 Task: Find connections with filter location Shāhganj with filter topic #linkedinforbusinesswith filter profile language German with filter current company WME with filter school Institute of Cost Accountants of India with filter industry Air, Water, and Waste Program Management with filter service category Translation with filter keywords title Shareholders
Action: Mouse moved to (706, 95)
Screenshot: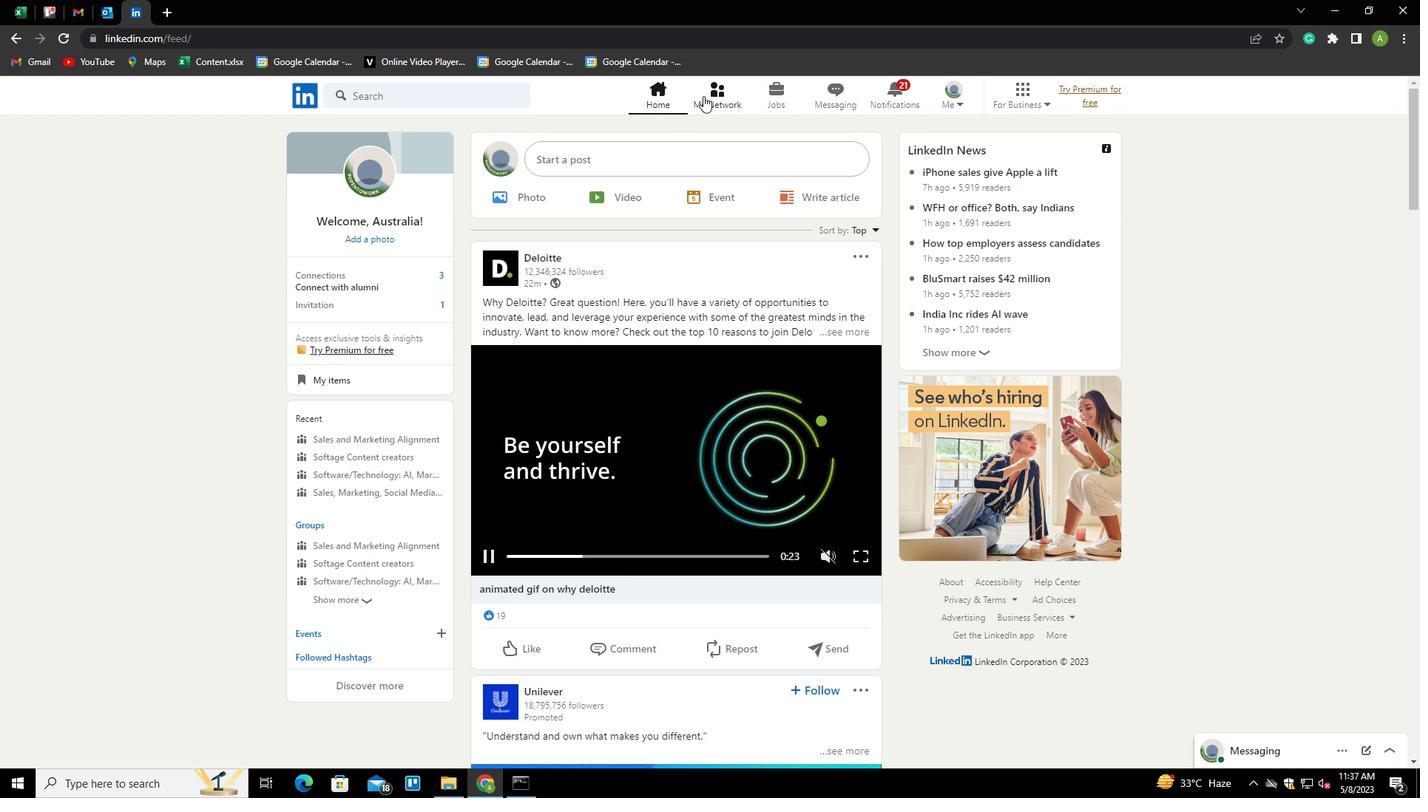 
Action: Mouse pressed left at (706, 95)
Screenshot: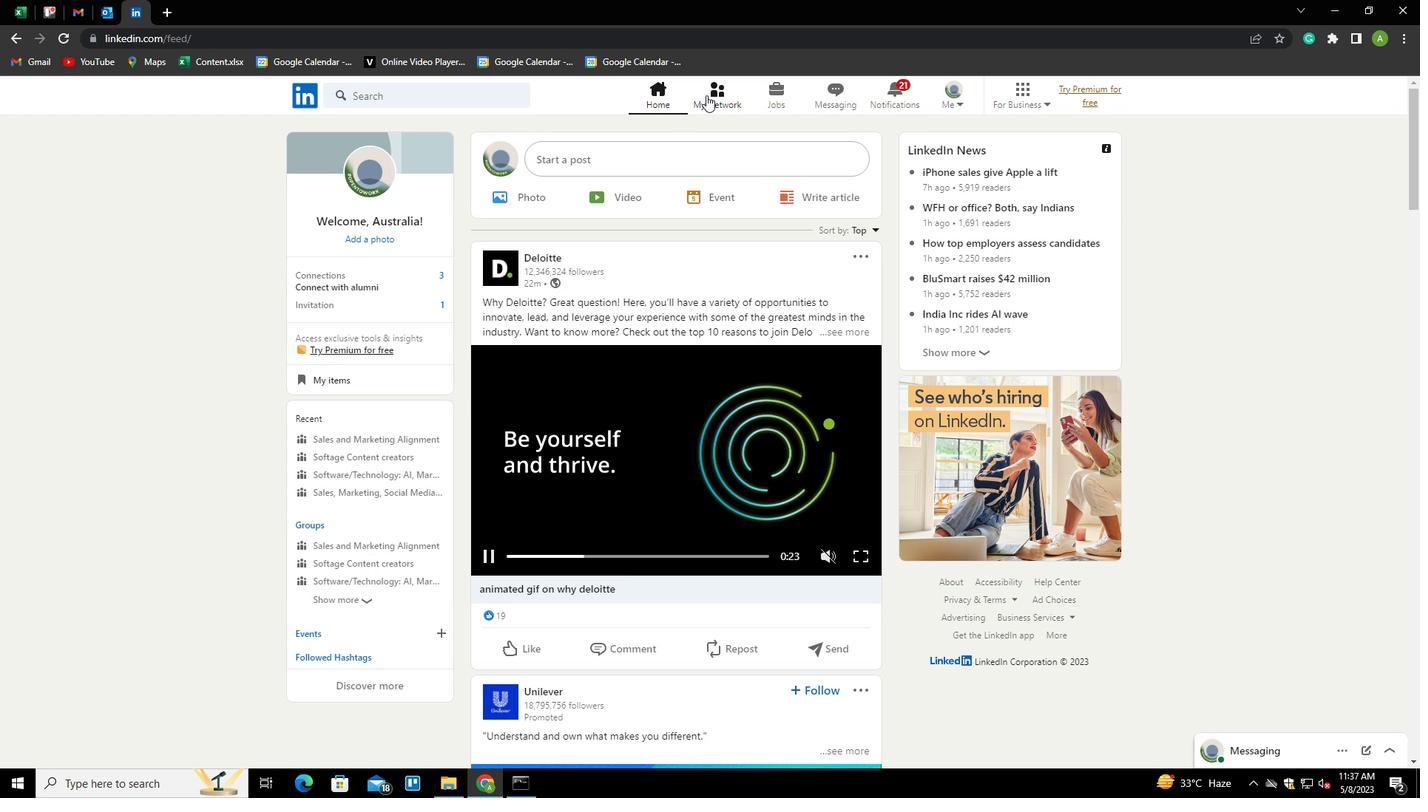 
Action: Mouse moved to (374, 175)
Screenshot: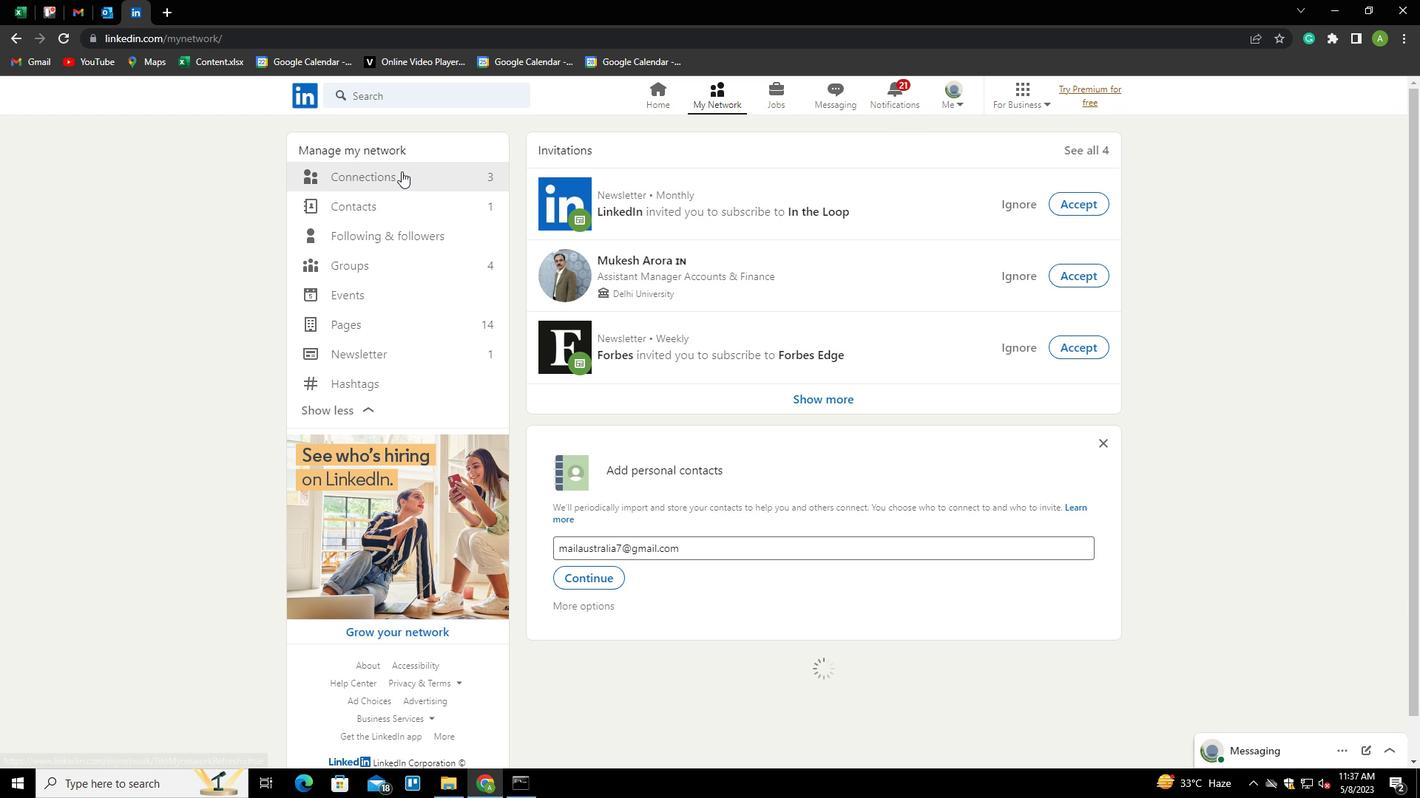 
Action: Mouse pressed left at (374, 175)
Screenshot: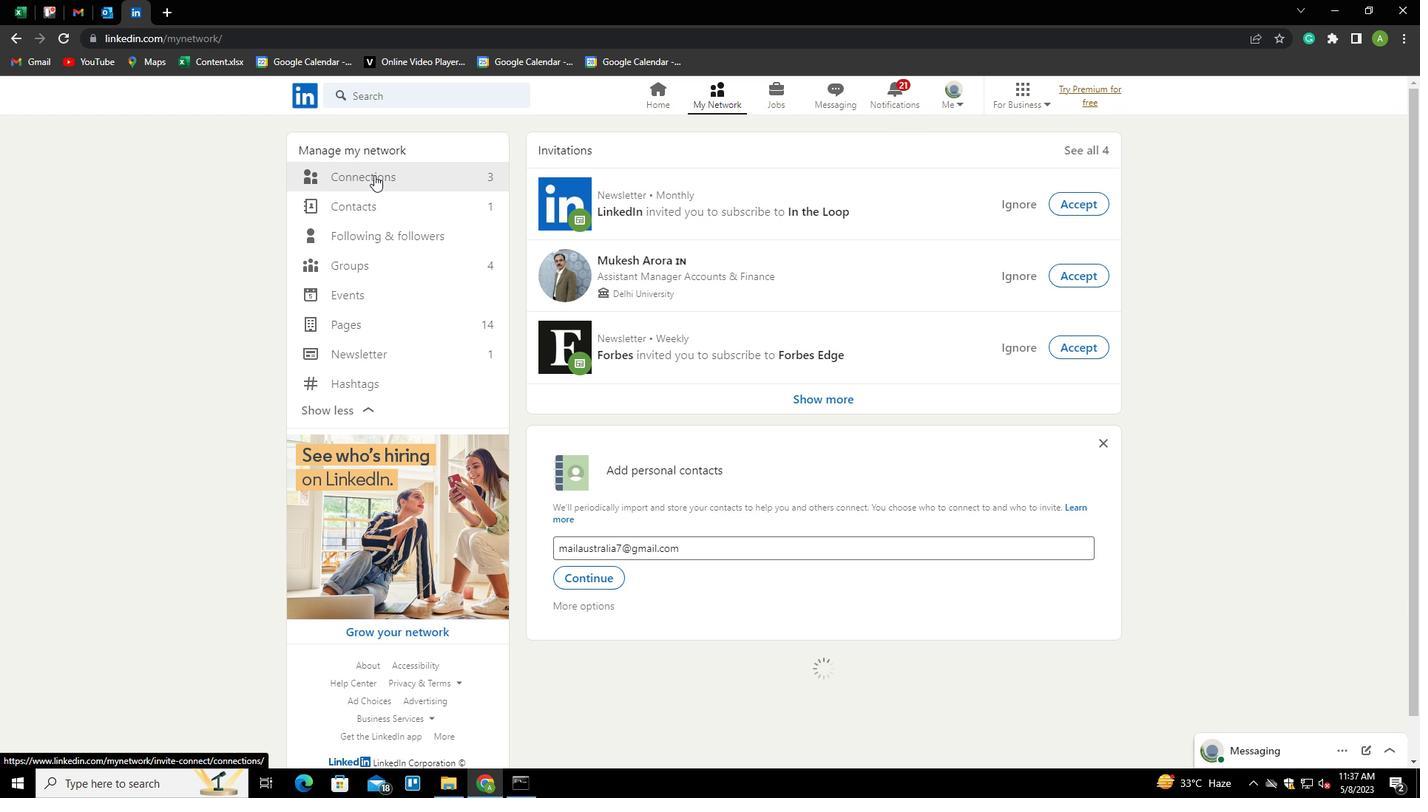 
Action: Mouse moved to (799, 181)
Screenshot: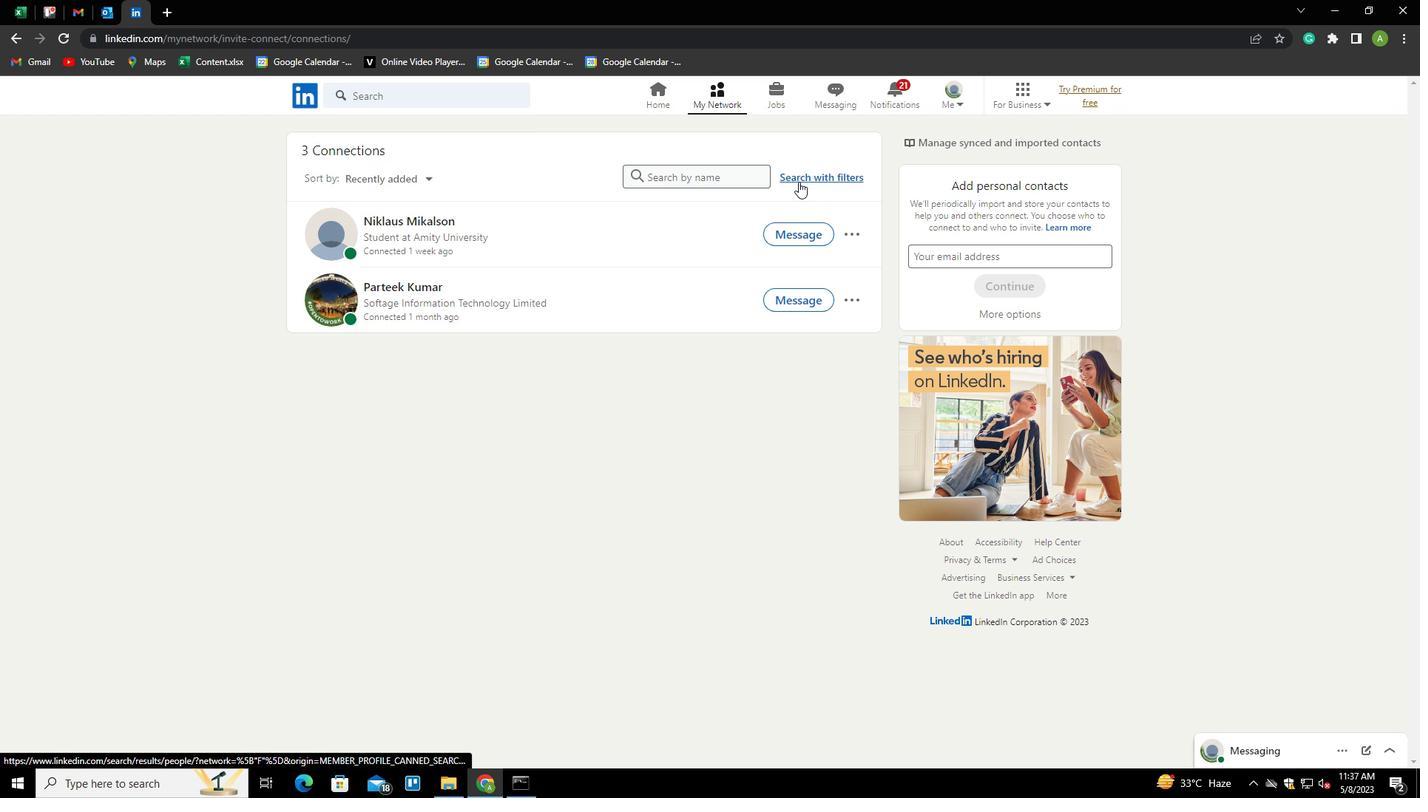 
Action: Mouse pressed left at (799, 181)
Screenshot: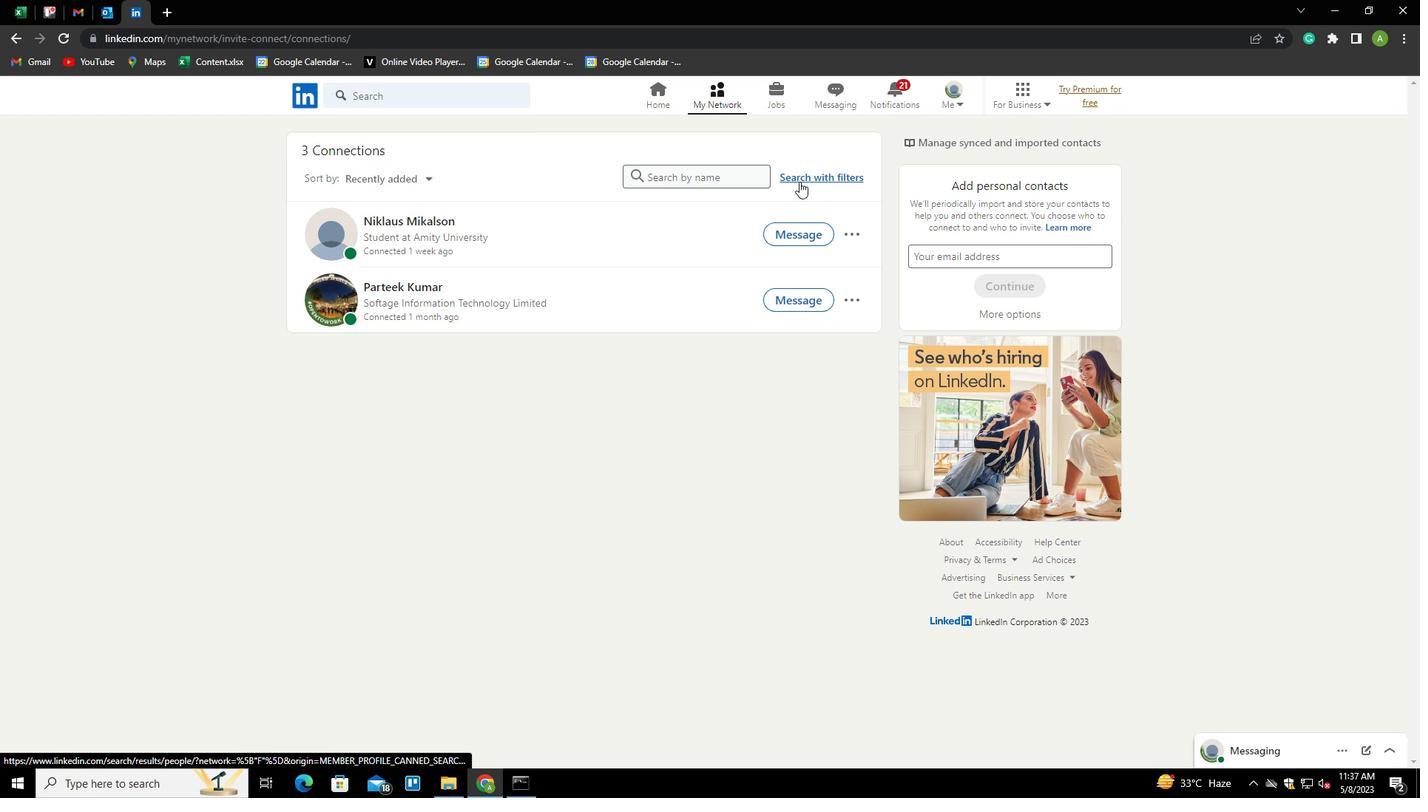 
Action: Mouse moved to (767, 139)
Screenshot: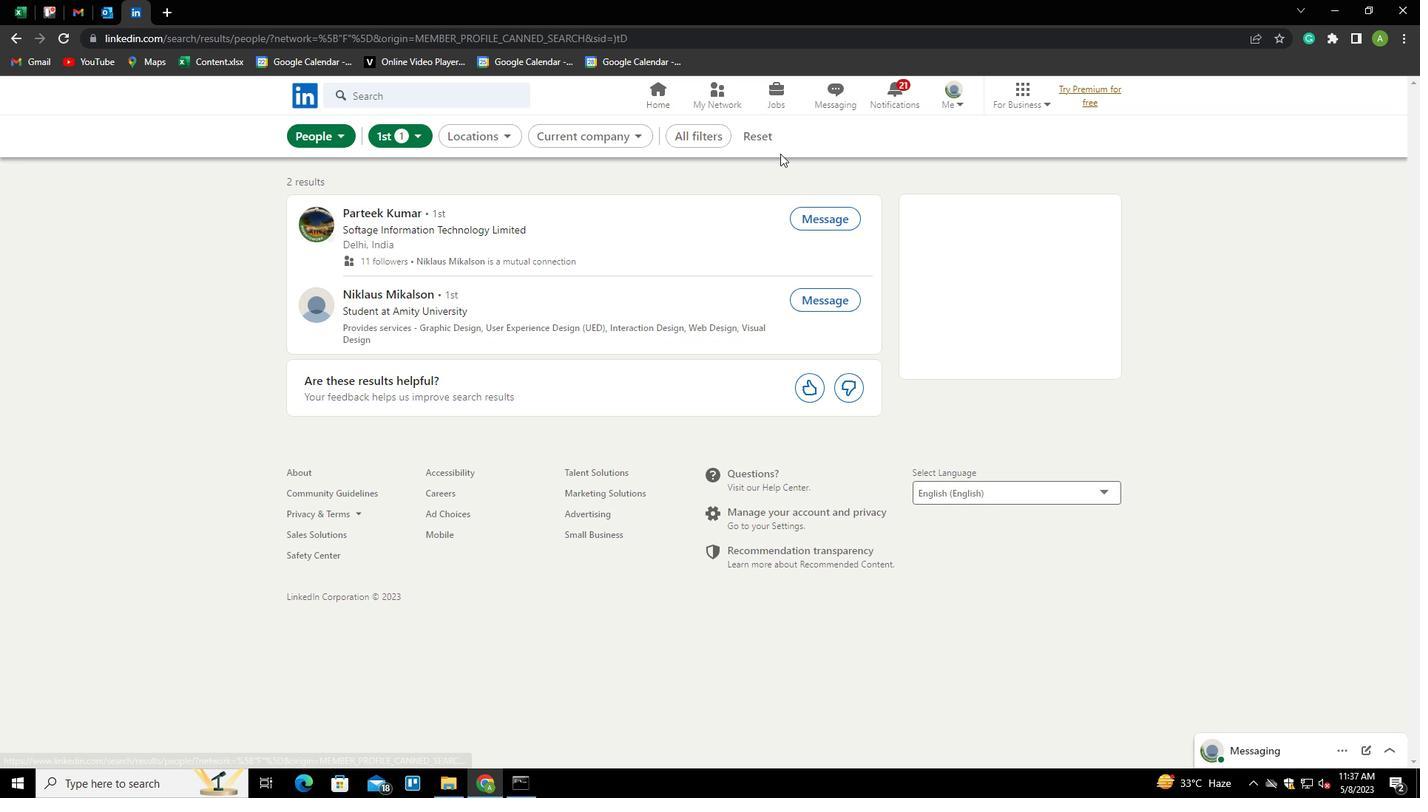 
Action: Mouse pressed left at (767, 139)
Screenshot: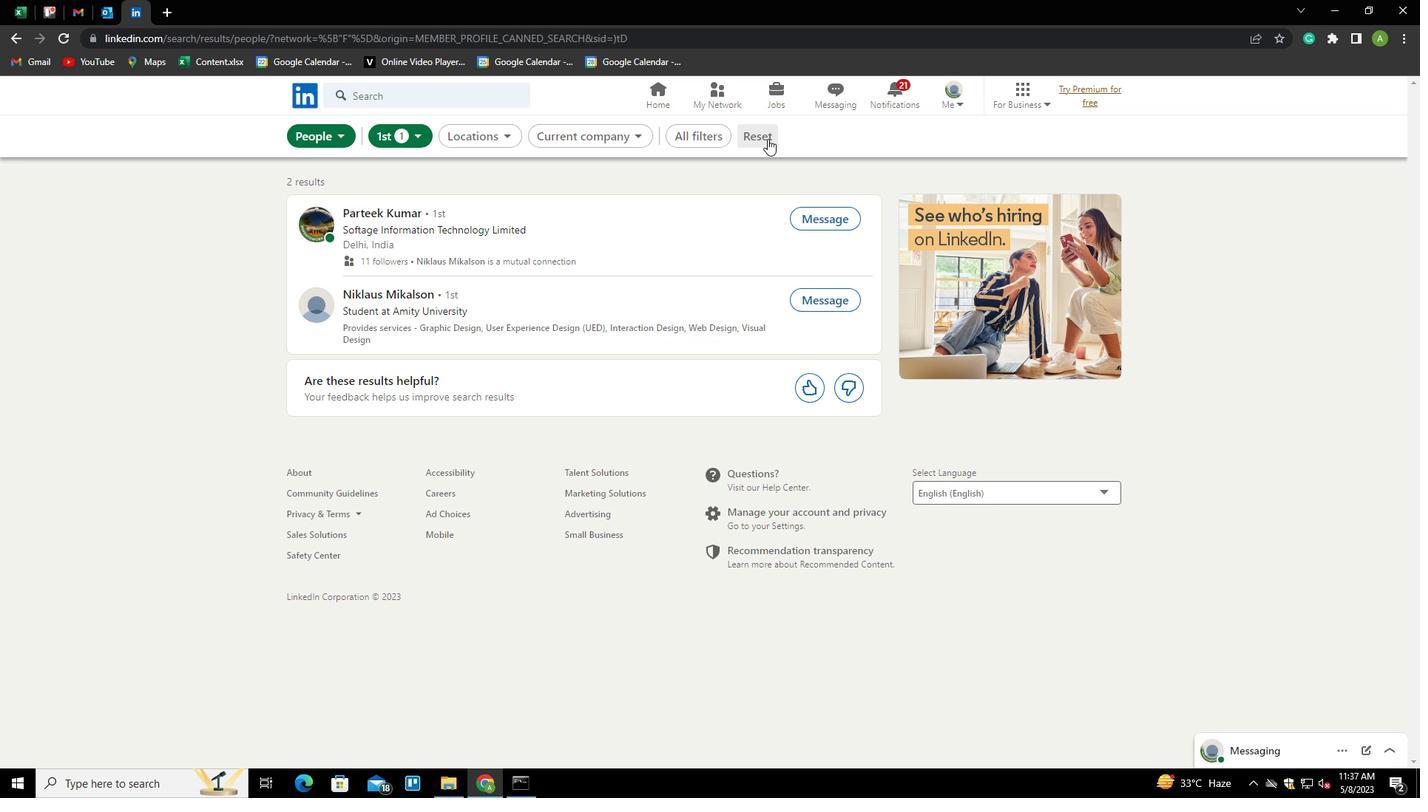 
Action: Mouse moved to (741, 133)
Screenshot: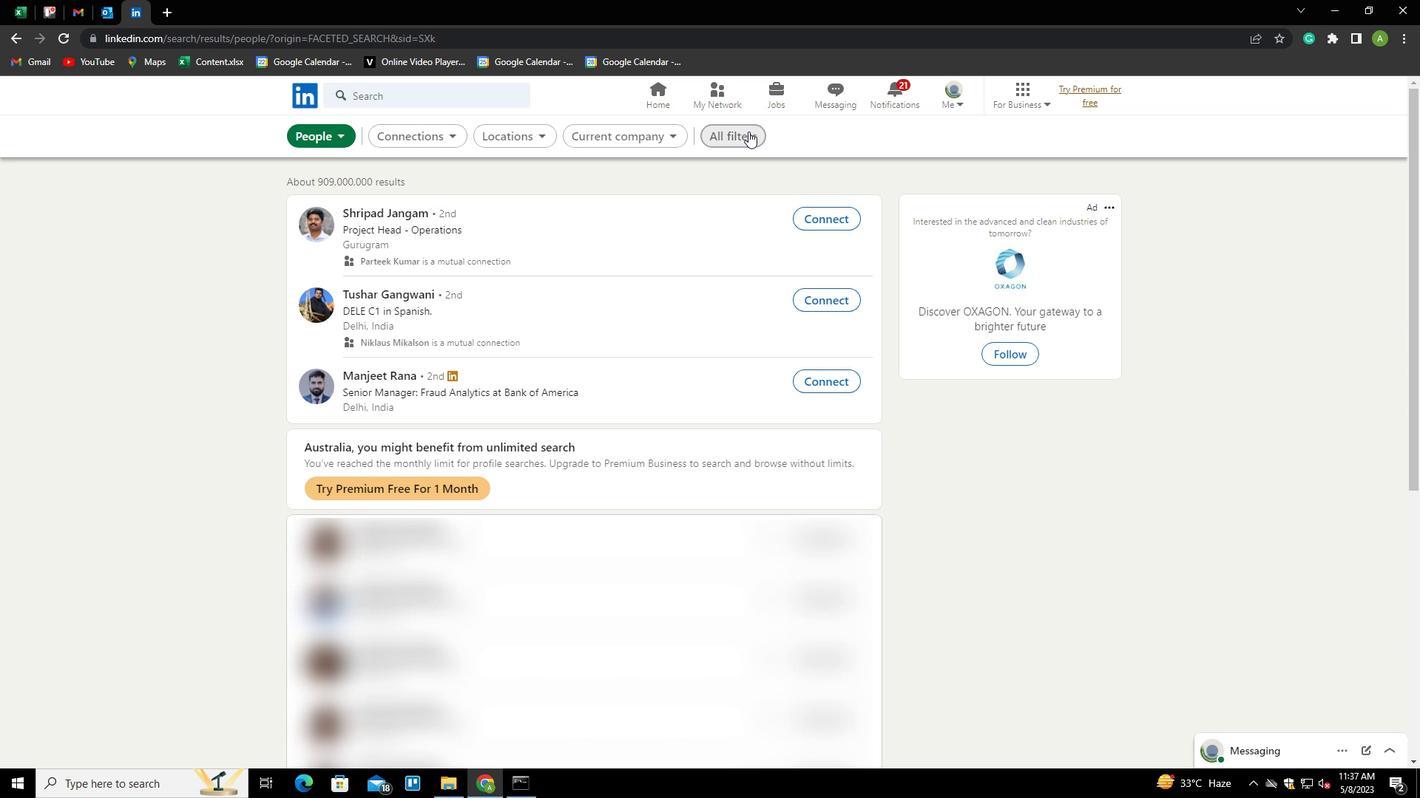 
Action: Mouse pressed left at (741, 133)
Screenshot: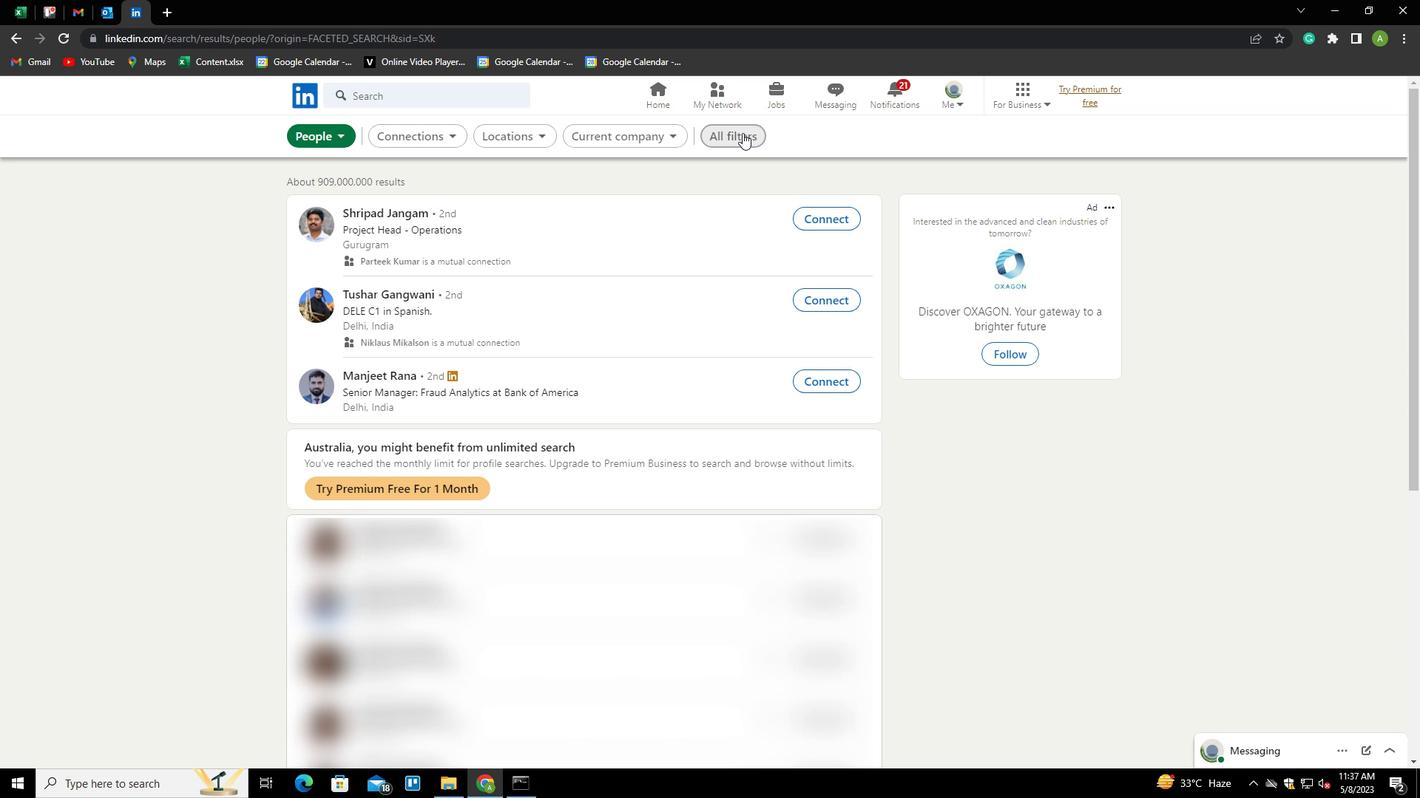 
Action: Mouse moved to (1165, 476)
Screenshot: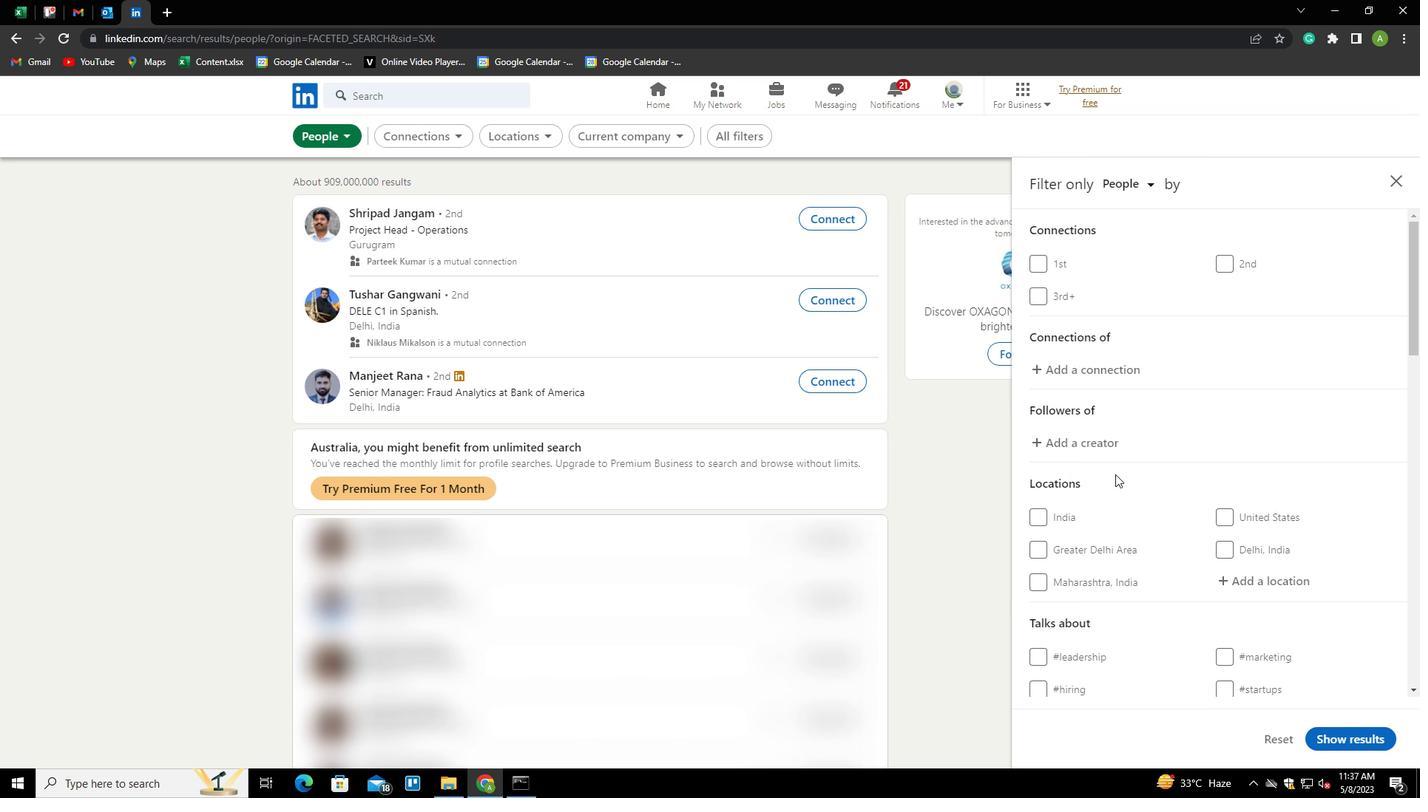 
Action: Mouse scrolled (1165, 475) with delta (0, 0)
Screenshot: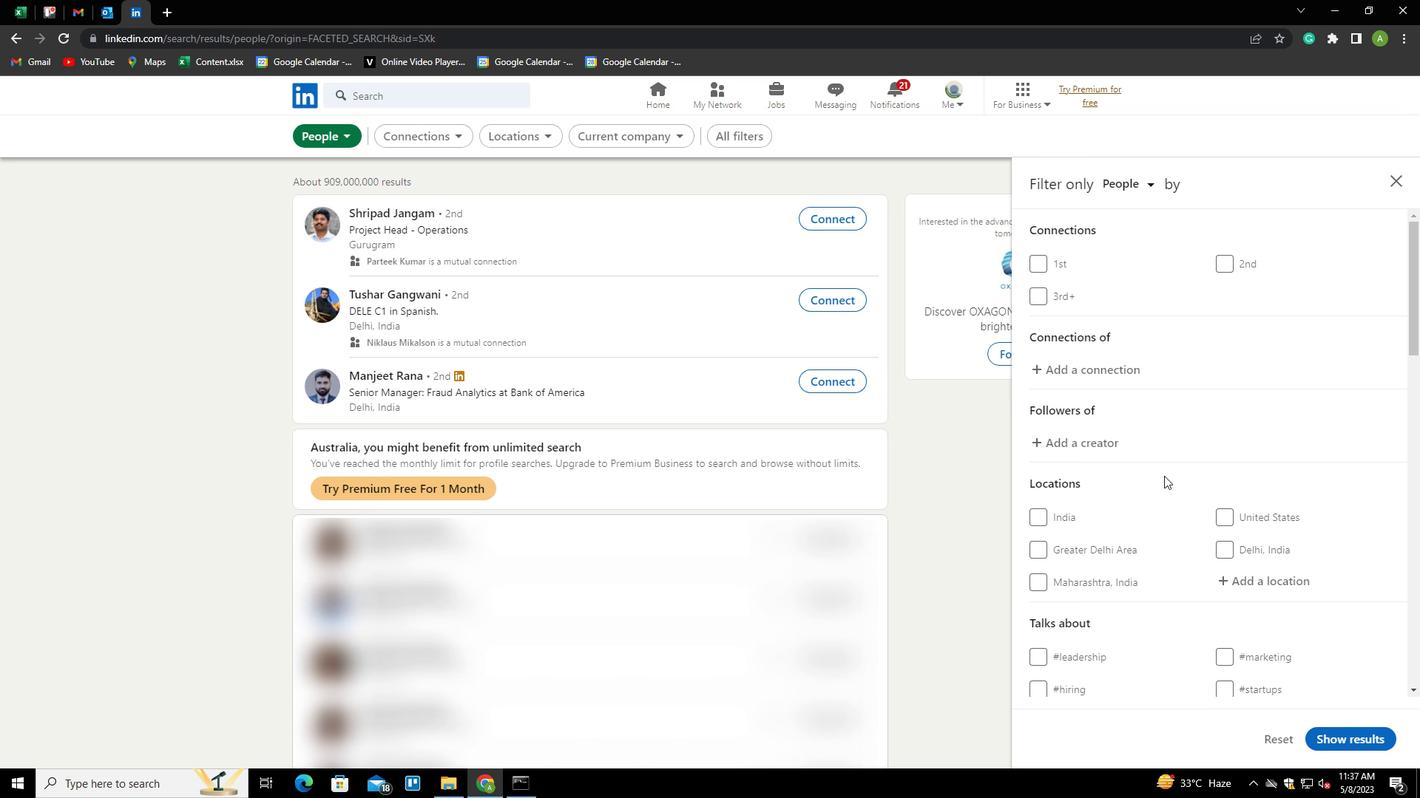 
Action: Mouse scrolled (1165, 475) with delta (0, 0)
Screenshot: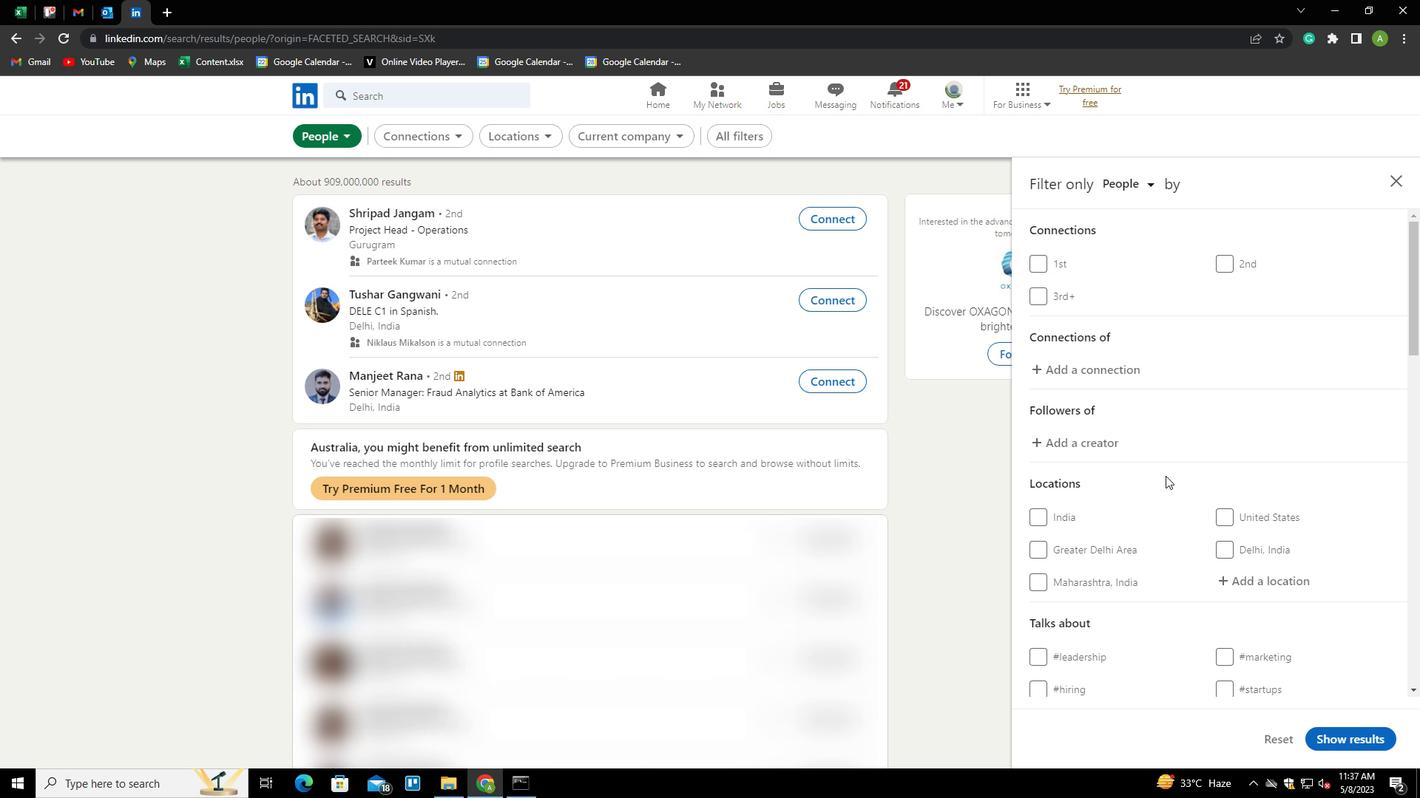 
Action: Mouse moved to (1260, 438)
Screenshot: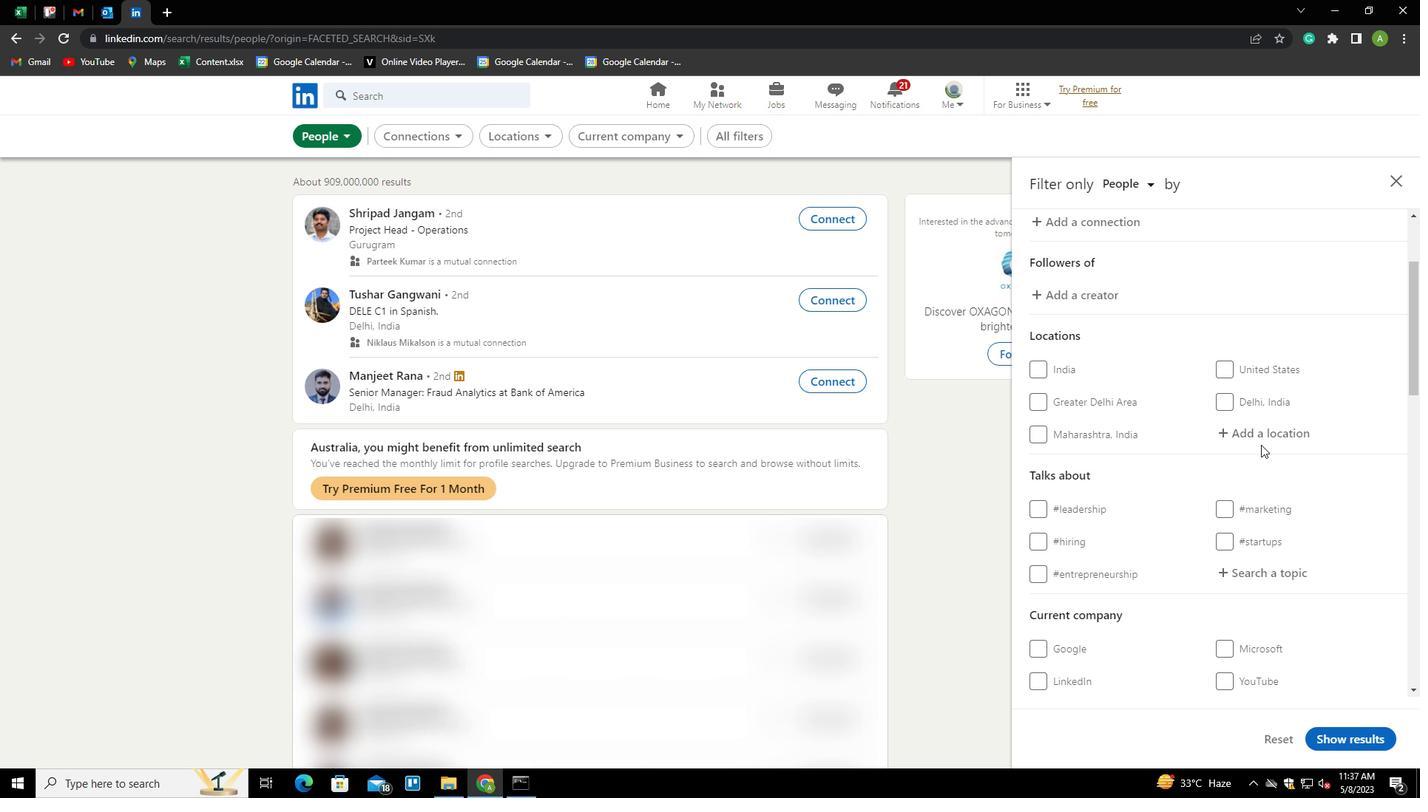 
Action: Mouse pressed left at (1260, 438)
Screenshot: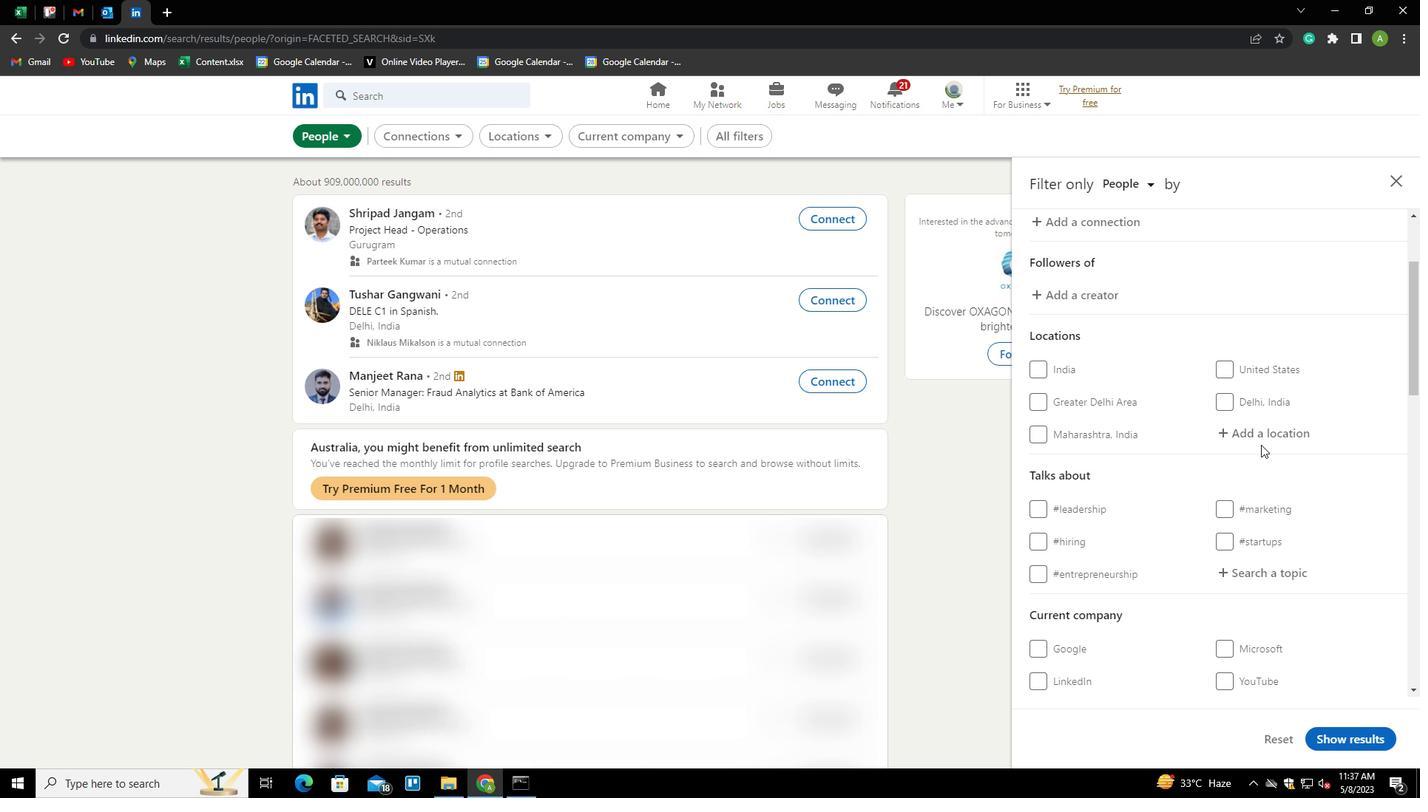 
Action: Key pressed <Key.shift>SHAHGANJ<Key.down><Key.enter>
Screenshot: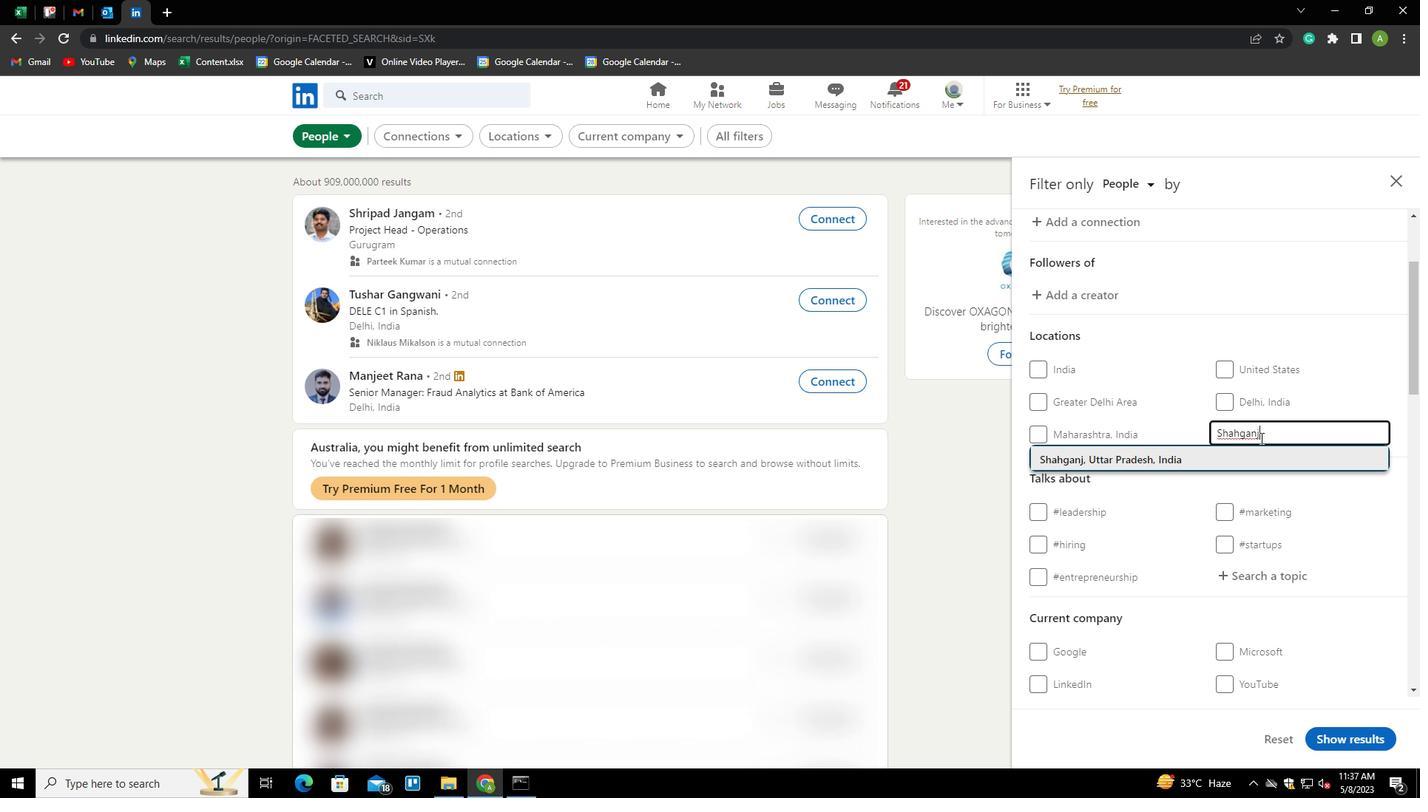 
Action: Mouse scrolled (1260, 437) with delta (0, 0)
Screenshot: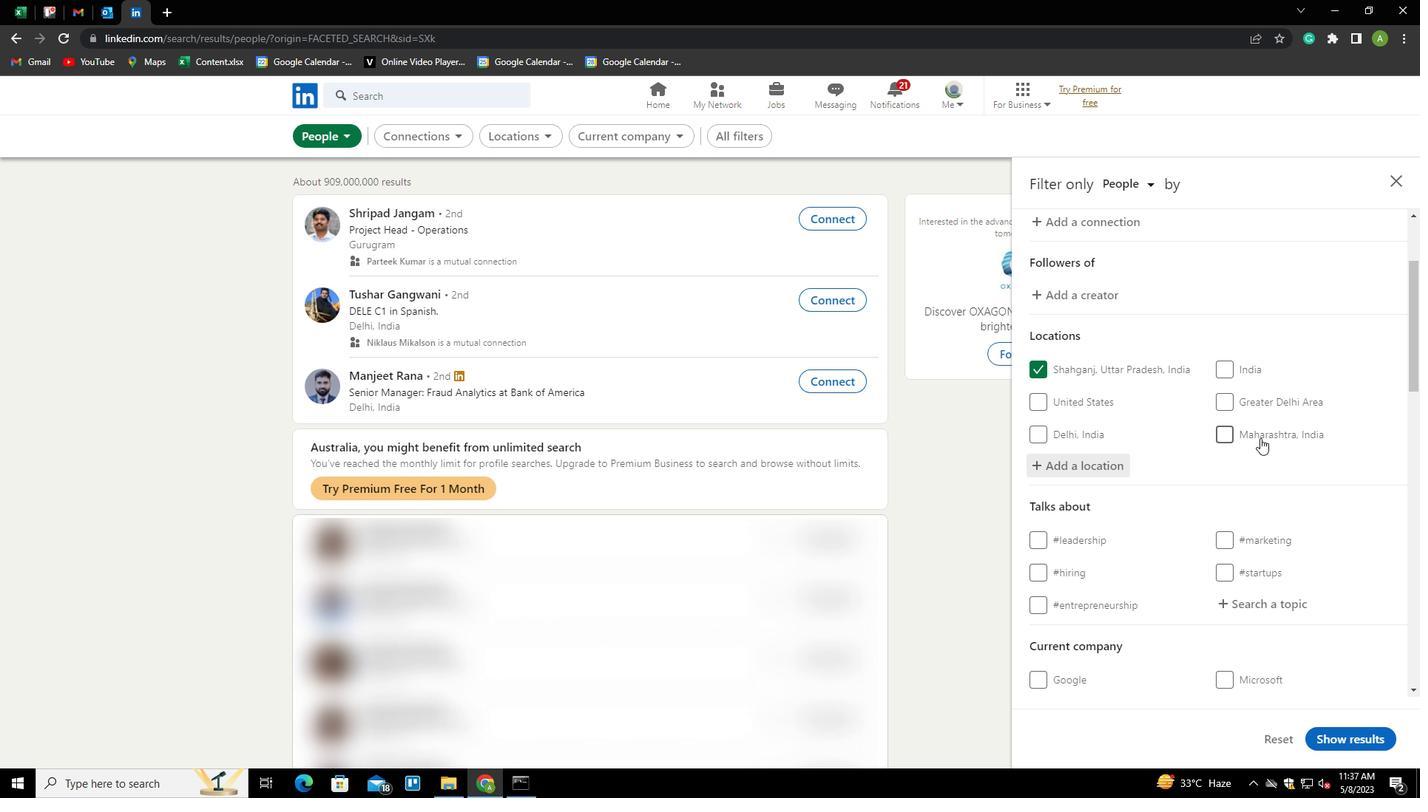 
Action: Mouse scrolled (1260, 437) with delta (0, 0)
Screenshot: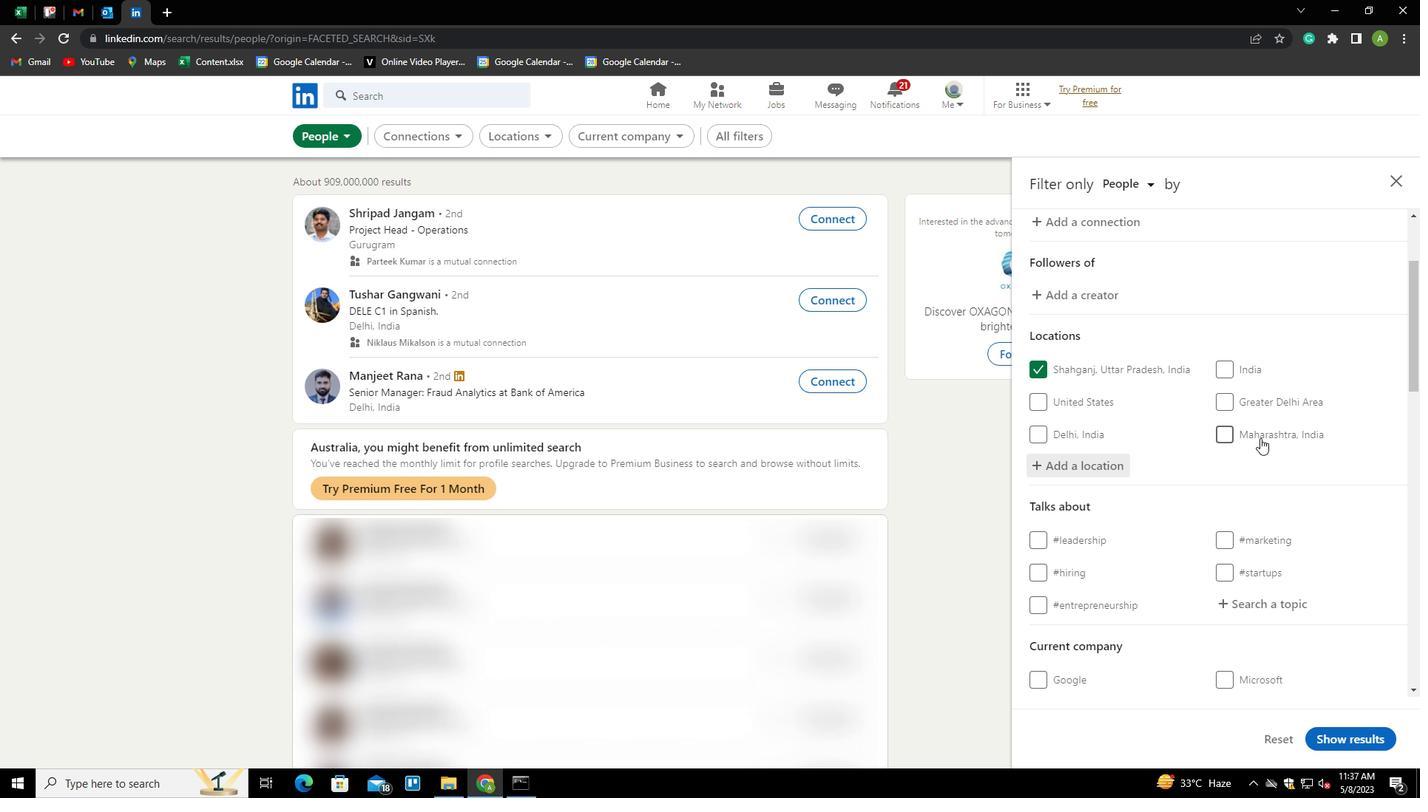 
Action: Mouse scrolled (1260, 437) with delta (0, 0)
Screenshot: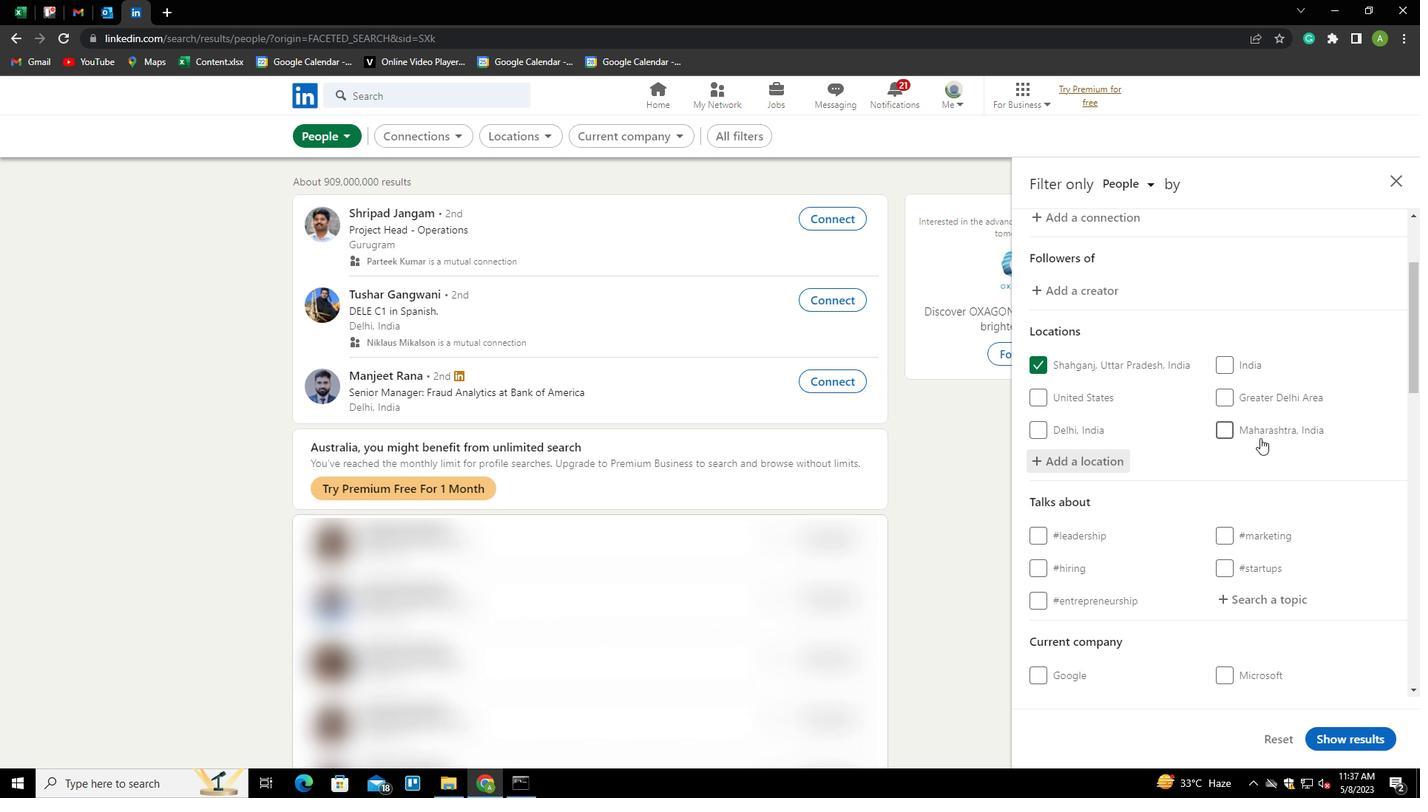 
Action: Mouse moved to (1247, 387)
Screenshot: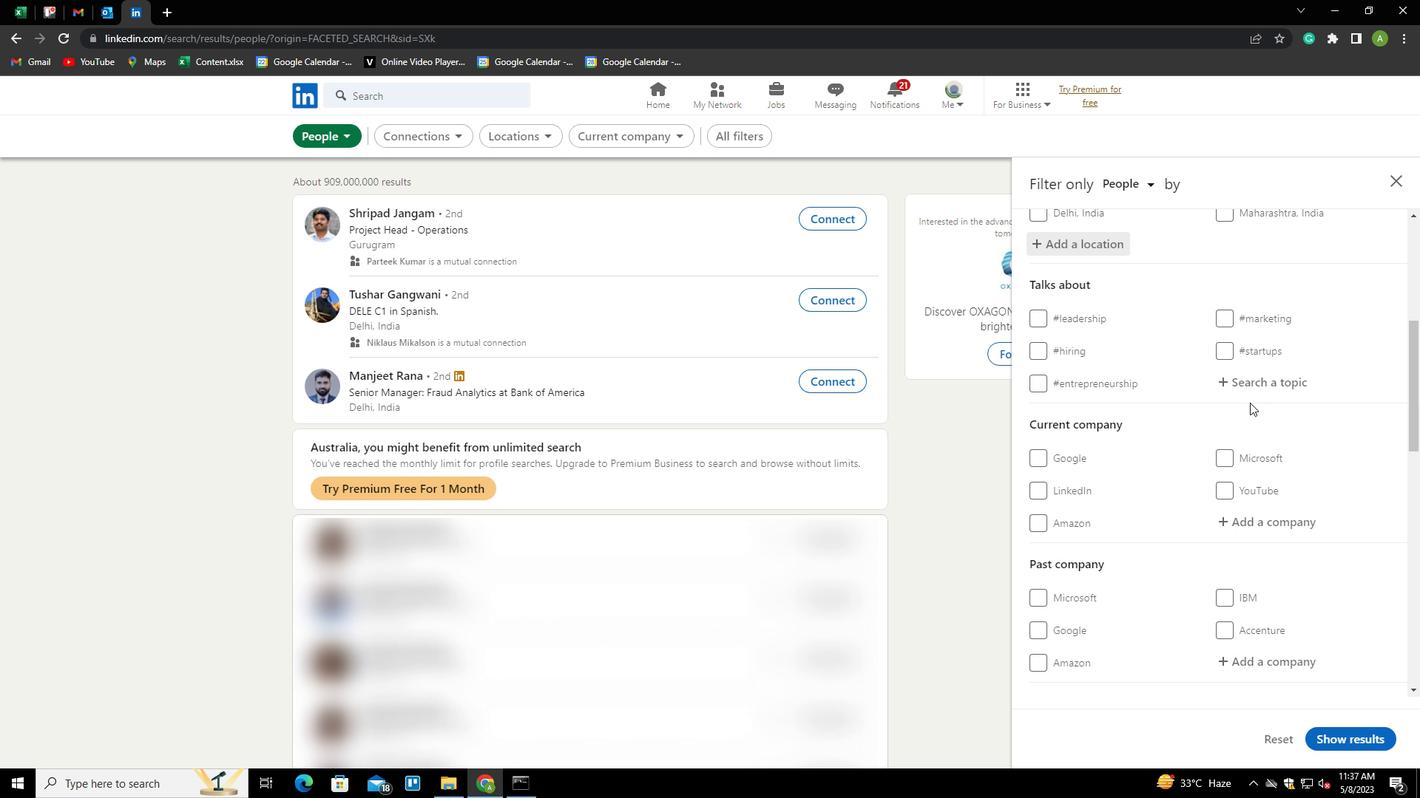 
Action: Mouse pressed left at (1247, 387)
Screenshot: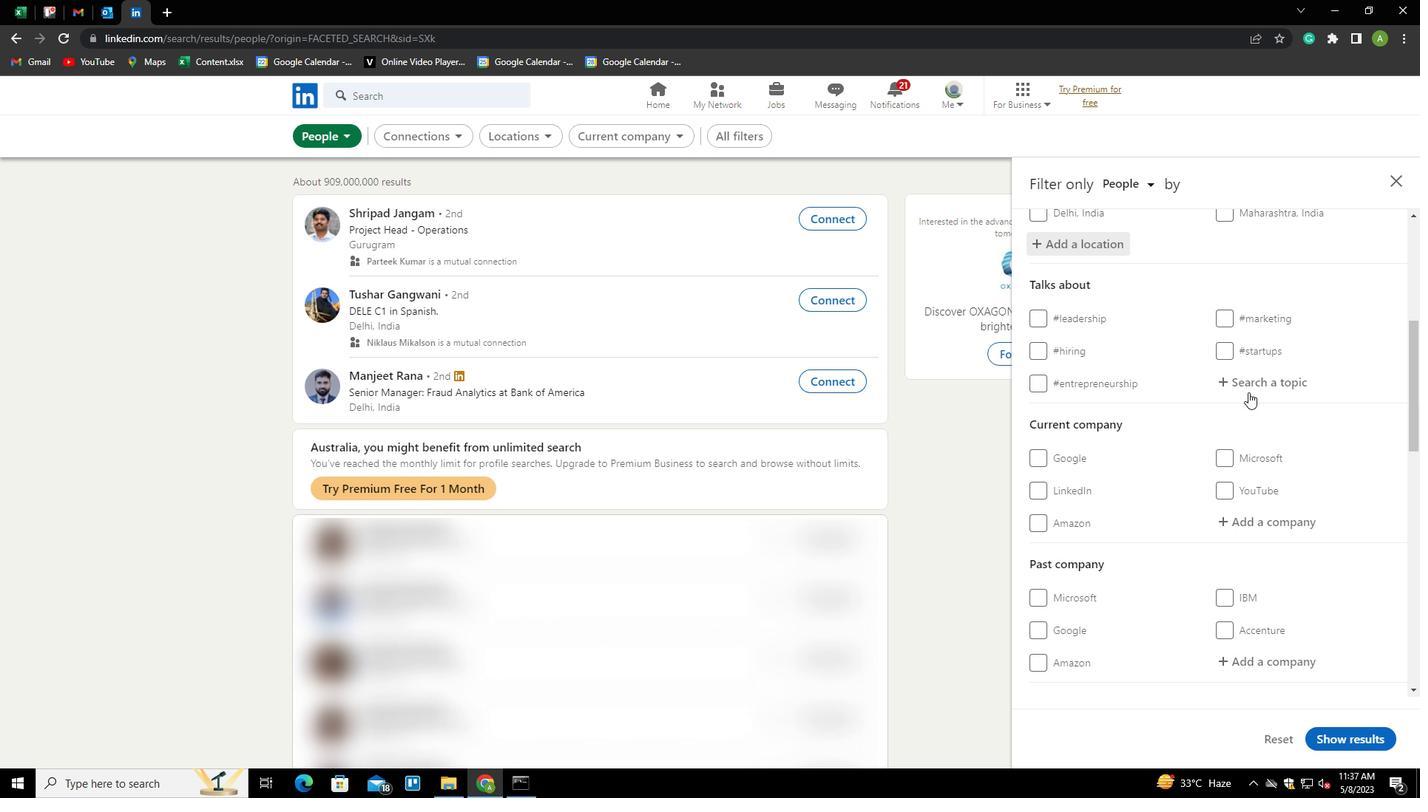 
Action: Key pressed LINKEDINGOR<Key.backspace><Key.backspace><Key.backspace>FORBUSINESS<Key.down><Key.enter>
Screenshot: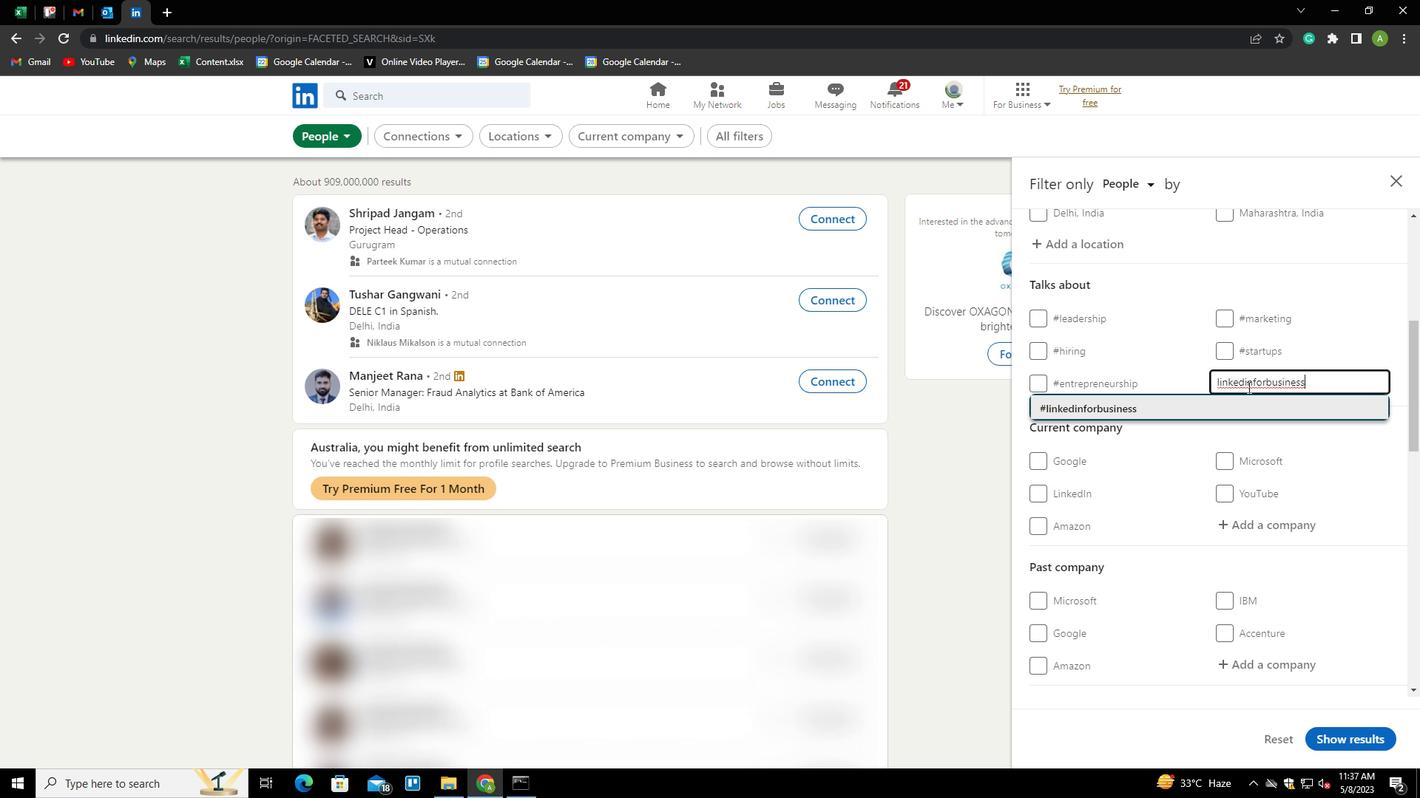
Action: Mouse scrolled (1247, 386) with delta (0, 0)
Screenshot: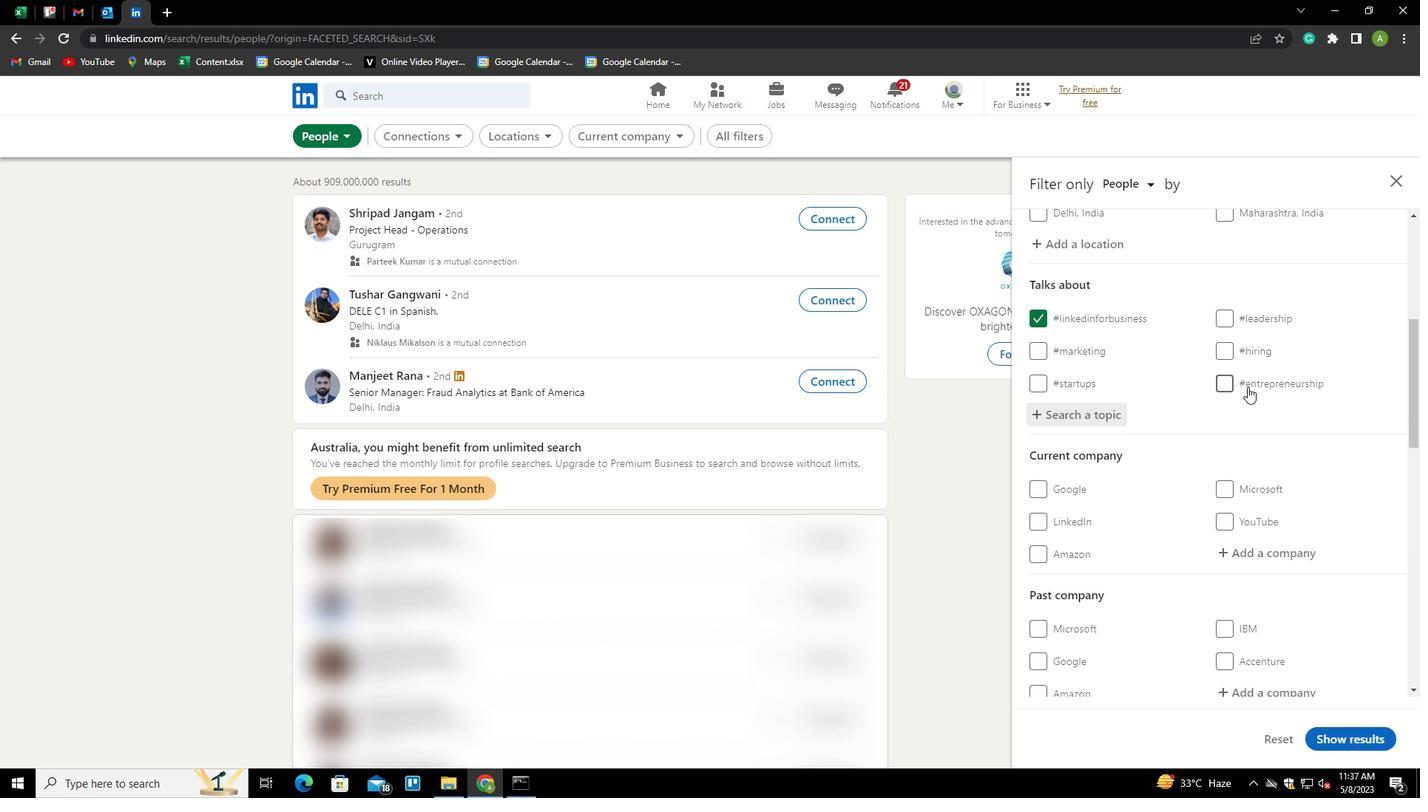 
Action: Mouse scrolled (1247, 386) with delta (0, 0)
Screenshot: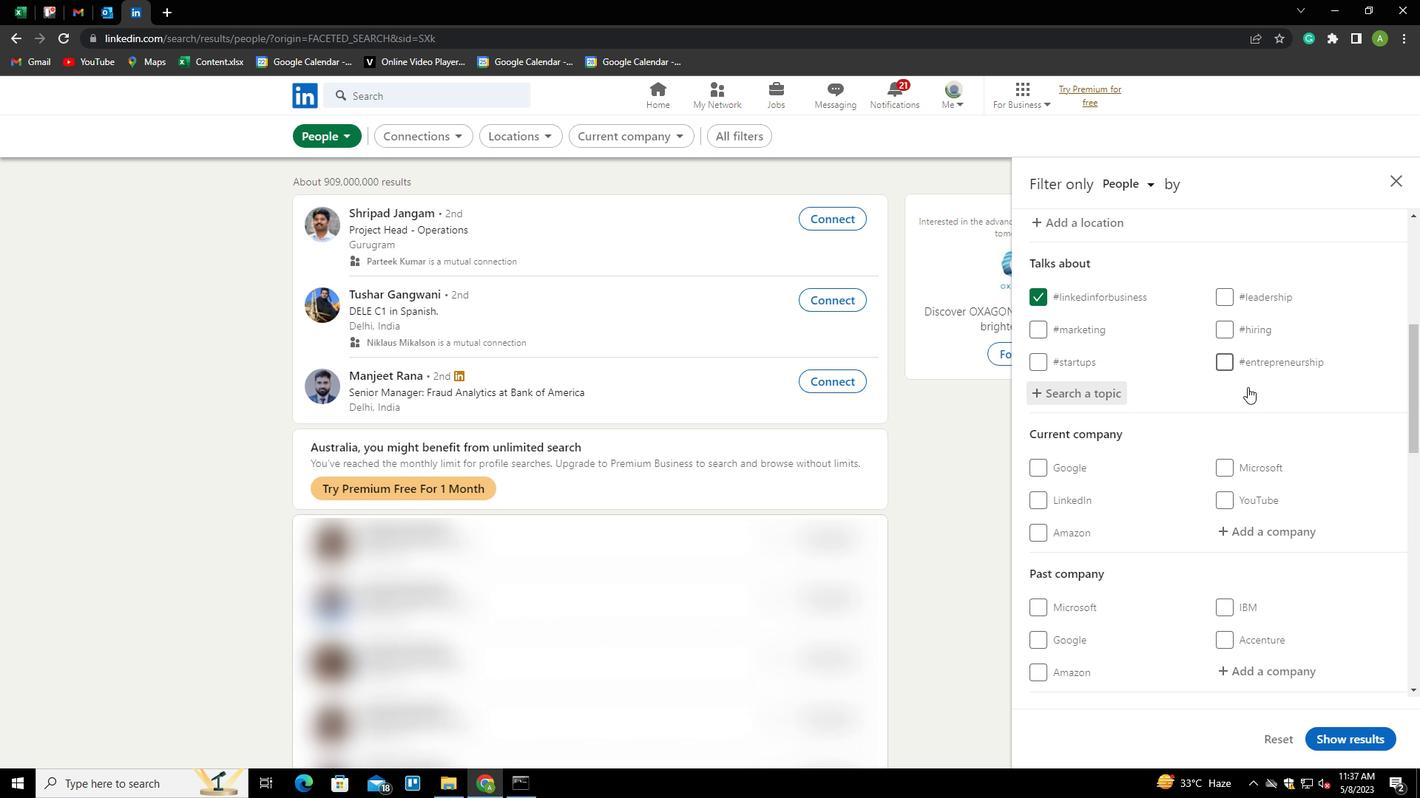 
Action: Mouse scrolled (1247, 386) with delta (0, 0)
Screenshot: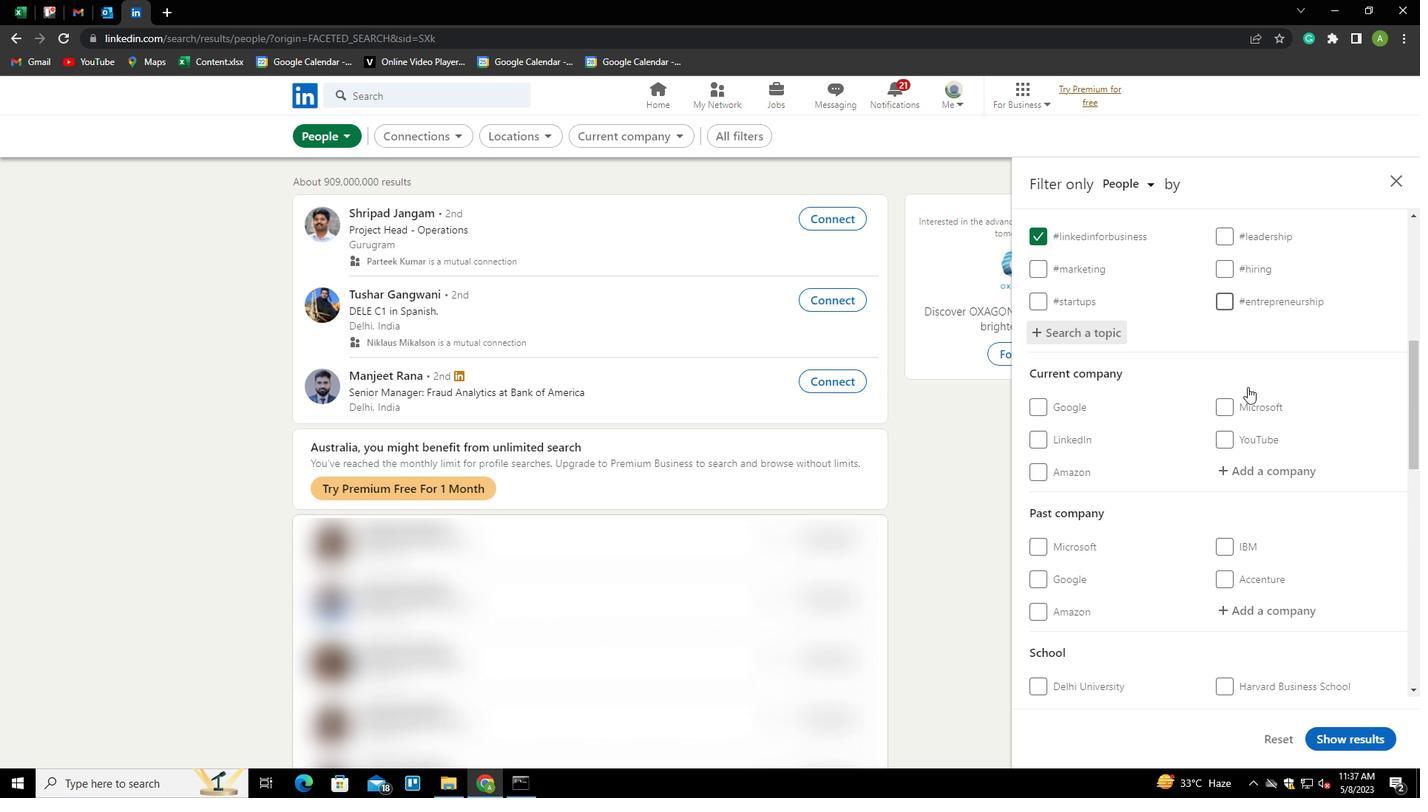 
Action: Mouse scrolled (1247, 386) with delta (0, 0)
Screenshot: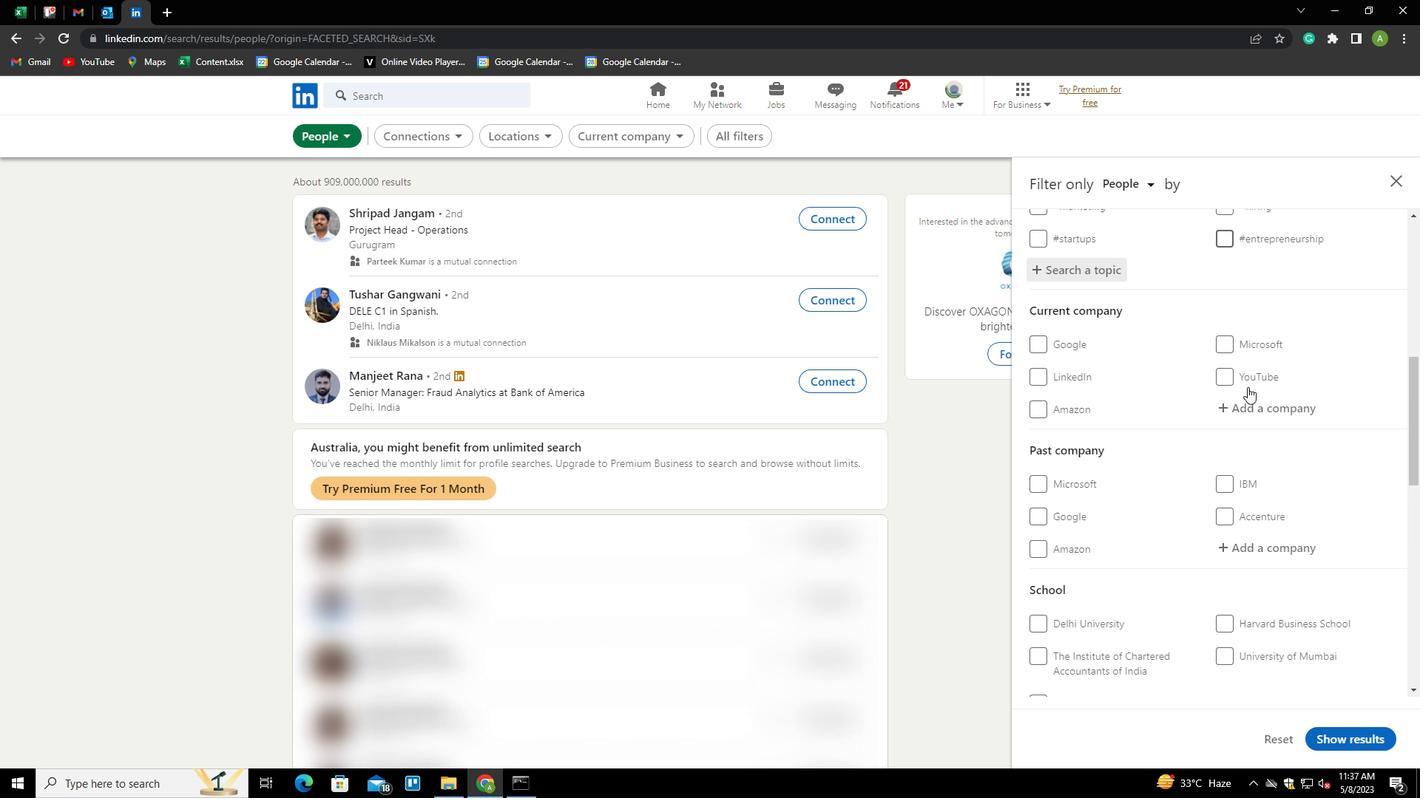 
Action: Mouse scrolled (1247, 386) with delta (0, 0)
Screenshot: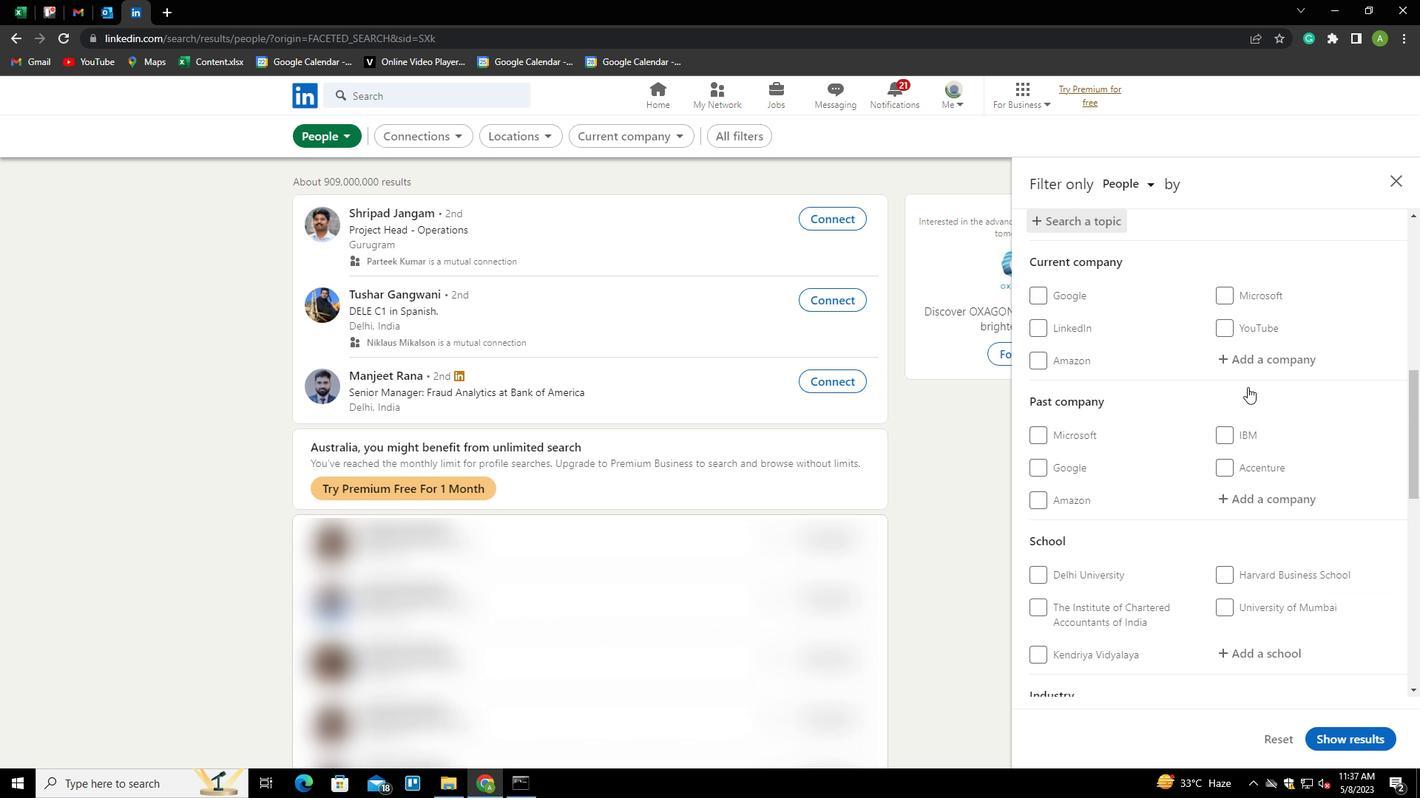 
Action: Mouse scrolled (1247, 386) with delta (0, 0)
Screenshot: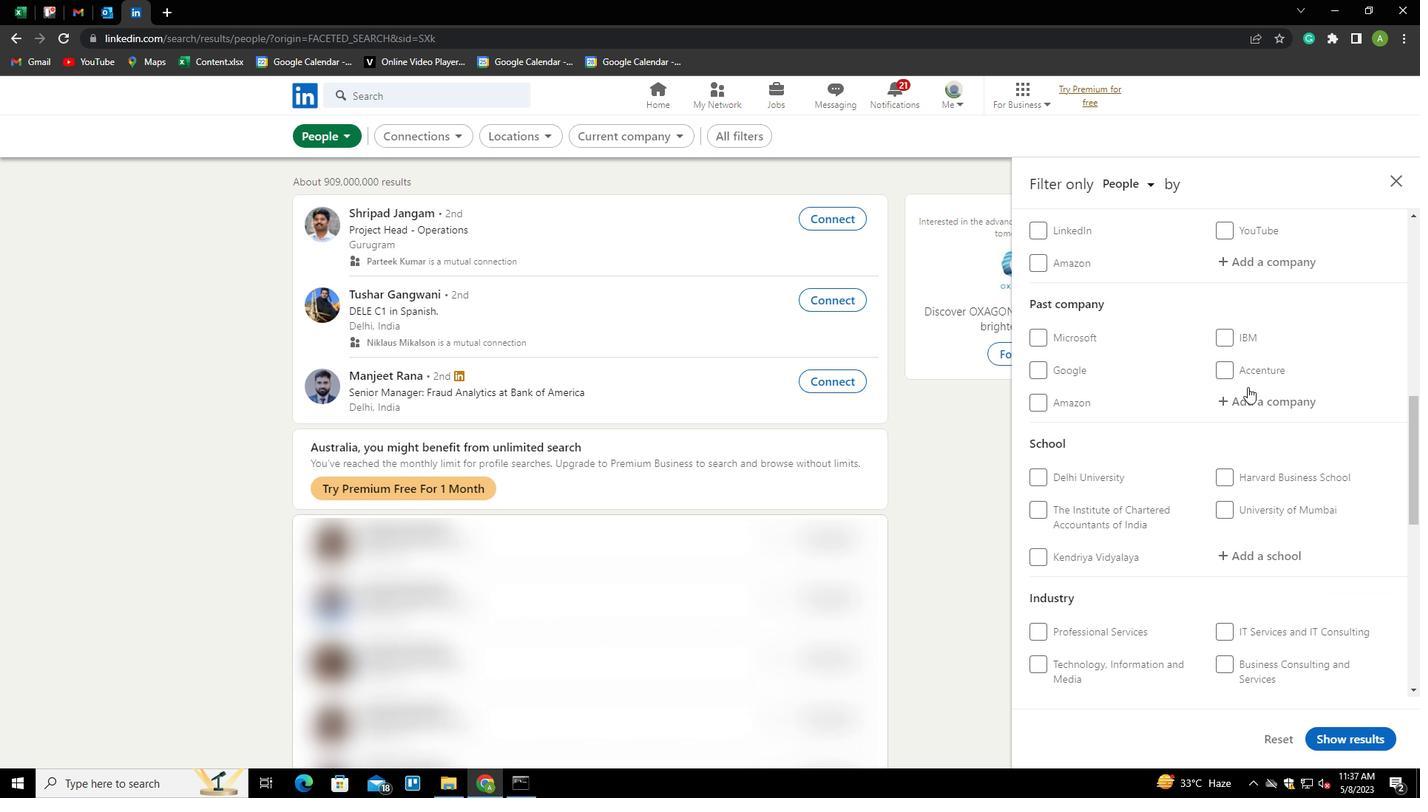
Action: Mouse scrolled (1247, 386) with delta (0, 0)
Screenshot: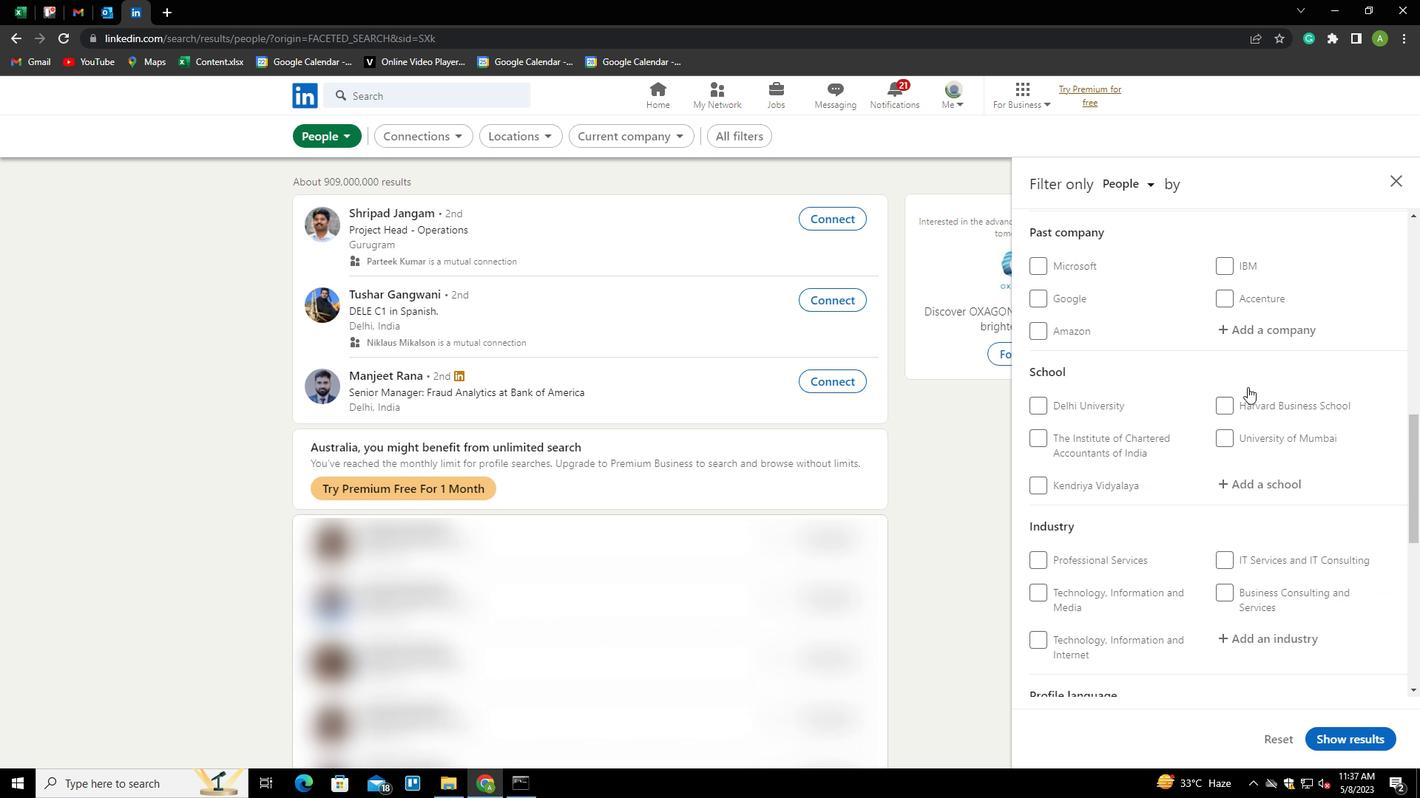 
Action: Mouse scrolled (1247, 386) with delta (0, 0)
Screenshot: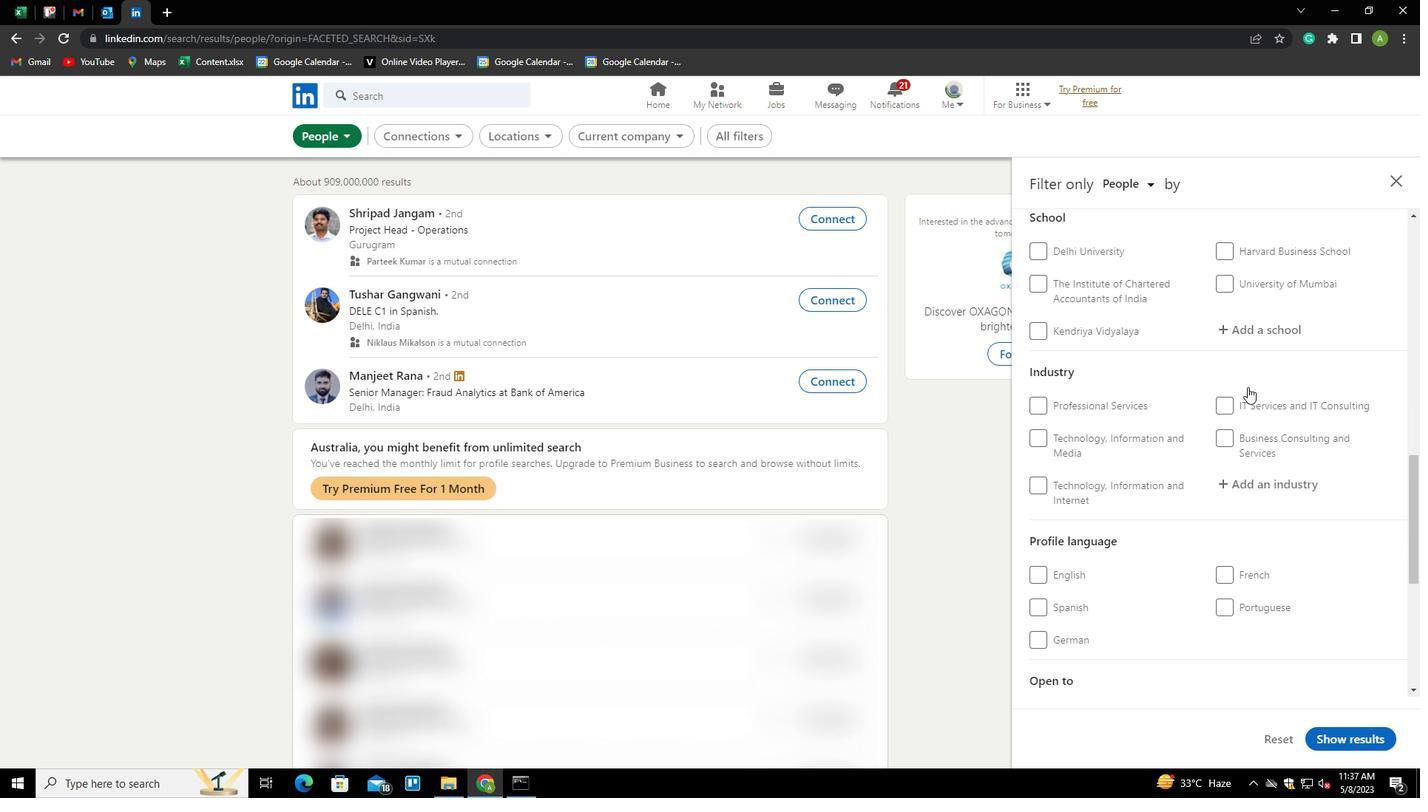 
Action: Mouse moved to (1073, 562)
Screenshot: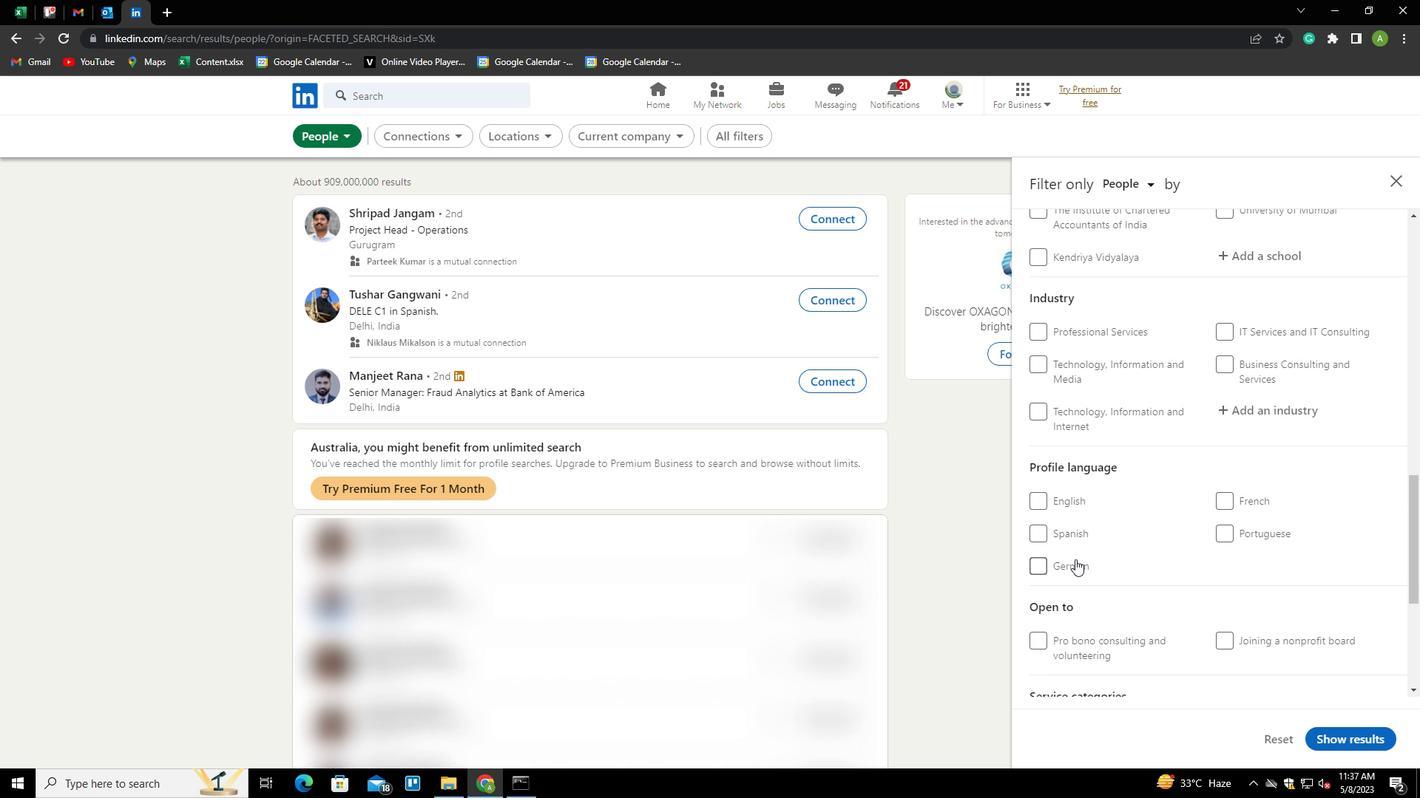
Action: Mouse pressed left at (1073, 562)
Screenshot: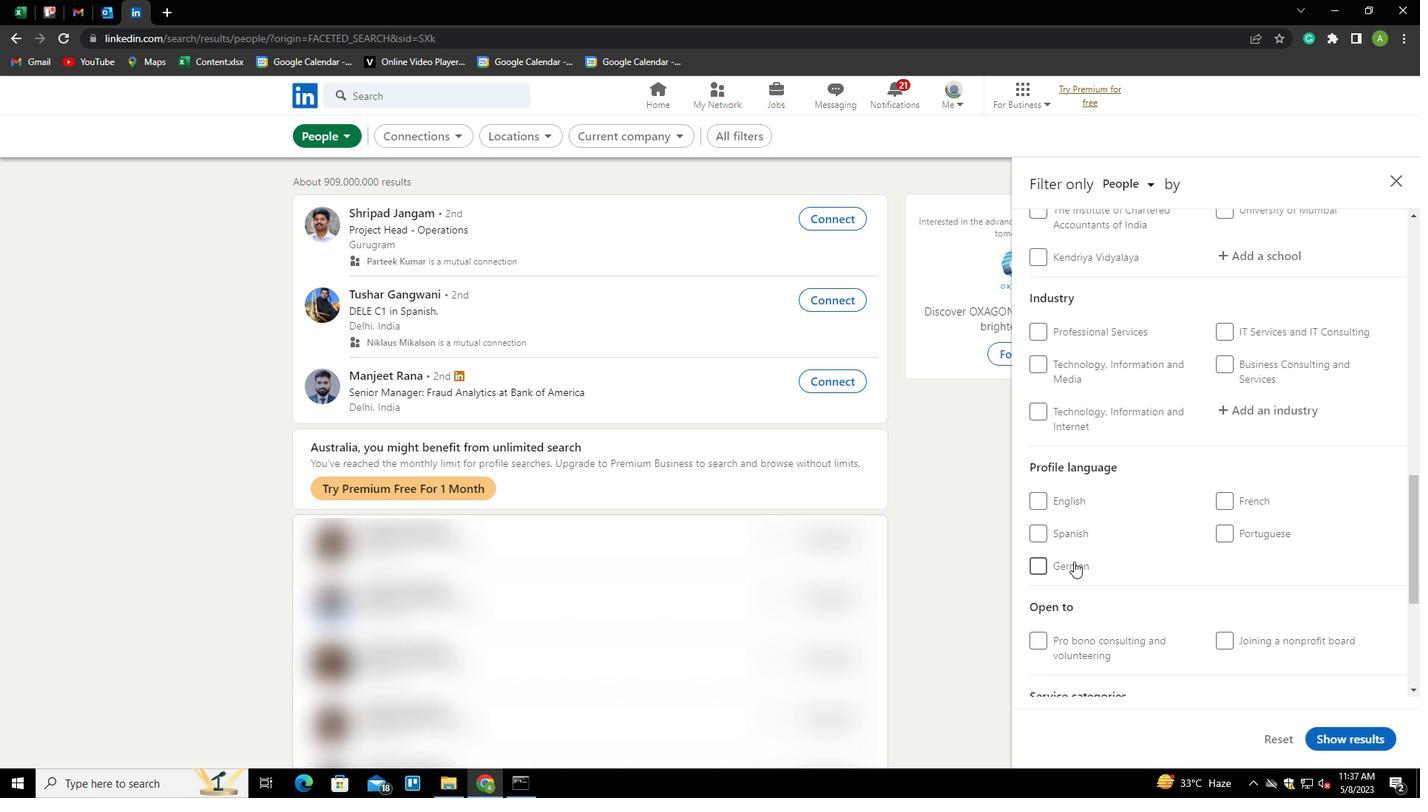 
Action: Mouse moved to (1198, 509)
Screenshot: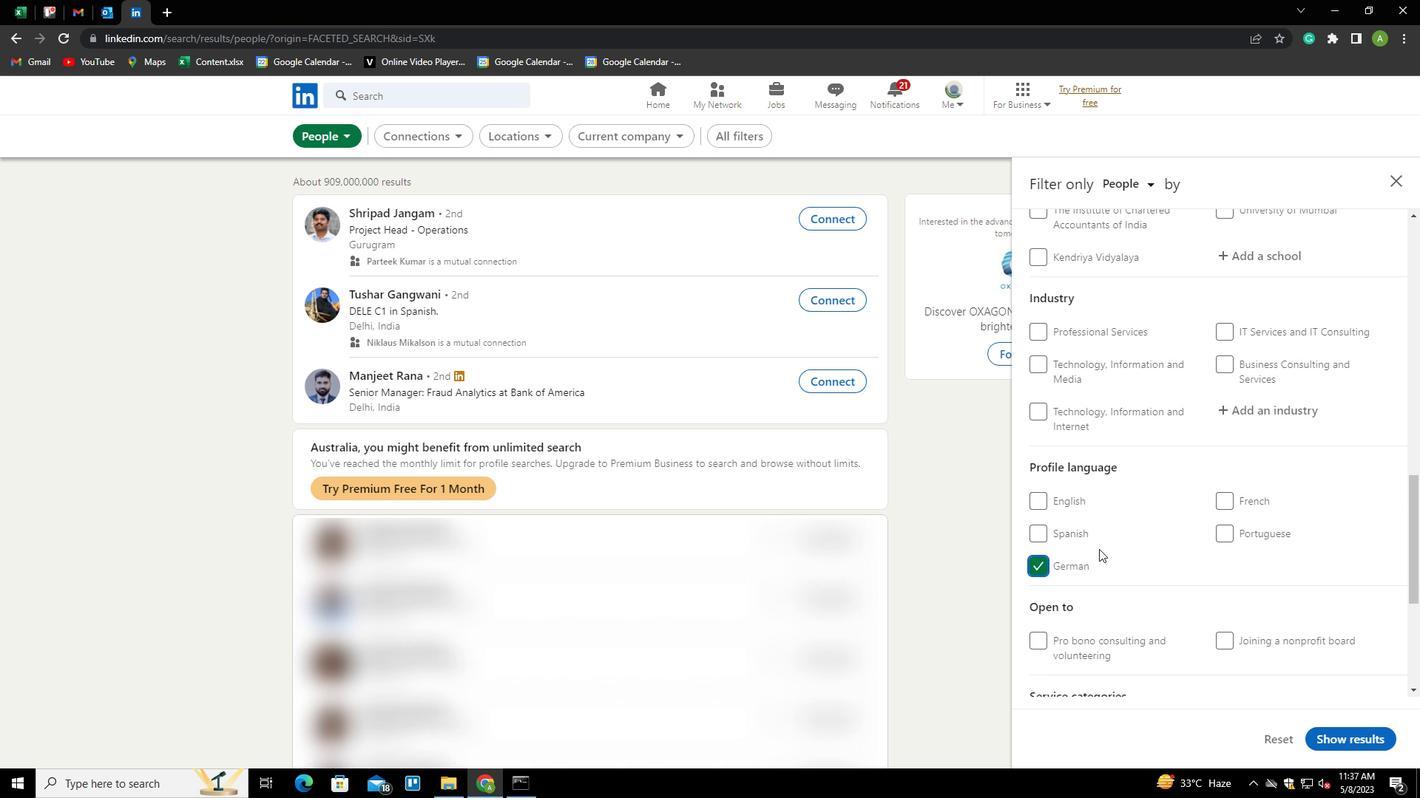
Action: Mouse scrolled (1198, 510) with delta (0, 0)
Screenshot: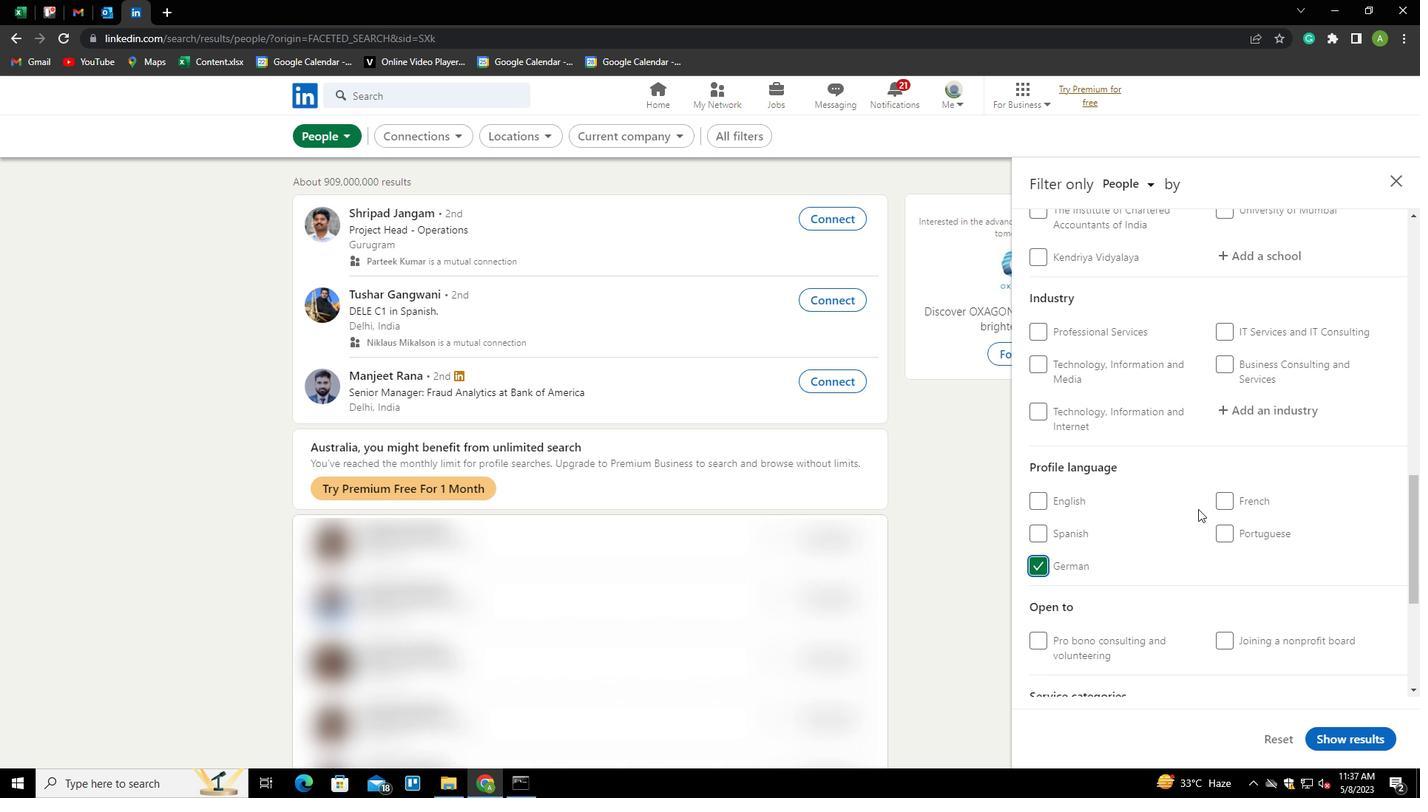 
Action: Mouse scrolled (1198, 510) with delta (0, 0)
Screenshot: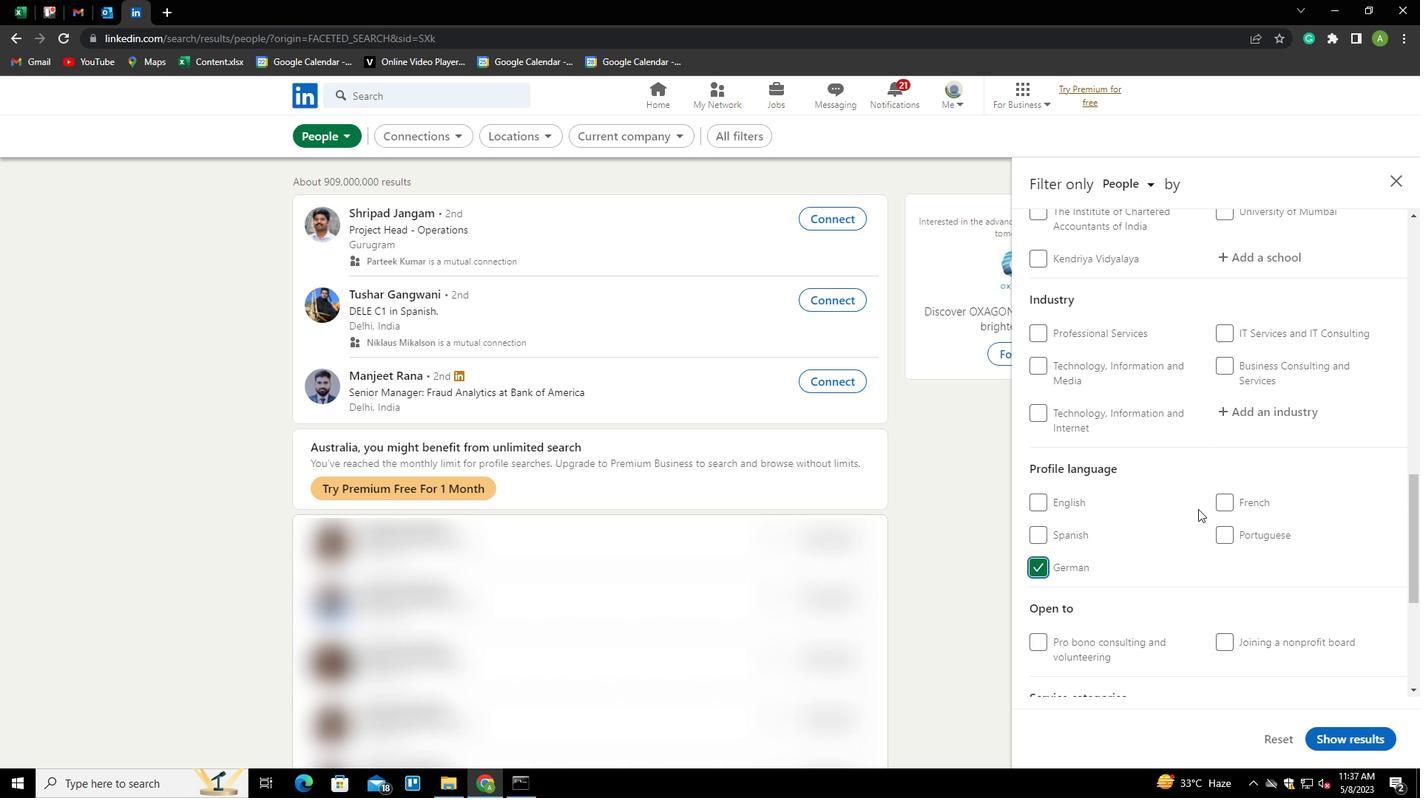 
Action: Mouse scrolled (1198, 510) with delta (0, 0)
Screenshot: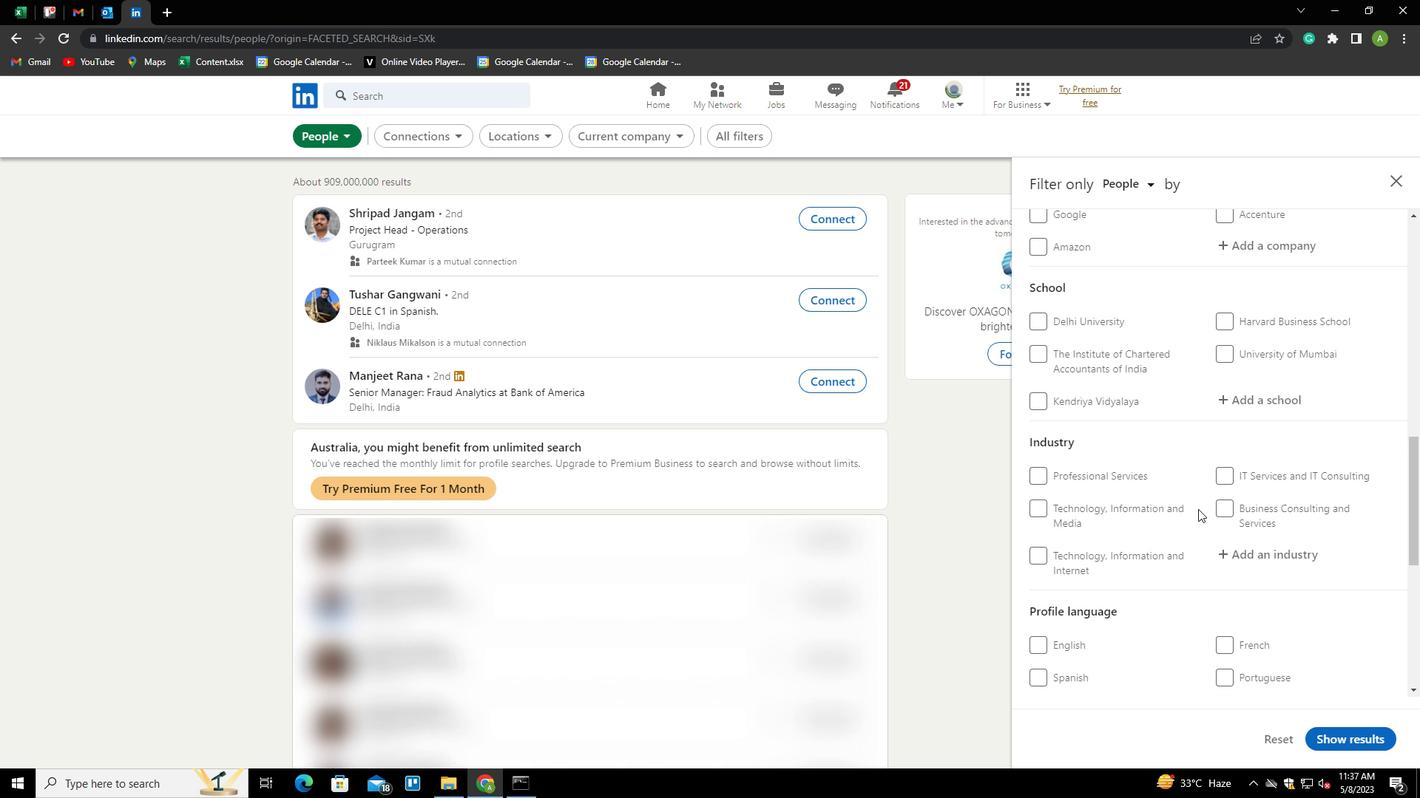 
Action: Mouse scrolled (1198, 510) with delta (0, 0)
Screenshot: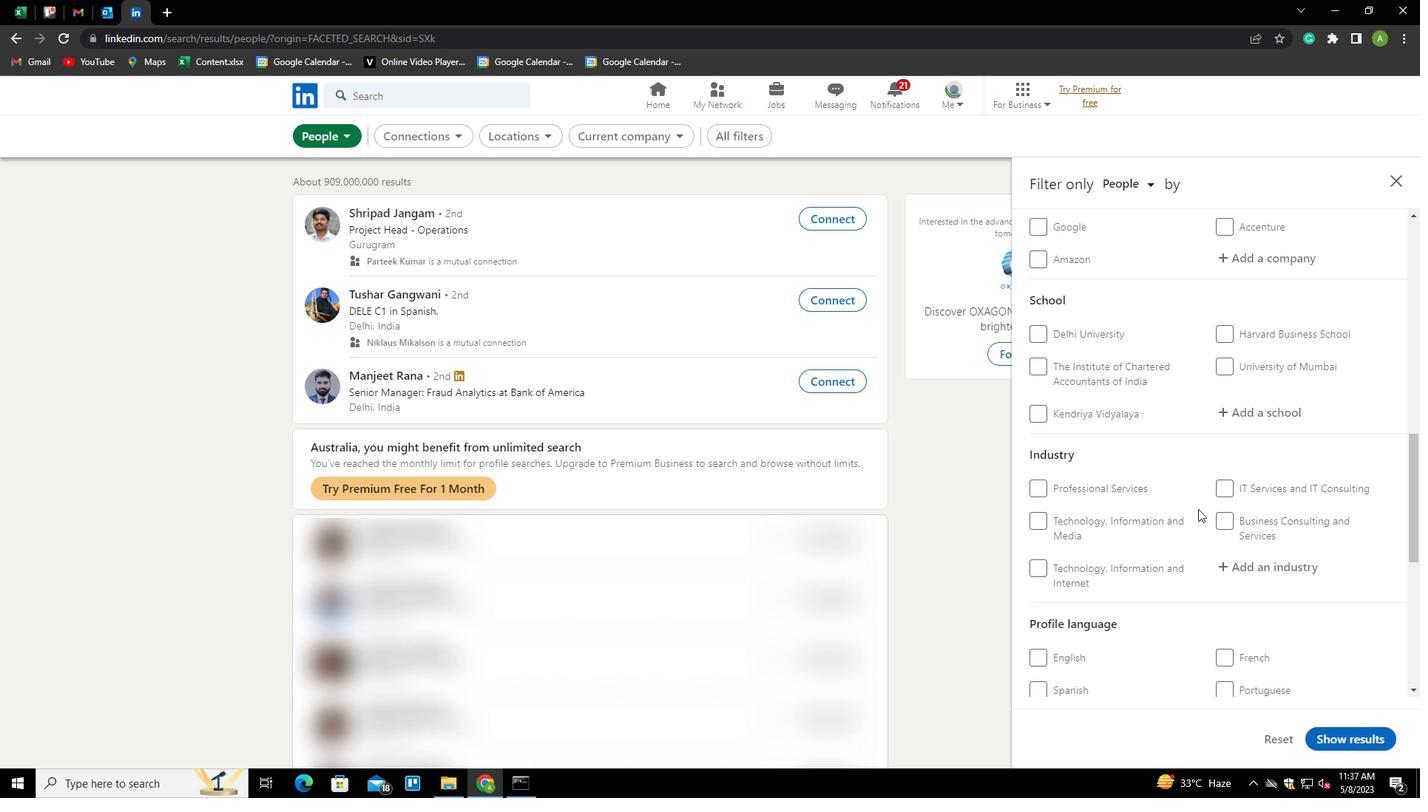 
Action: Mouse scrolled (1198, 510) with delta (0, 0)
Screenshot: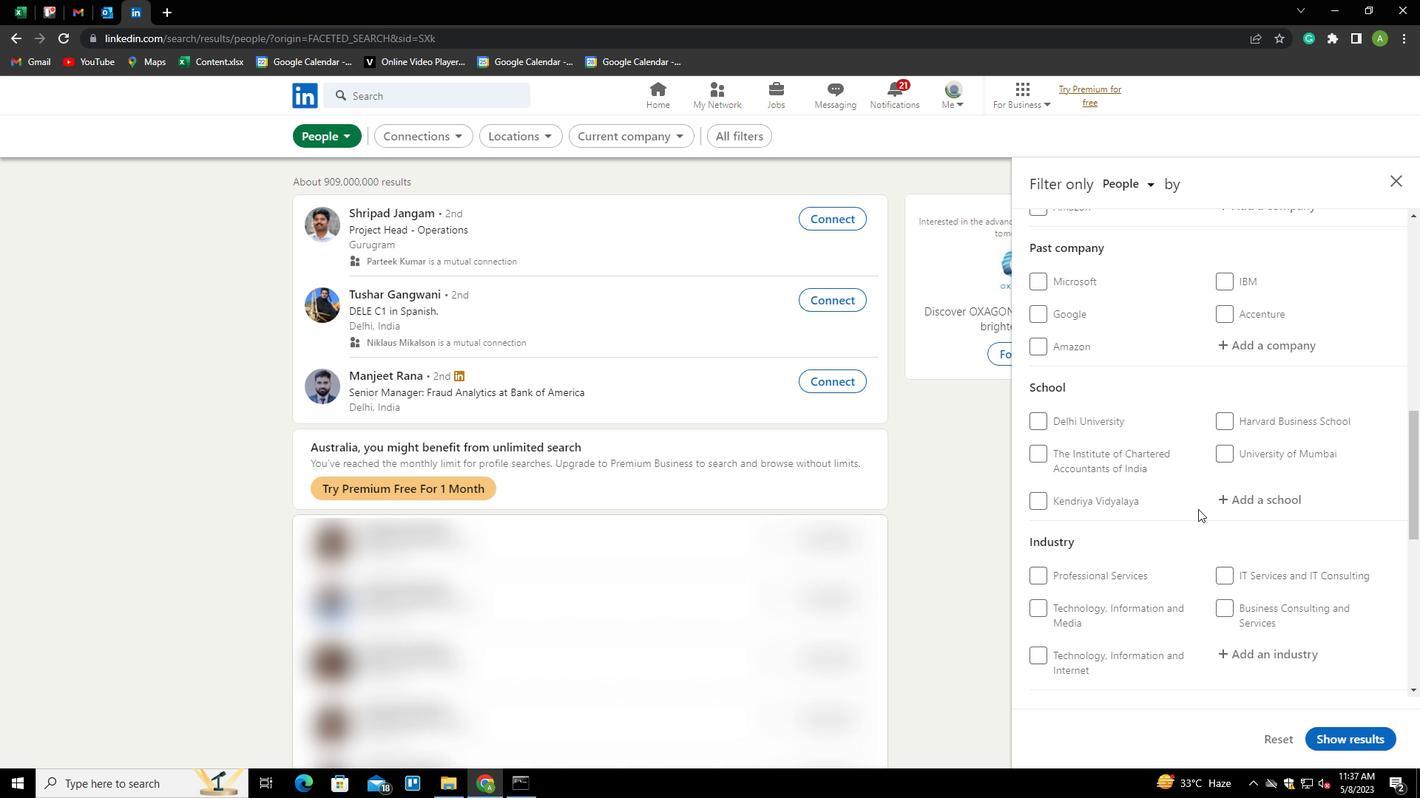 
Action: Mouse scrolled (1198, 510) with delta (0, 0)
Screenshot: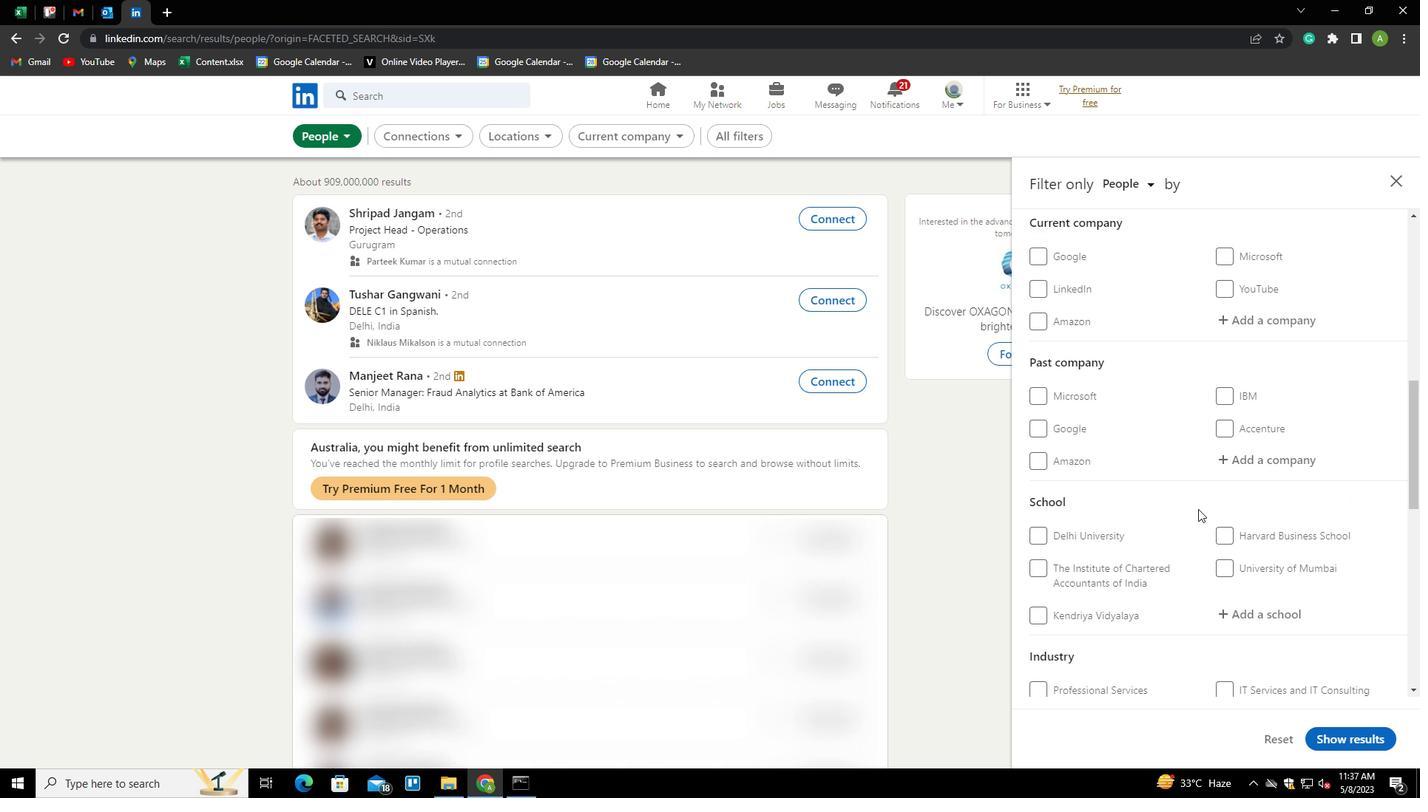 
Action: Mouse moved to (1236, 411)
Screenshot: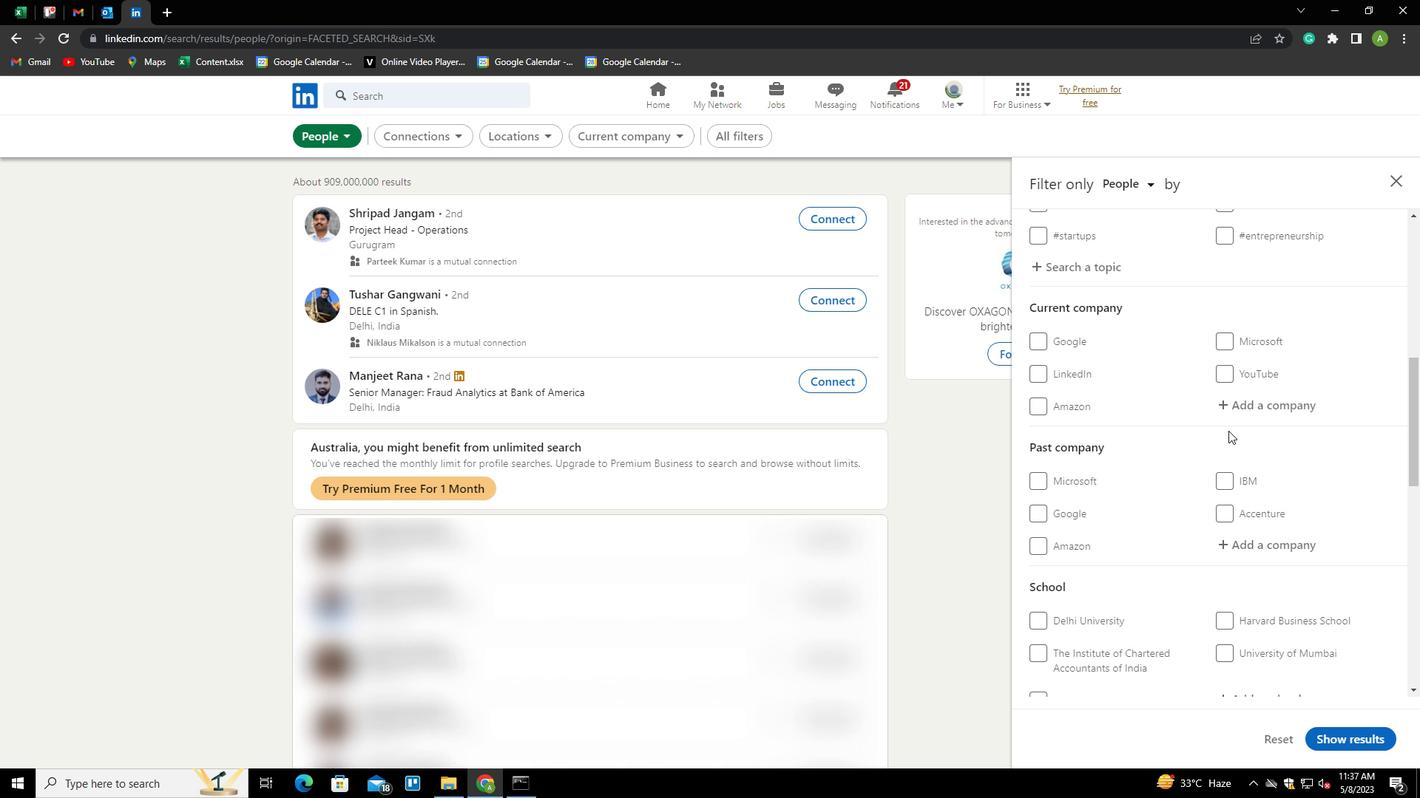 
Action: Mouse pressed left at (1236, 411)
Screenshot: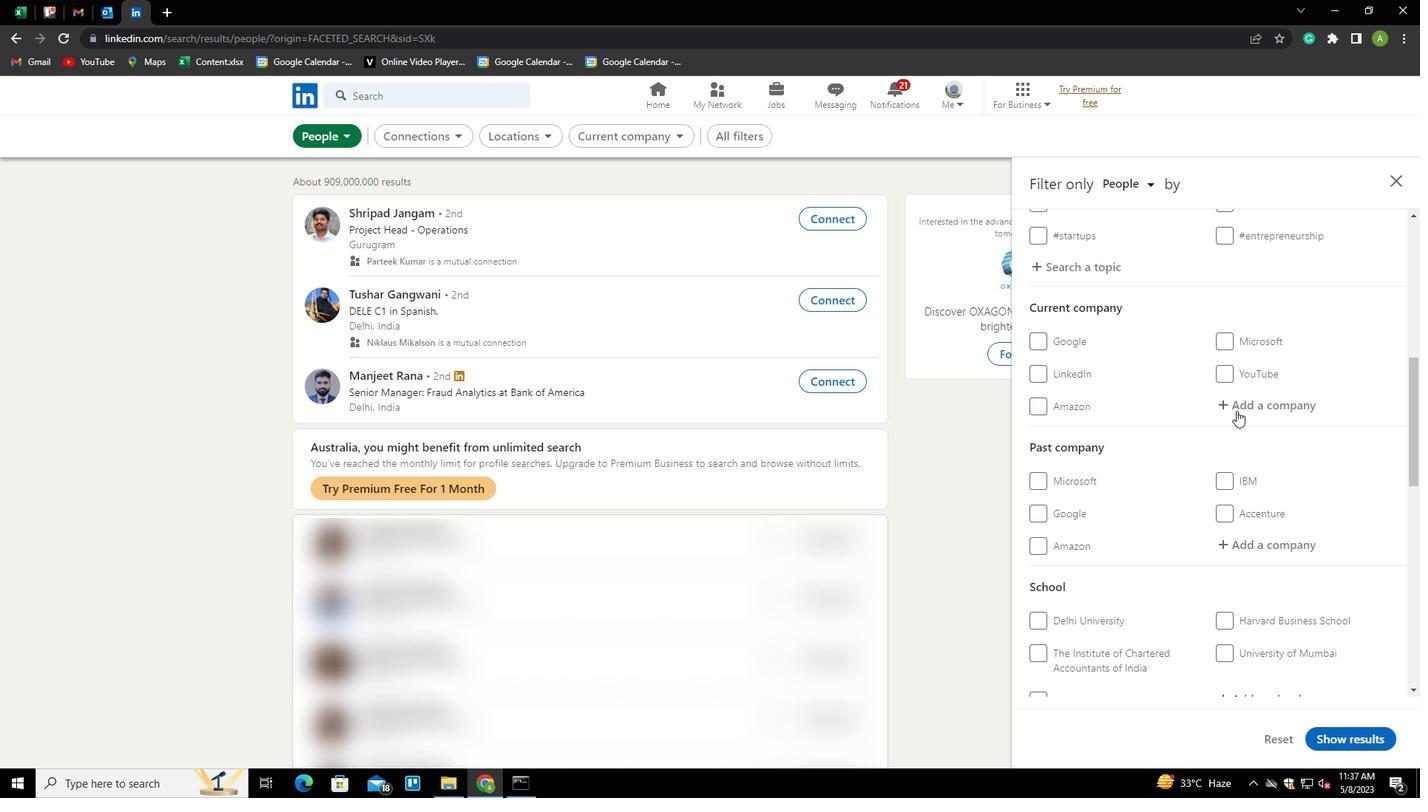 
Action: Key pressed <Key.shift>WME<Key.down><Key.enter>
Screenshot: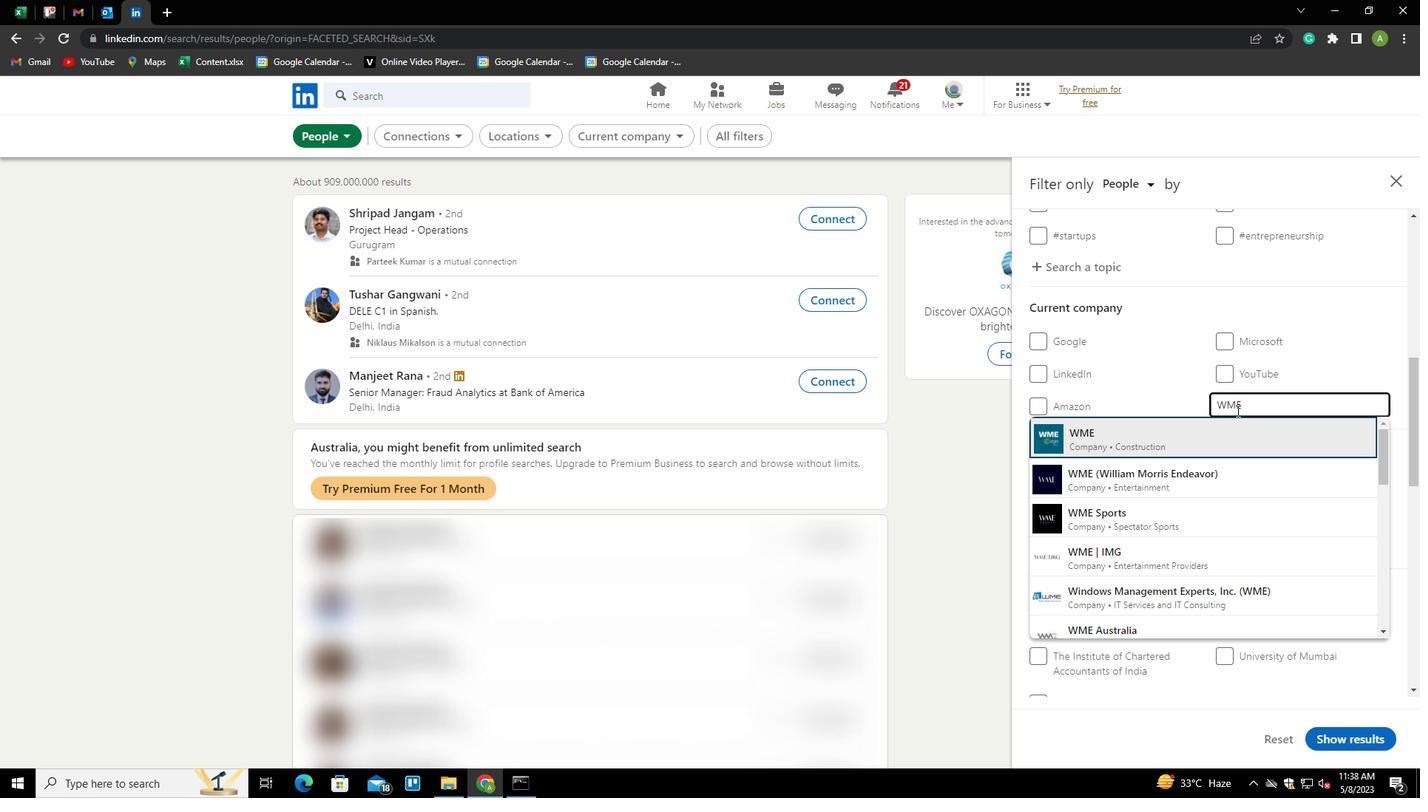 
Action: Mouse scrolled (1236, 410) with delta (0, 0)
Screenshot: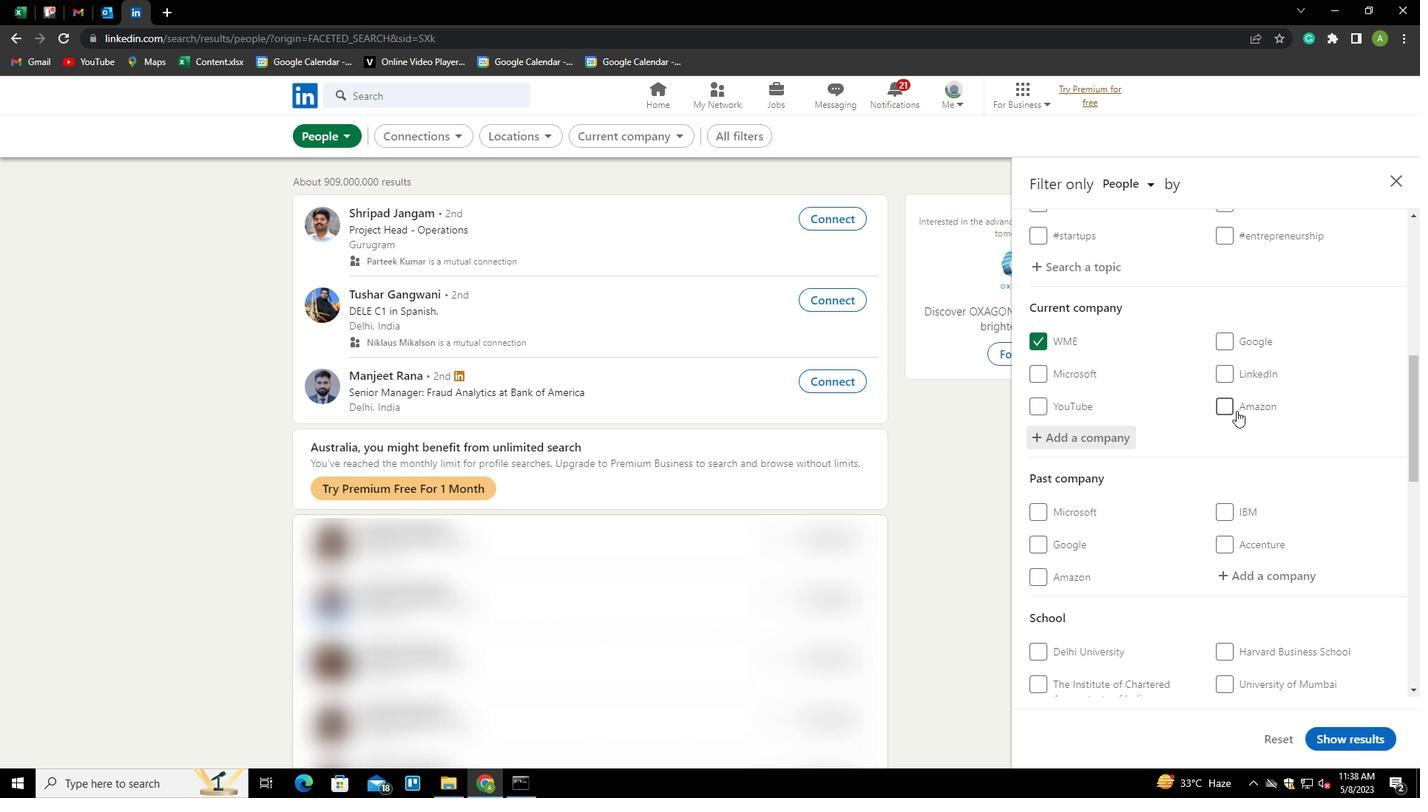 
Action: Mouse scrolled (1236, 410) with delta (0, 0)
Screenshot: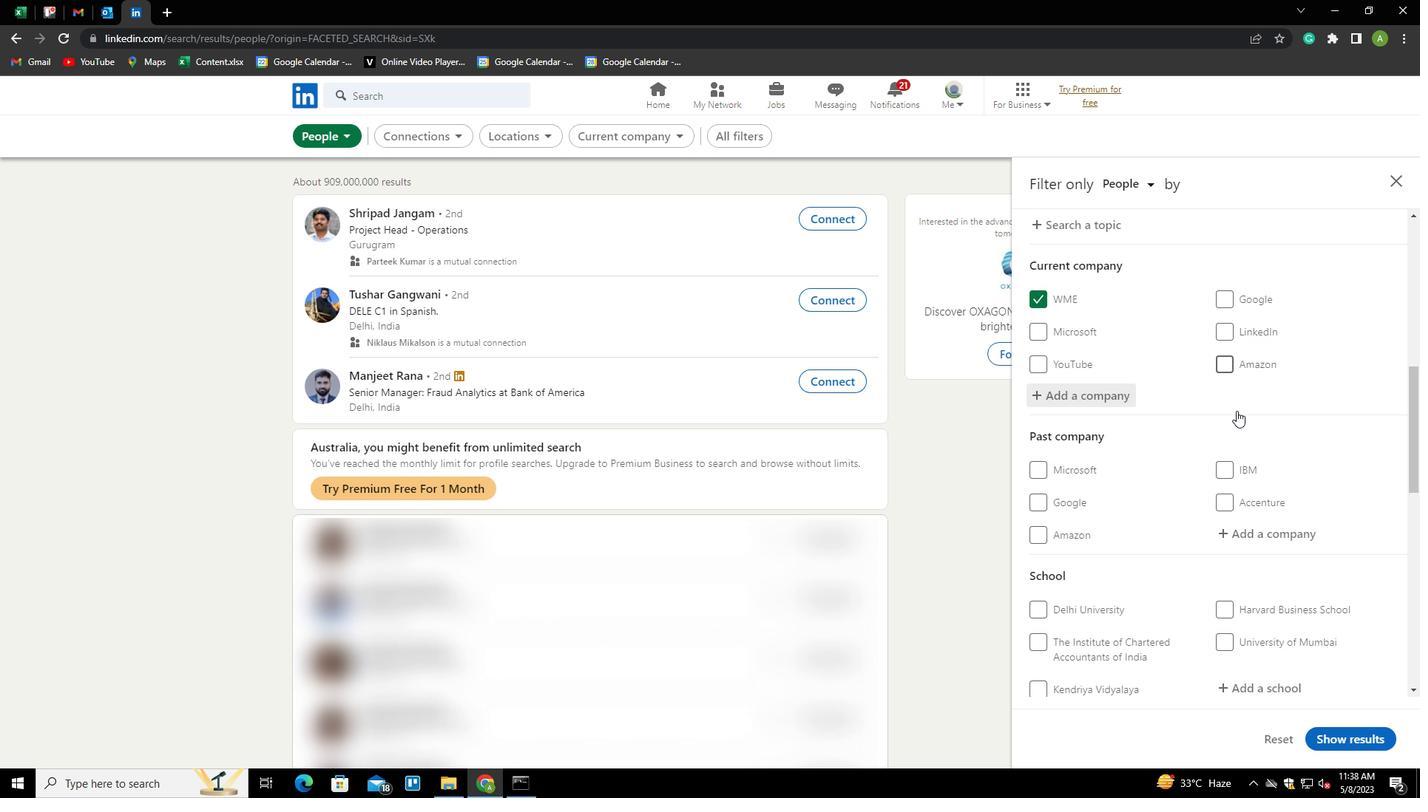 
Action: Mouse scrolled (1236, 410) with delta (0, 0)
Screenshot: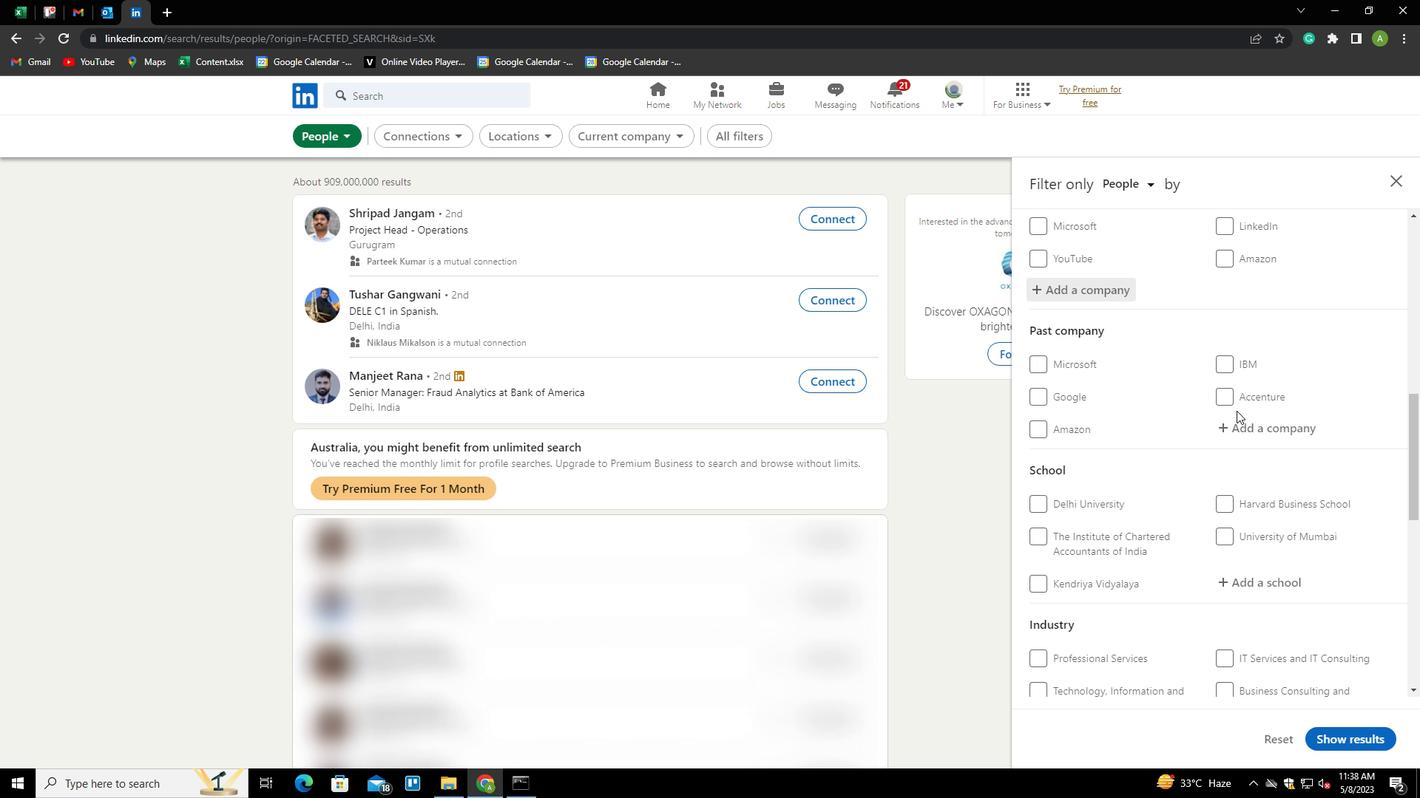 
Action: Mouse moved to (1241, 411)
Screenshot: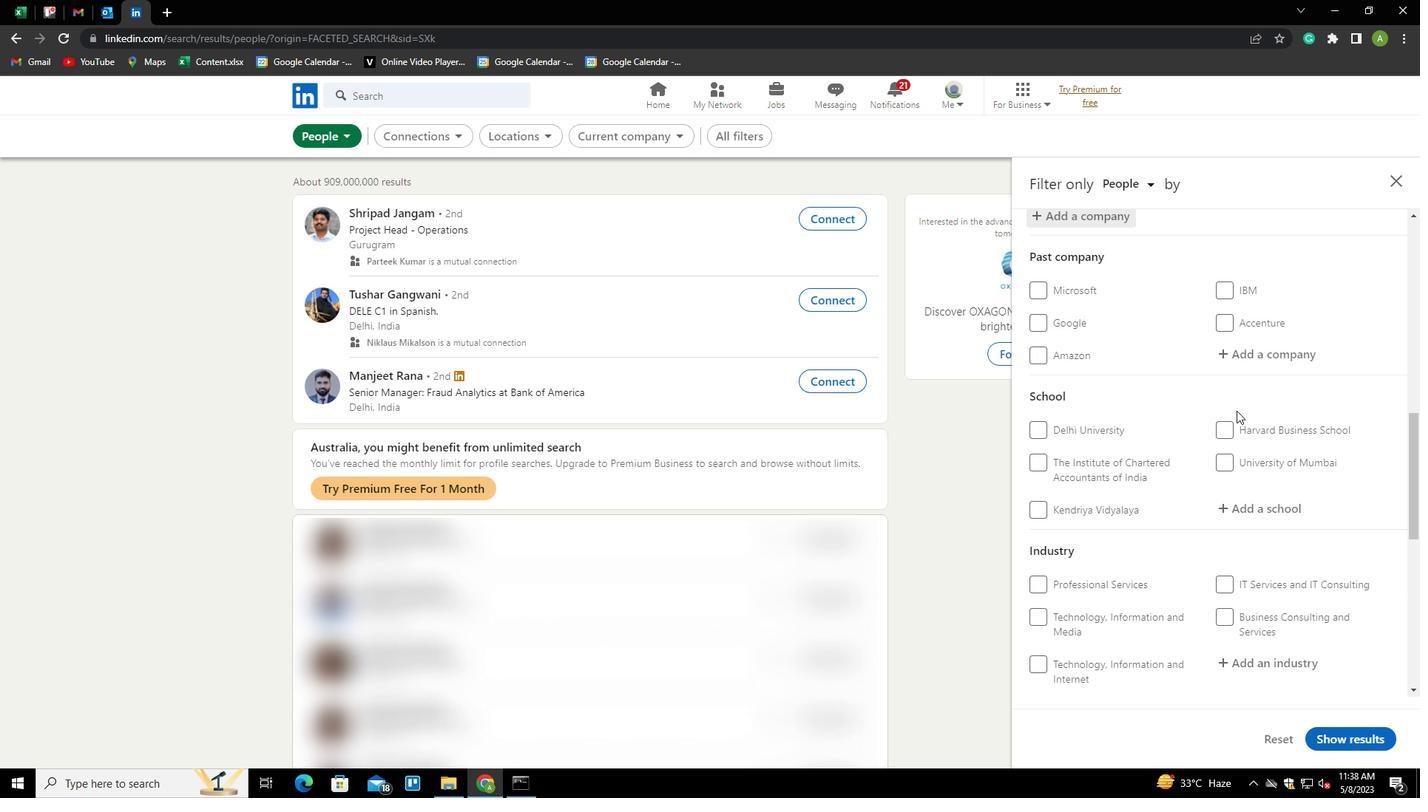 
Action: Mouse scrolled (1241, 410) with delta (0, 0)
Screenshot: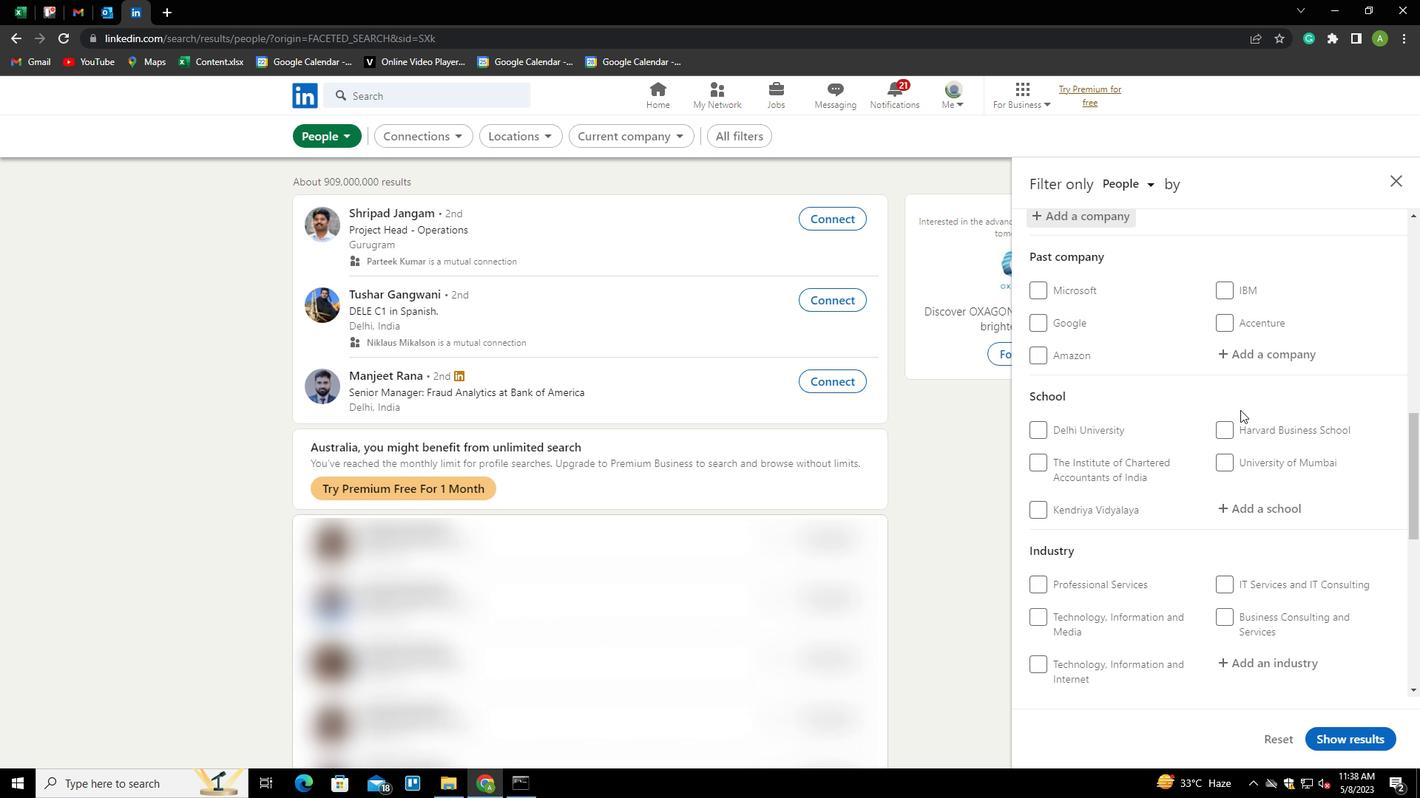 
Action: Mouse moved to (1255, 434)
Screenshot: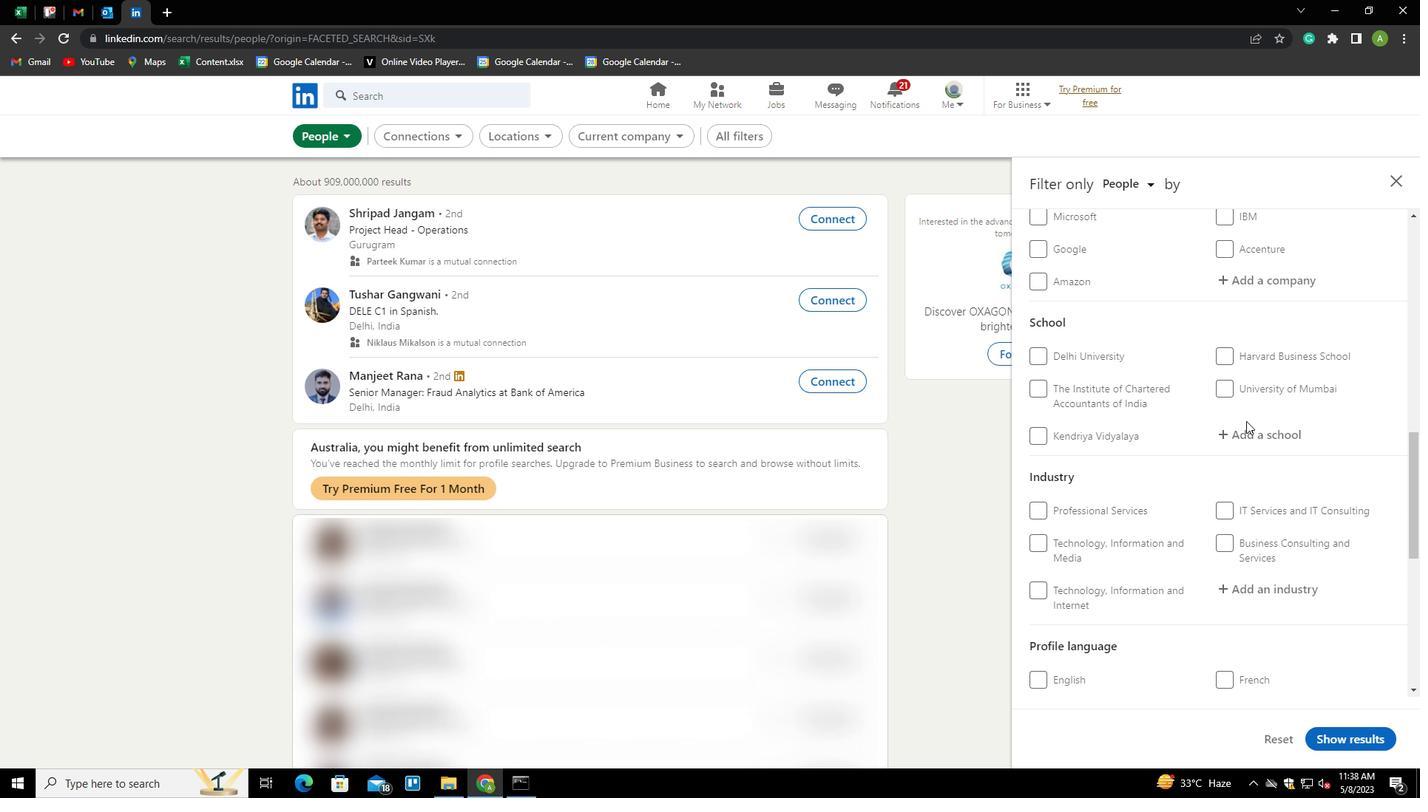 
Action: Mouse pressed left at (1255, 434)
Screenshot: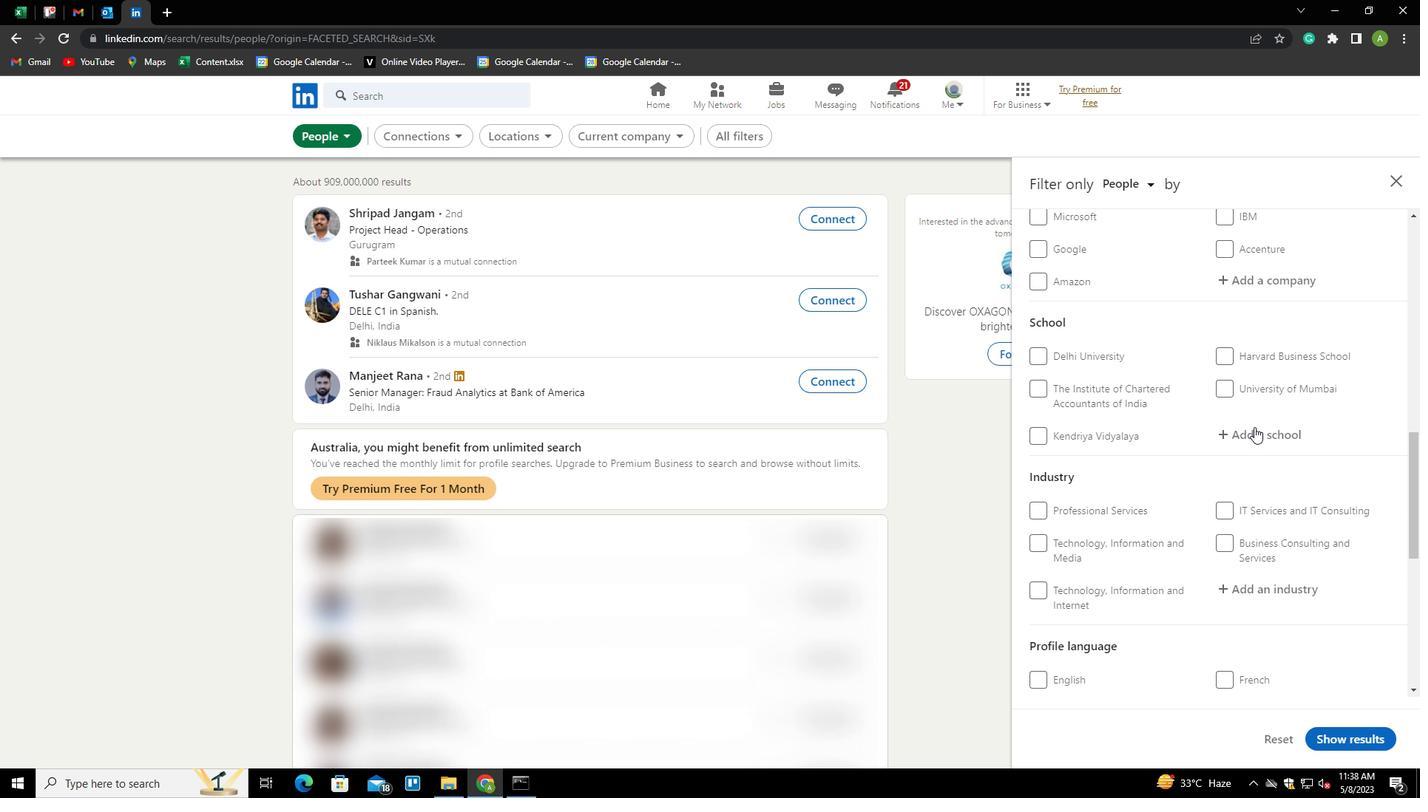 
Action: Key pressed <Key.shift>INSTITUTE<Key.space>OF<Key.space><Key.shift>CO<Key.backspace>OST<Key.space><Key.shift>ACCOUNTANTS<Key.space>OF<Key.space><Key.shift>INSI<Key.backspace><Key.backspace>DIA<Key.down><Key.enter>
Screenshot: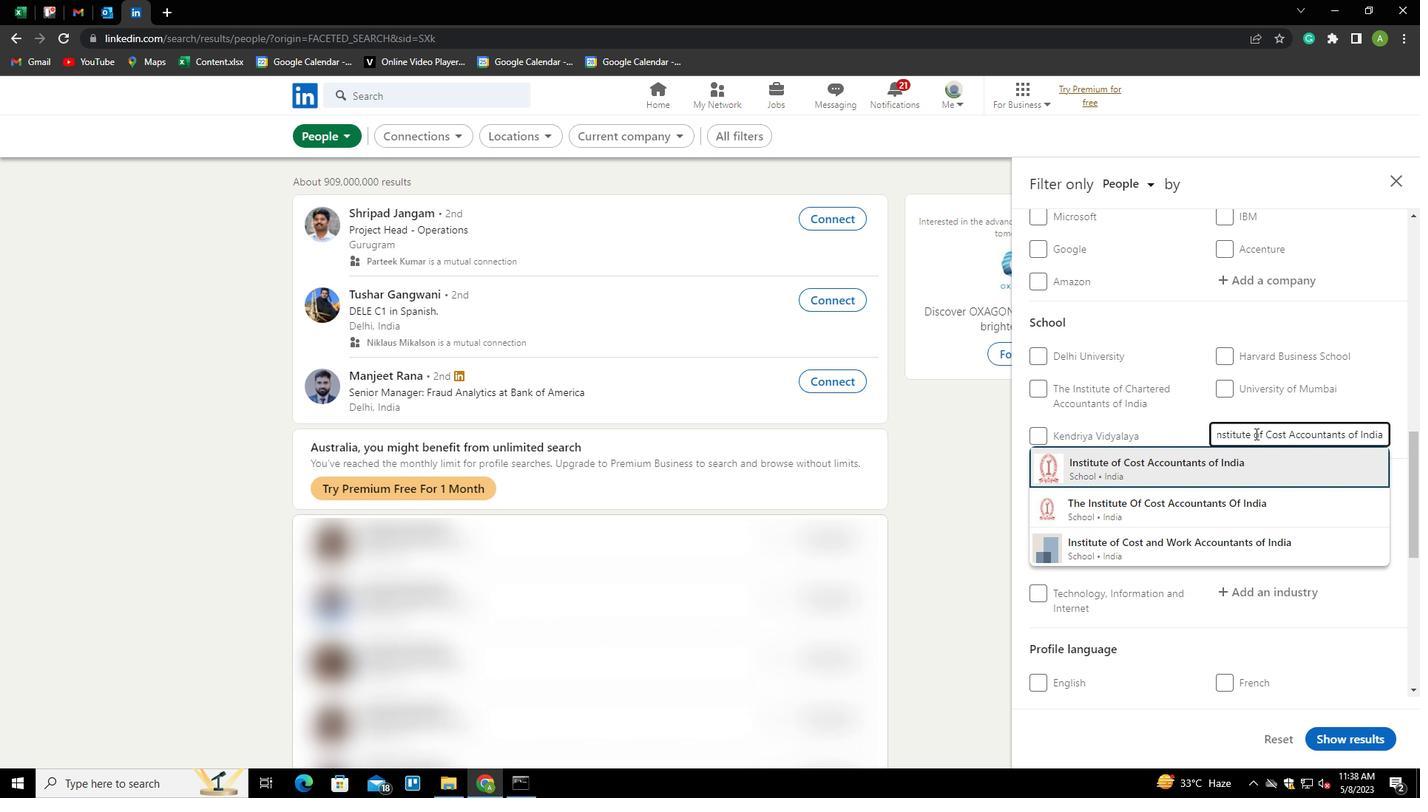 
Action: Mouse scrolled (1255, 433) with delta (0, 0)
Screenshot: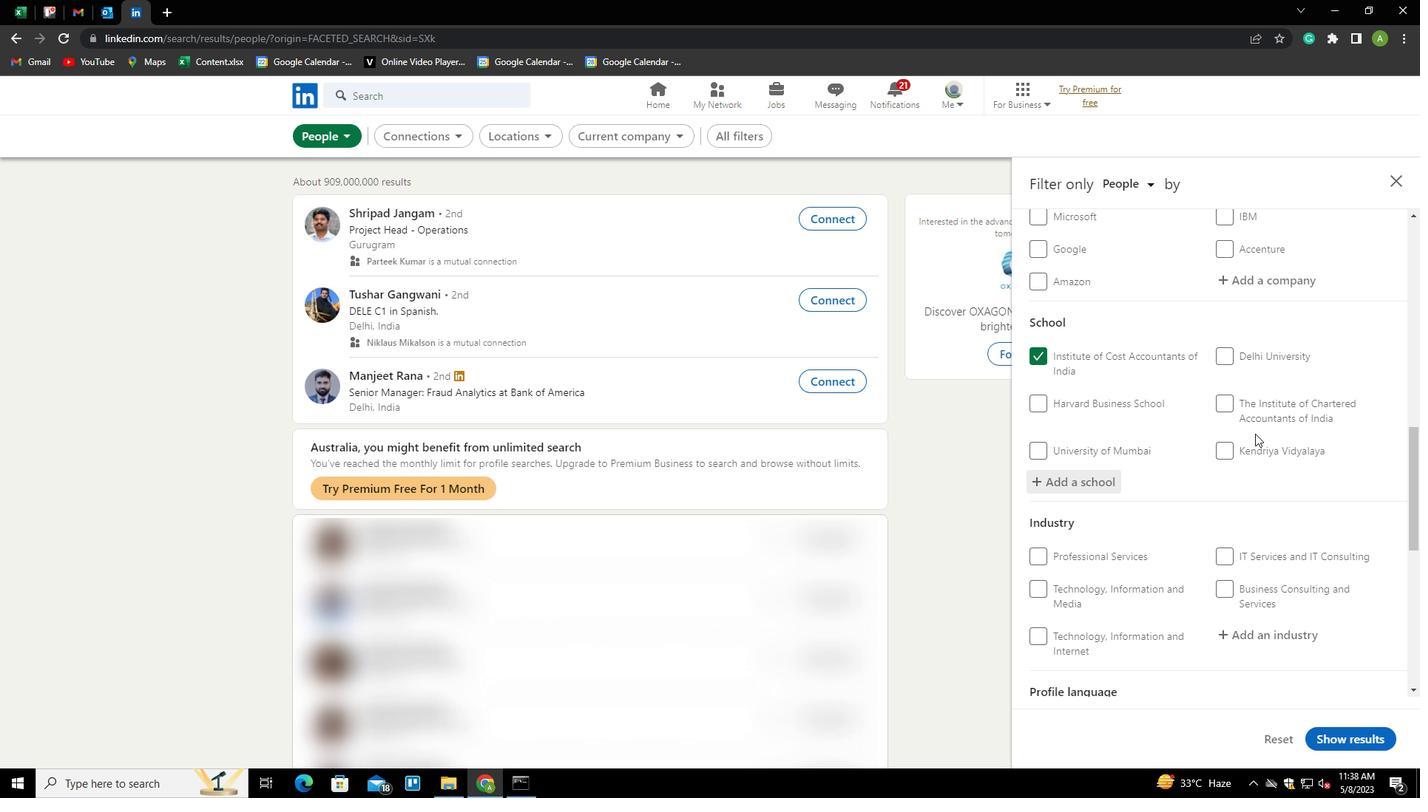 
Action: Mouse scrolled (1255, 433) with delta (0, 0)
Screenshot: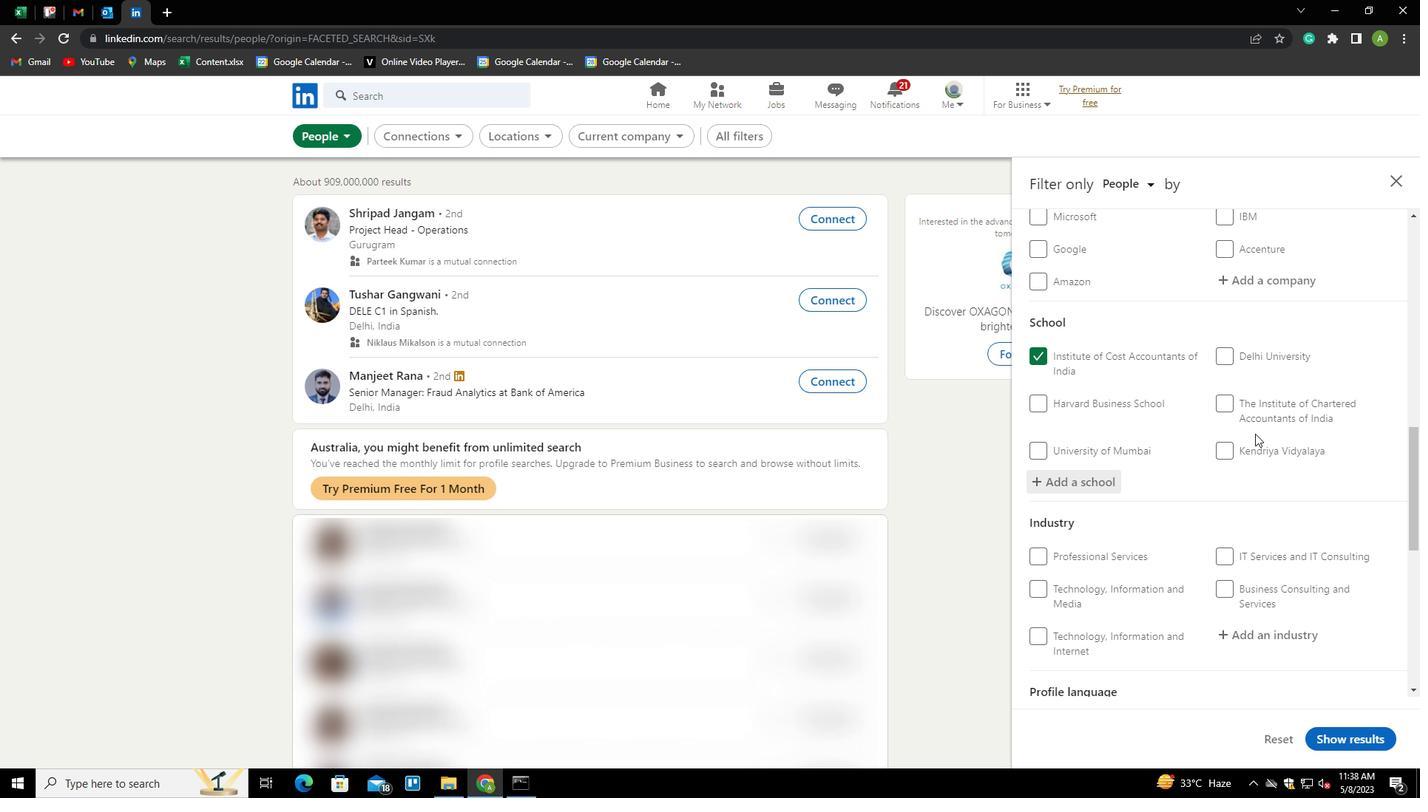 
Action: Mouse scrolled (1255, 433) with delta (0, 0)
Screenshot: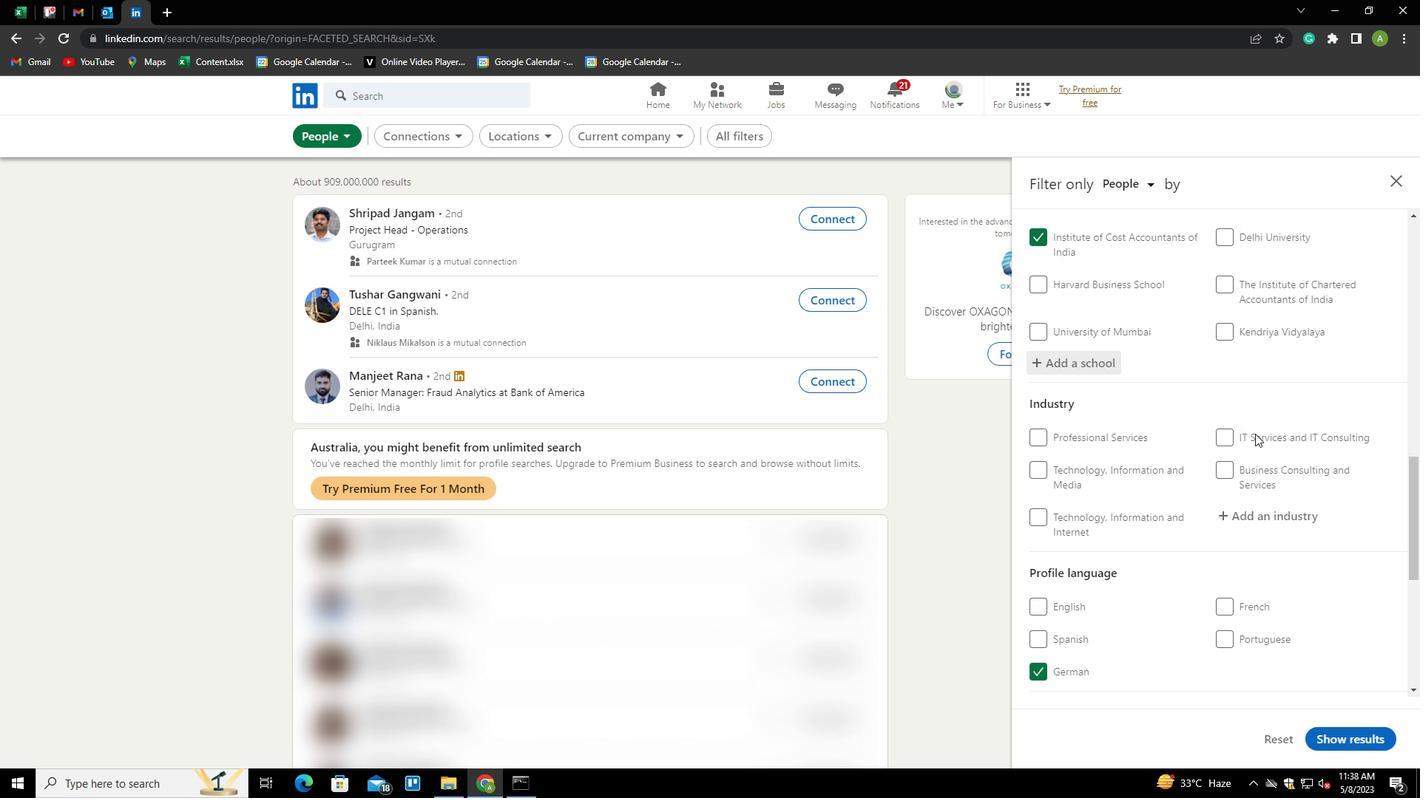 
Action: Mouse moved to (1256, 413)
Screenshot: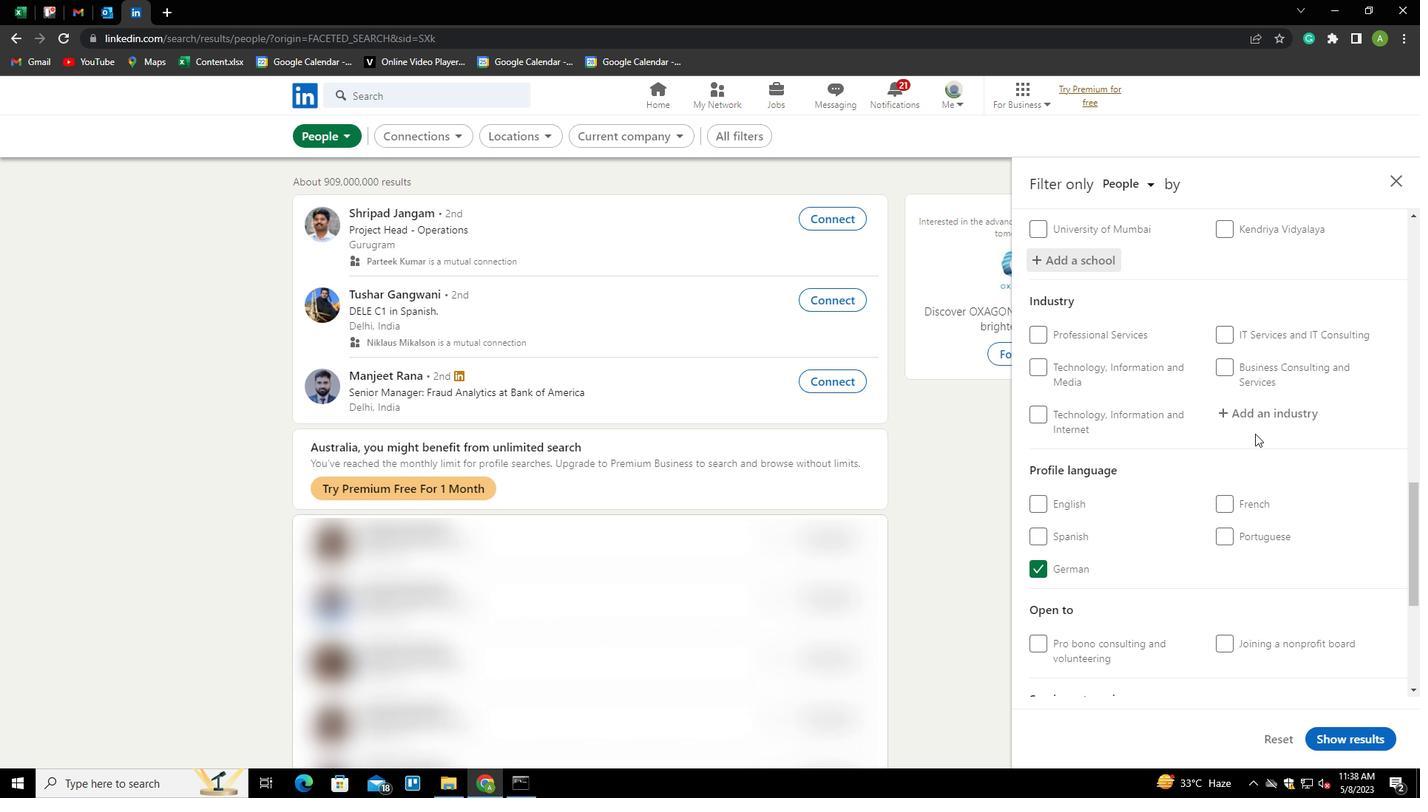 
Action: Mouse pressed left at (1256, 413)
Screenshot: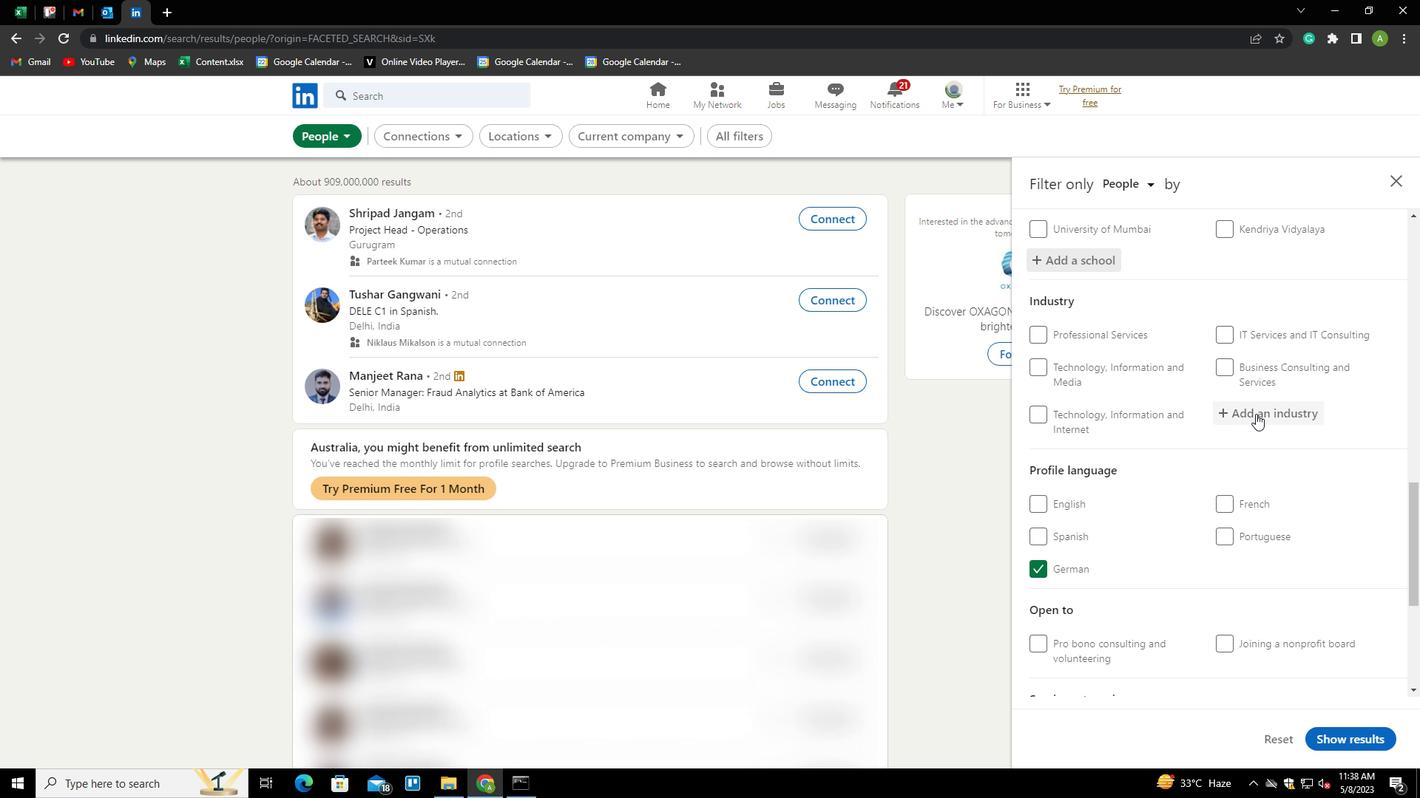 
Action: Key pressed <Key.shift>AIR,<Key.space><Key.shift>WATER<Key.space><Key.backspace>,<Key.space>AND<Key.space><Key.shift>WASTE<Key.space><Key.shift>PROGRAM<Key.space><Key.shift>MANAGEMENT<Key.down><Key.enter>
Screenshot: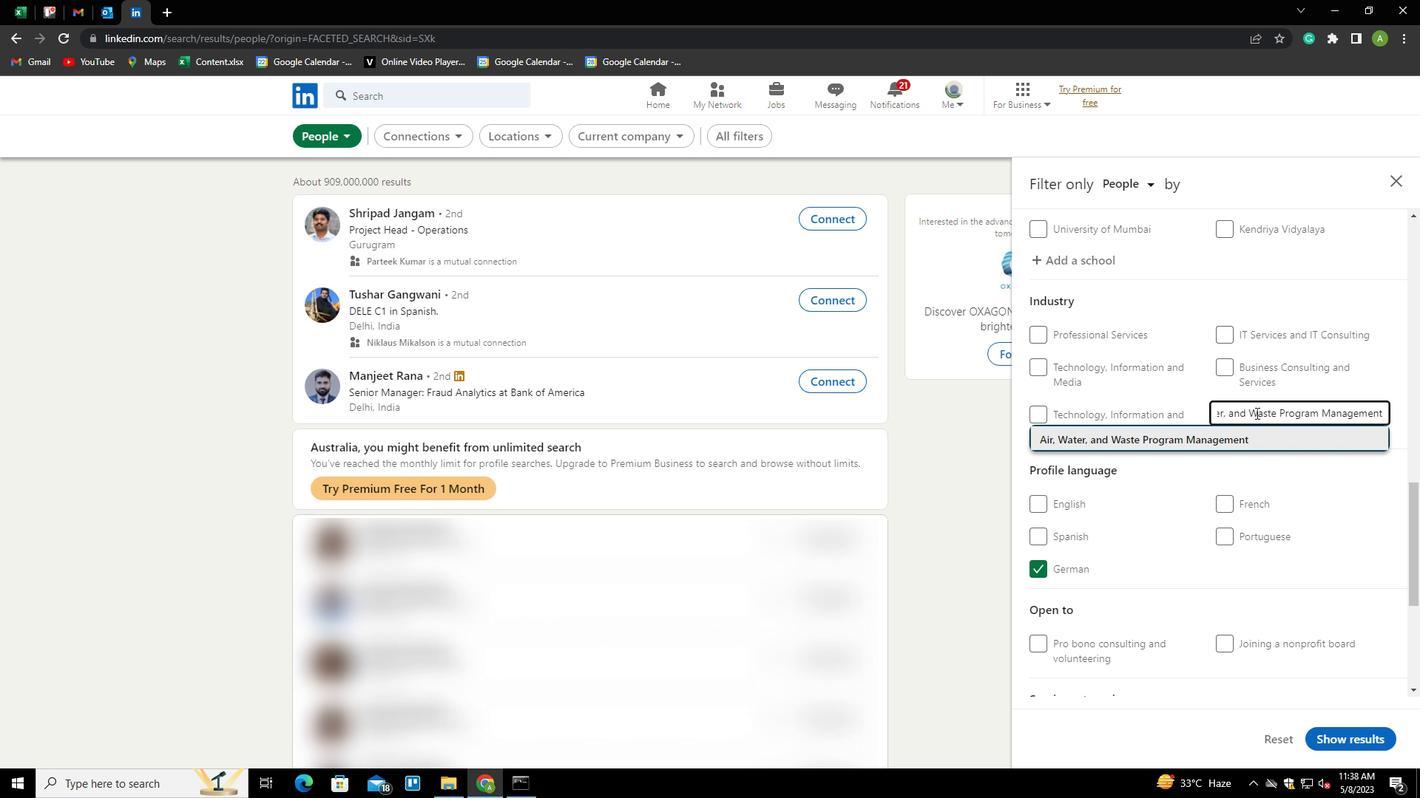 
Action: Mouse scrolled (1256, 412) with delta (0, 0)
Screenshot: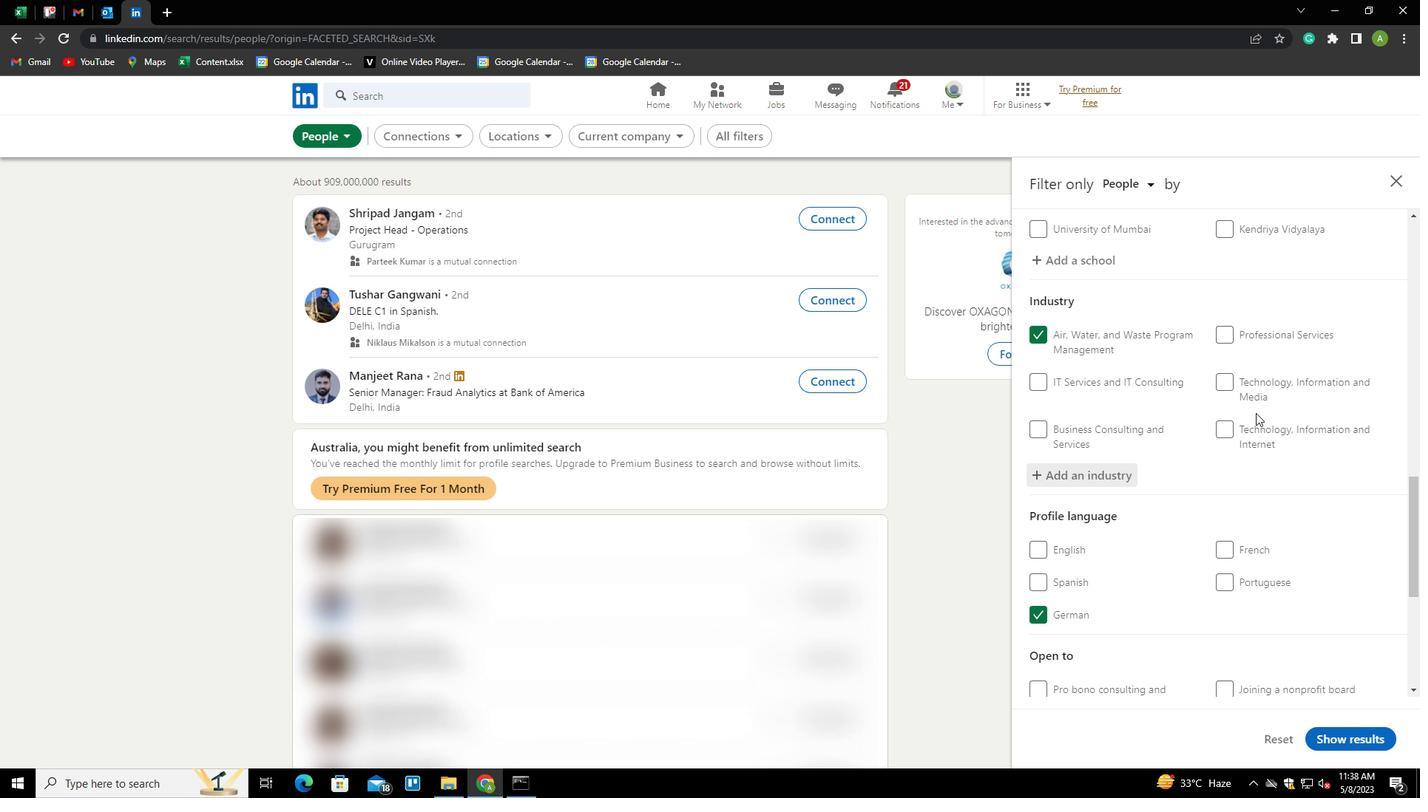 
Action: Mouse scrolled (1256, 412) with delta (0, 0)
Screenshot: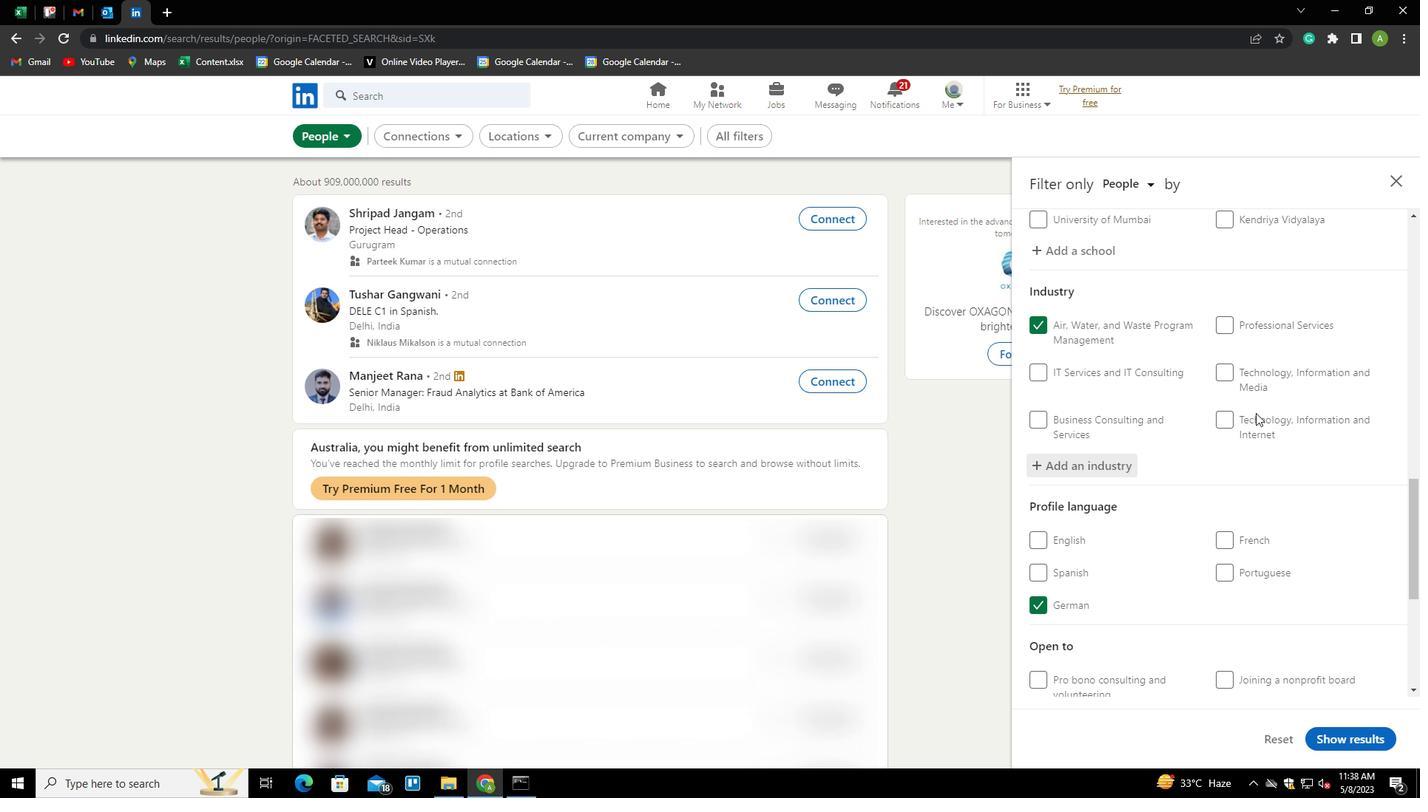 
Action: Mouse scrolled (1256, 412) with delta (0, 0)
Screenshot: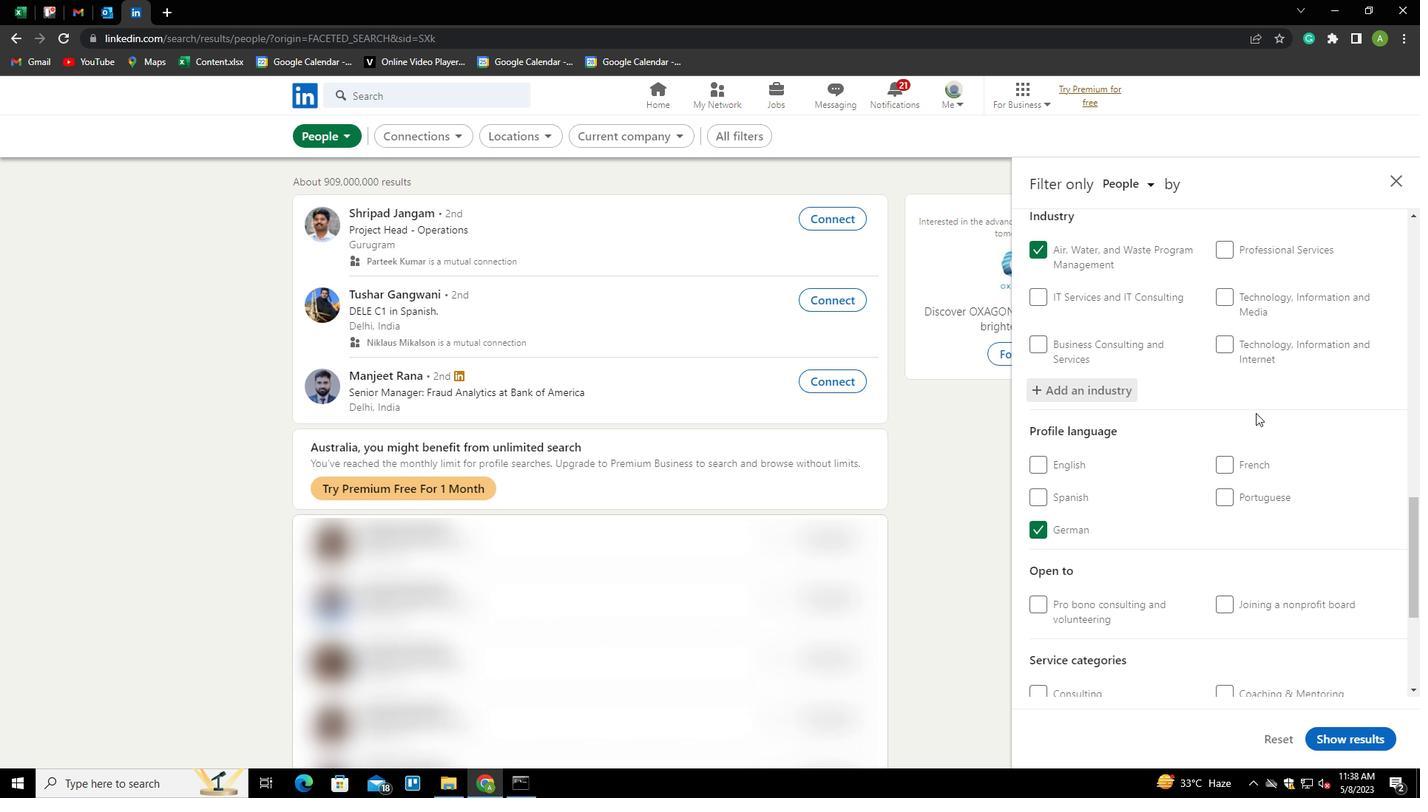 
Action: Mouse scrolled (1256, 412) with delta (0, 0)
Screenshot: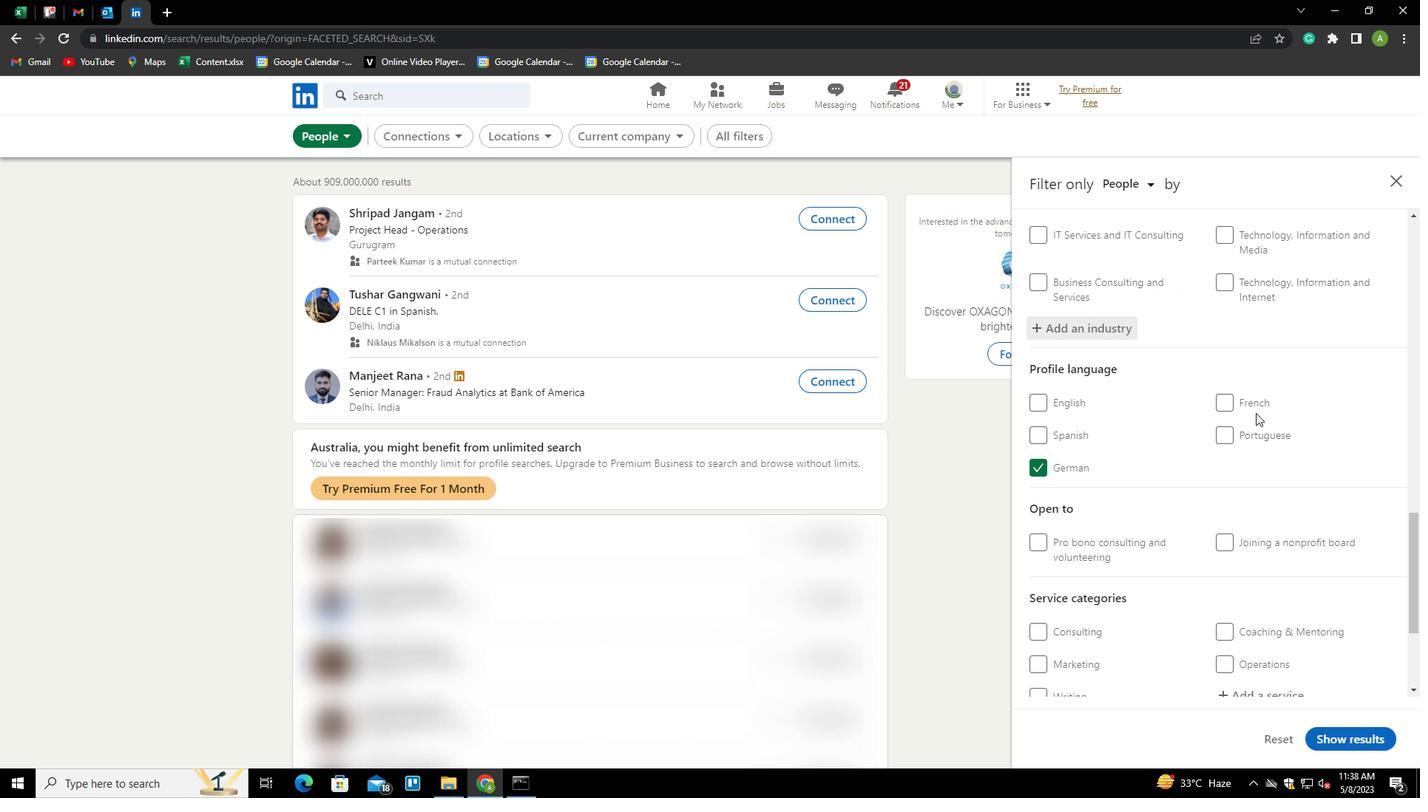 
Action: Mouse scrolled (1256, 412) with delta (0, 0)
Screenshot: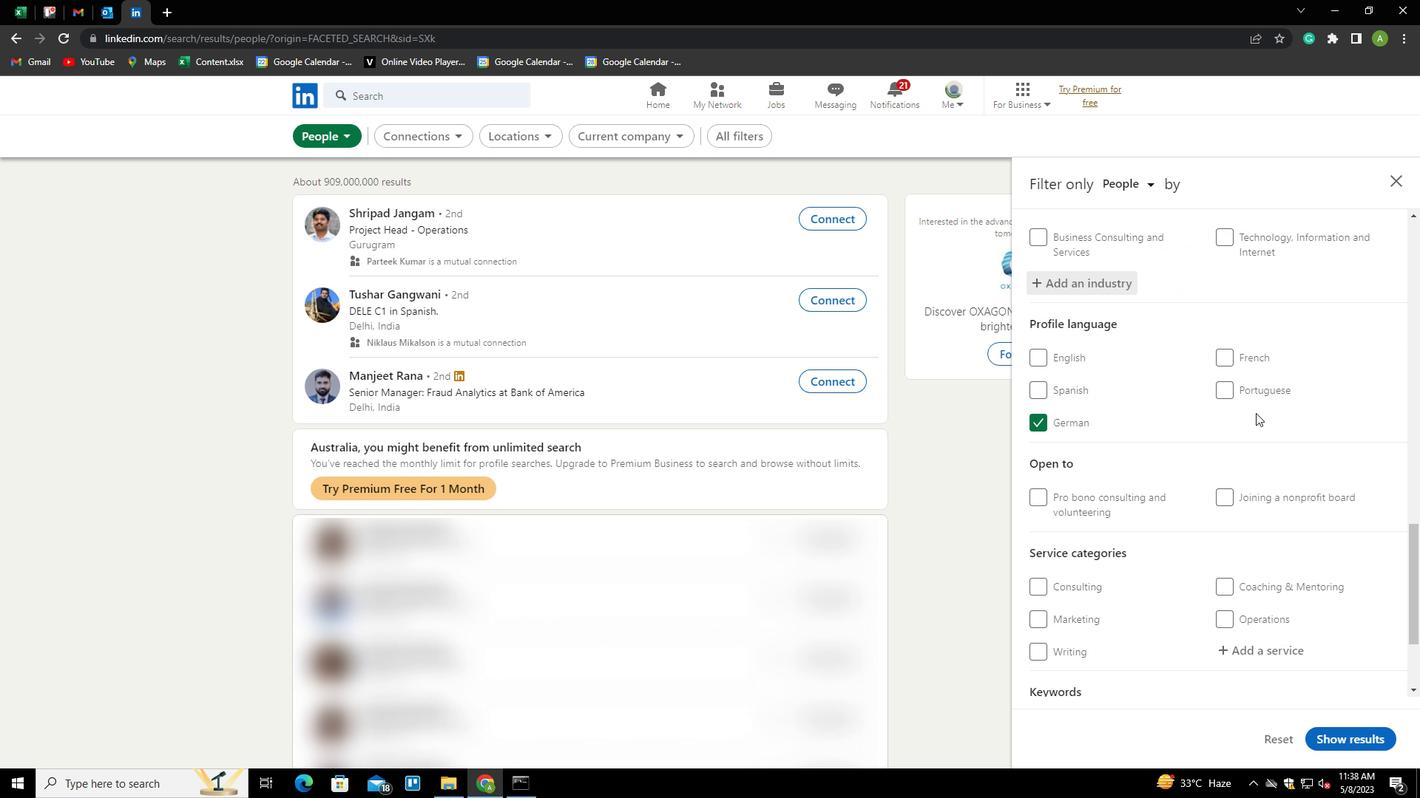 
Action: Mouse scrolled (1256, 412) with delta (0, 0)
Screenshot: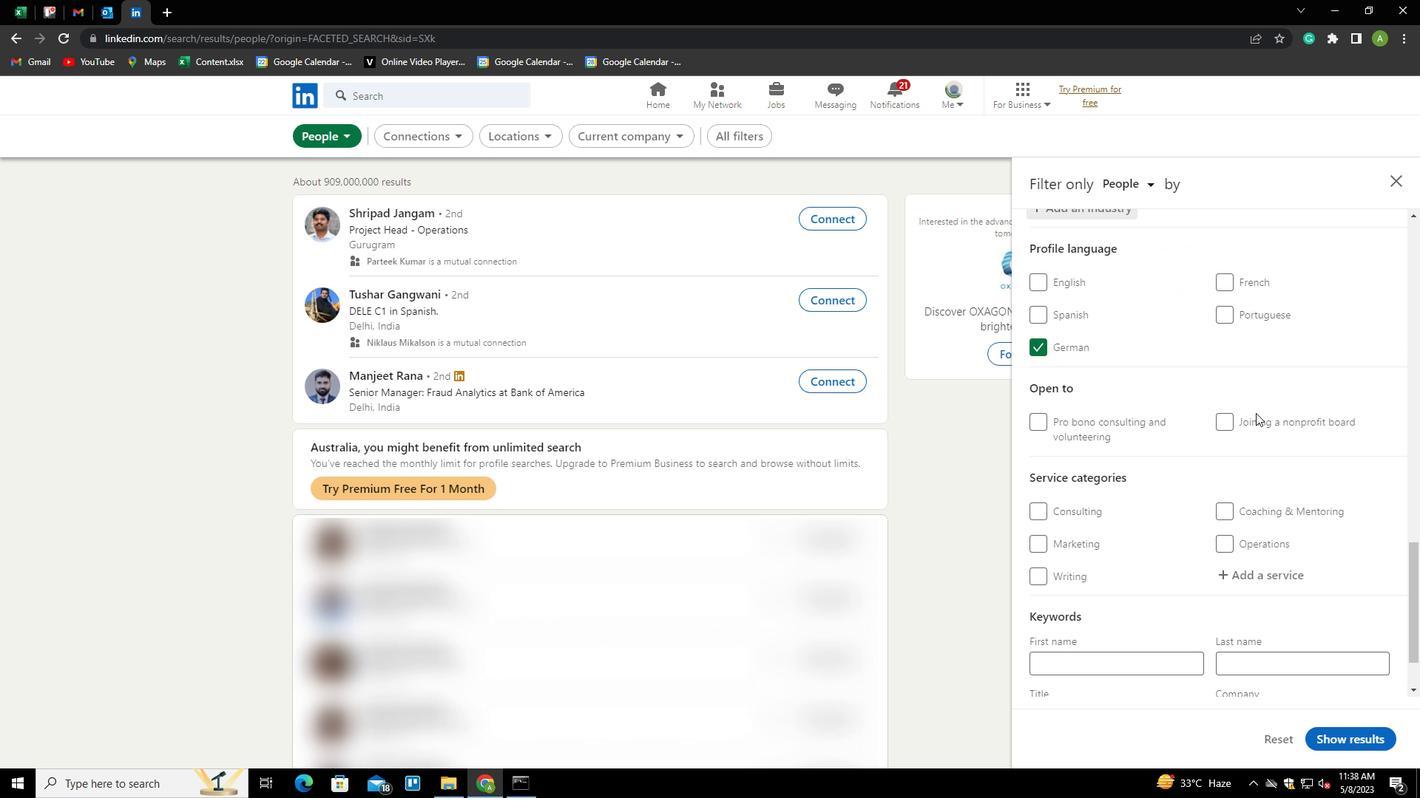 
Action: Mouse moved to (1250, 495)
Screenshot: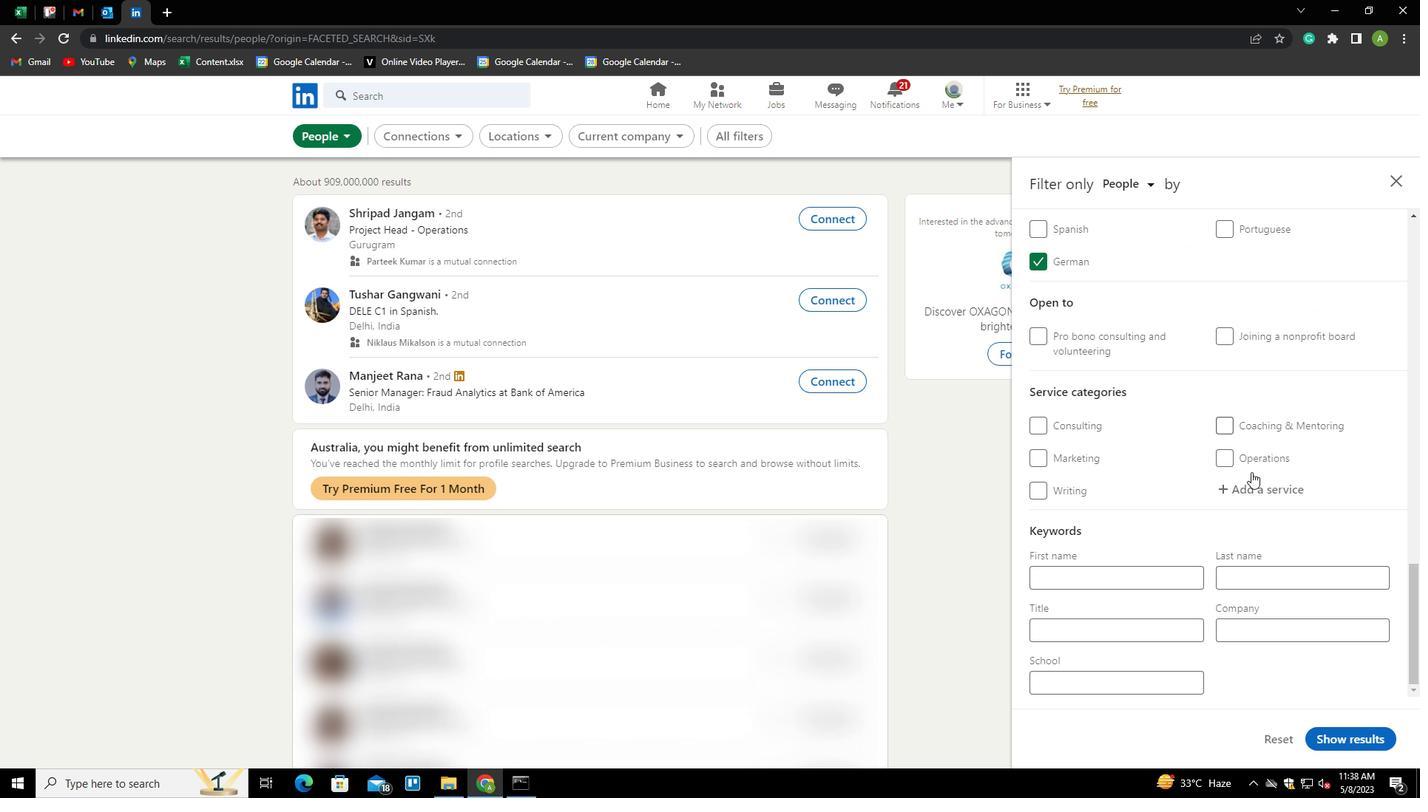 
Action: Mouse pressed left at (1250, 495)
Screenshot: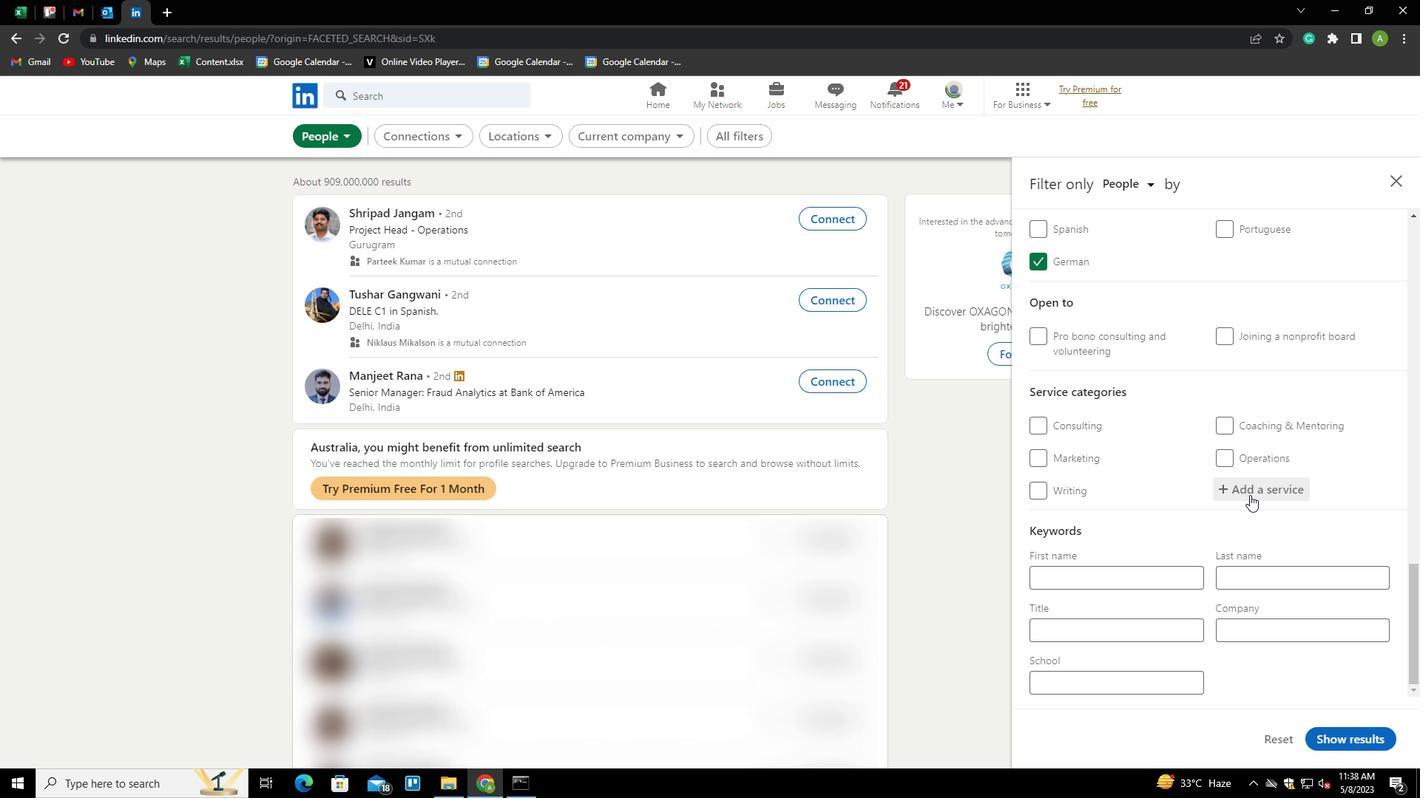 
Action: Mouse moved to (1250, 496)
Screenshot: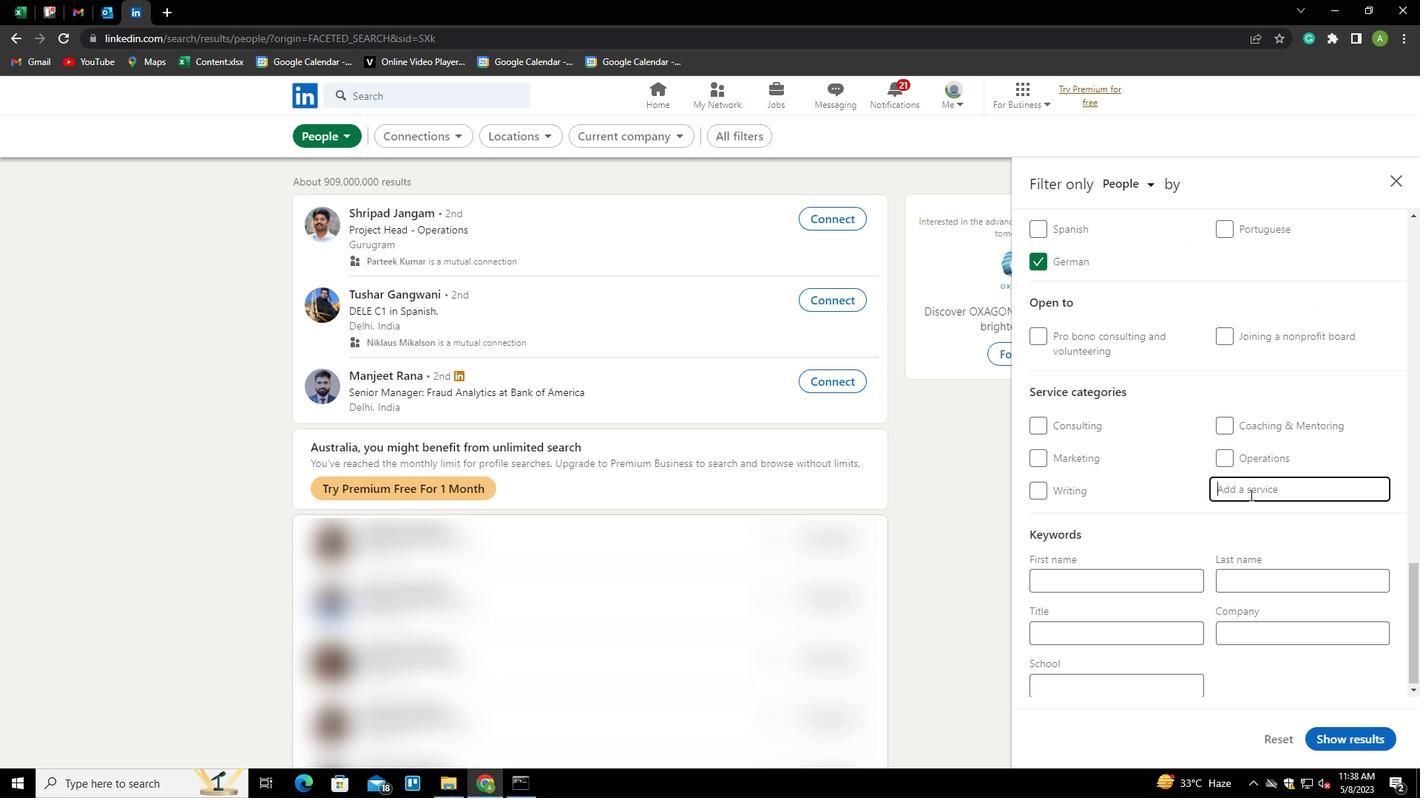 
Action: Key pressed <Key.shift>TRANSLATION<Key.down><Key.enter>
Screenshot: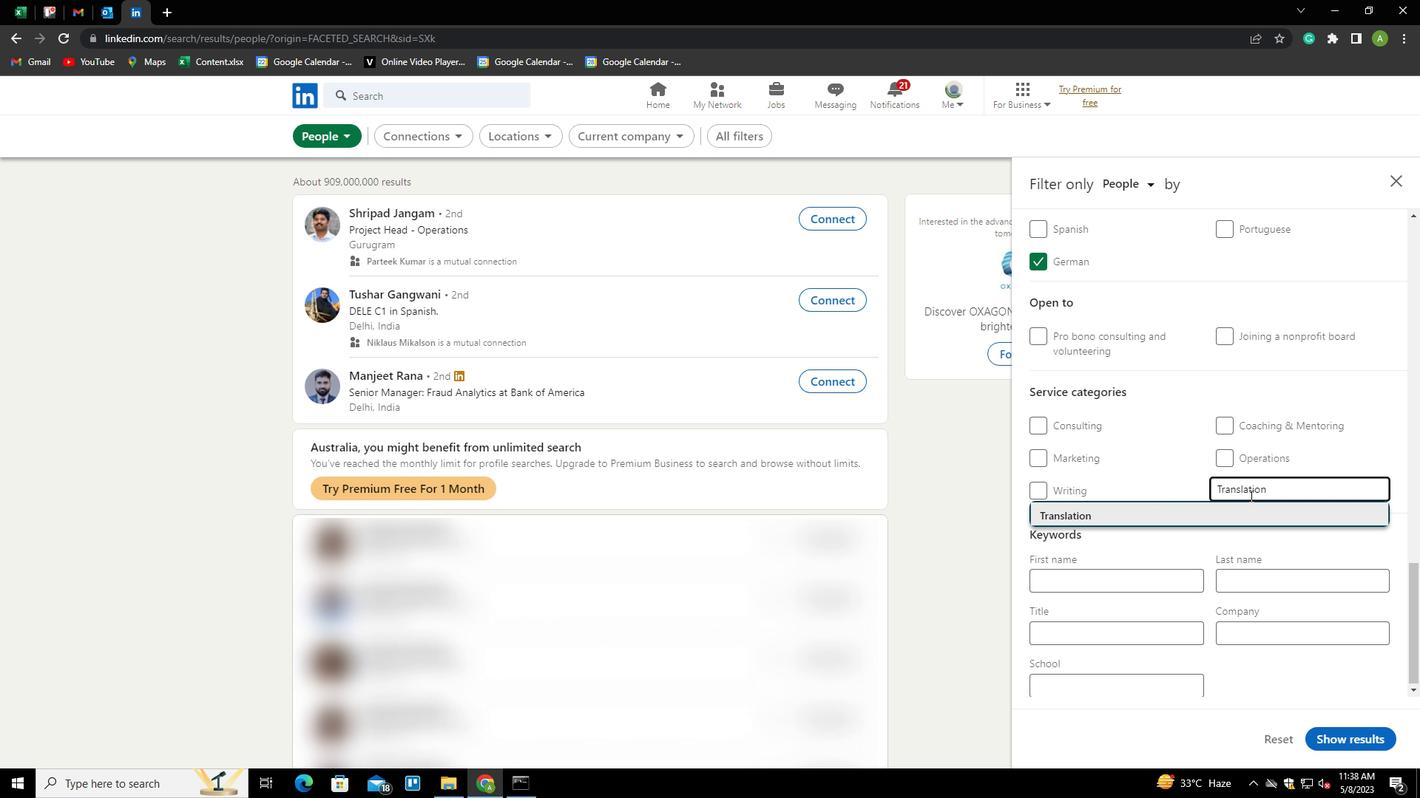 
Action: Mouse scrolled (1250, 495) with delta (0, 0)
Screenshot: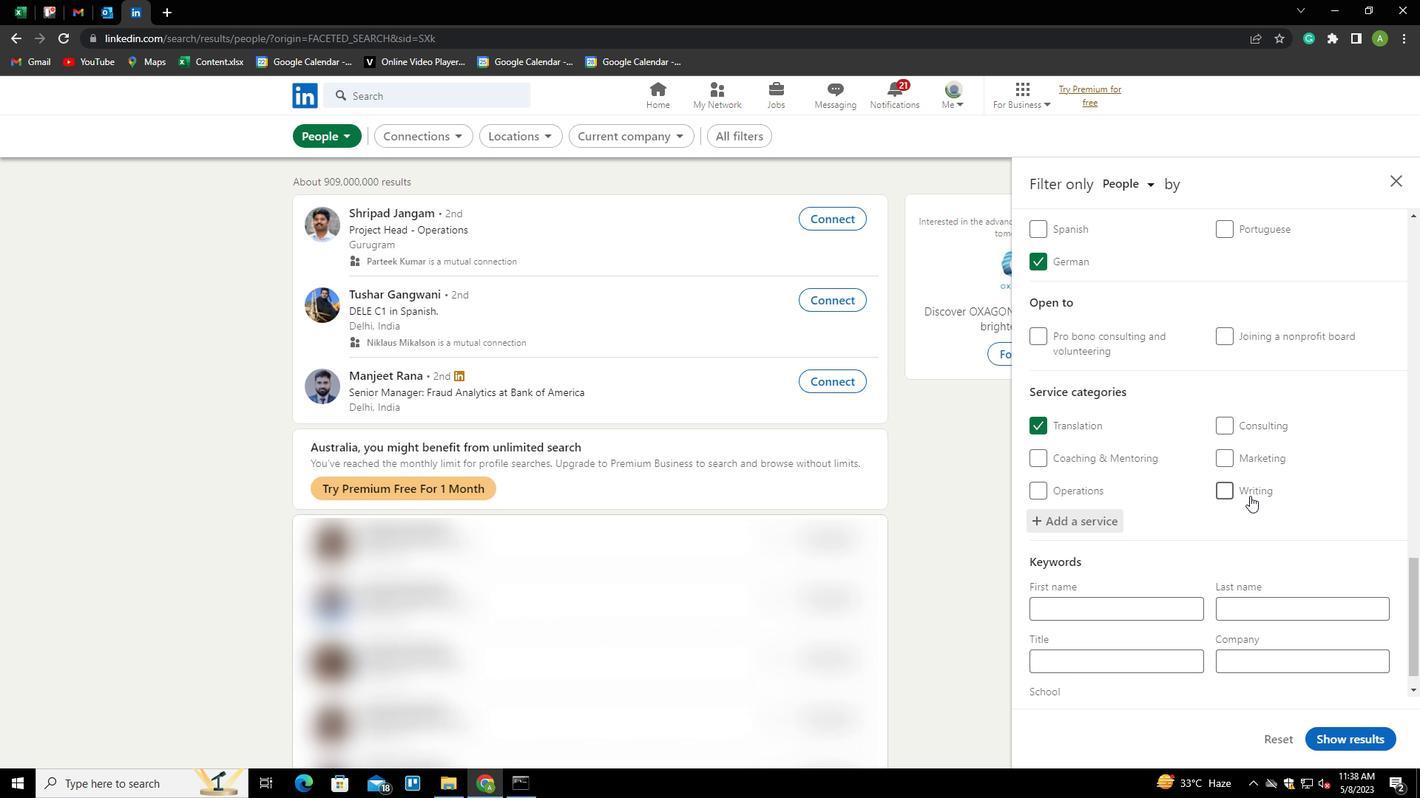 
Action: Mouse scrolled (1250, 495) with delta (0, 0)
Screenshot: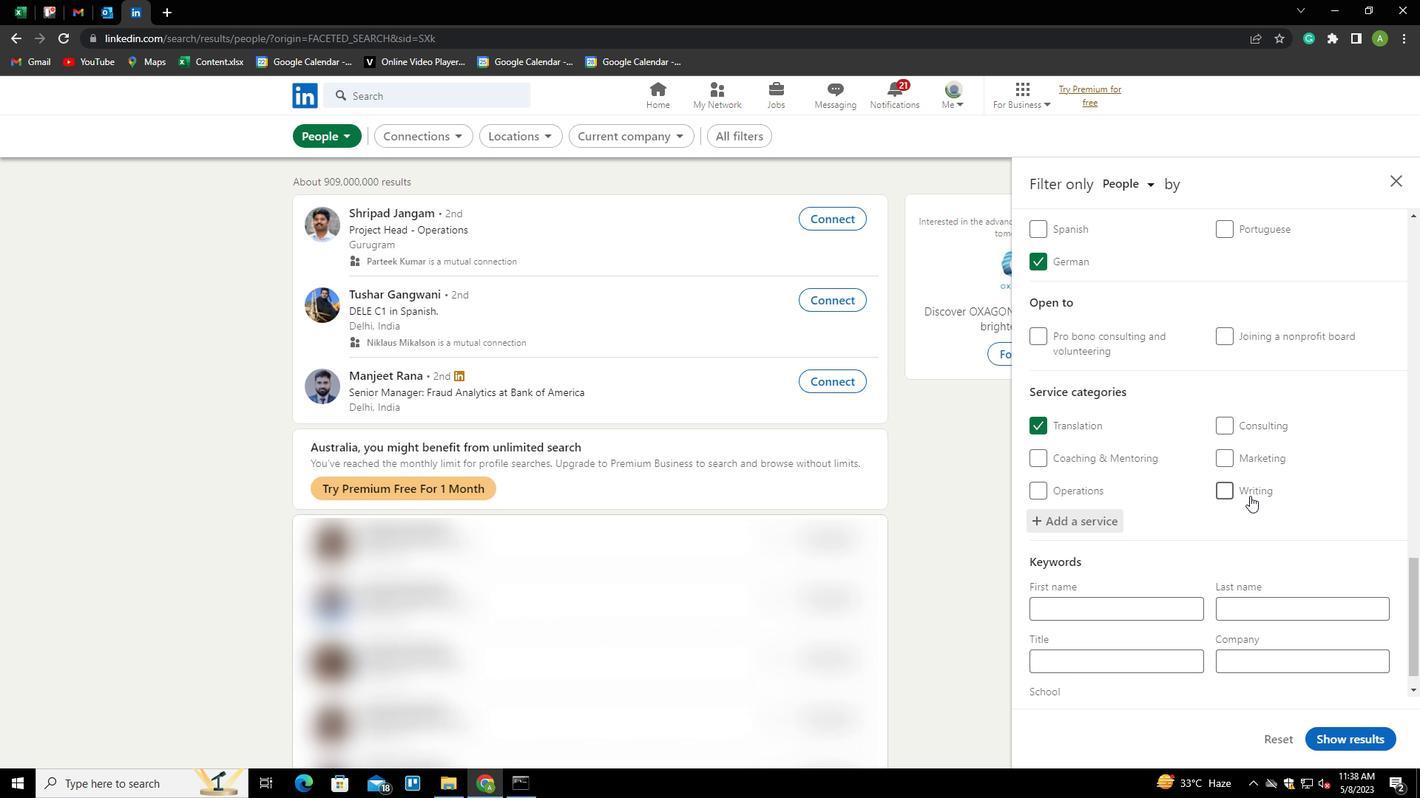
Action: Mouse scrolled (1250, 495) with delta (0, 0)
Screenshot: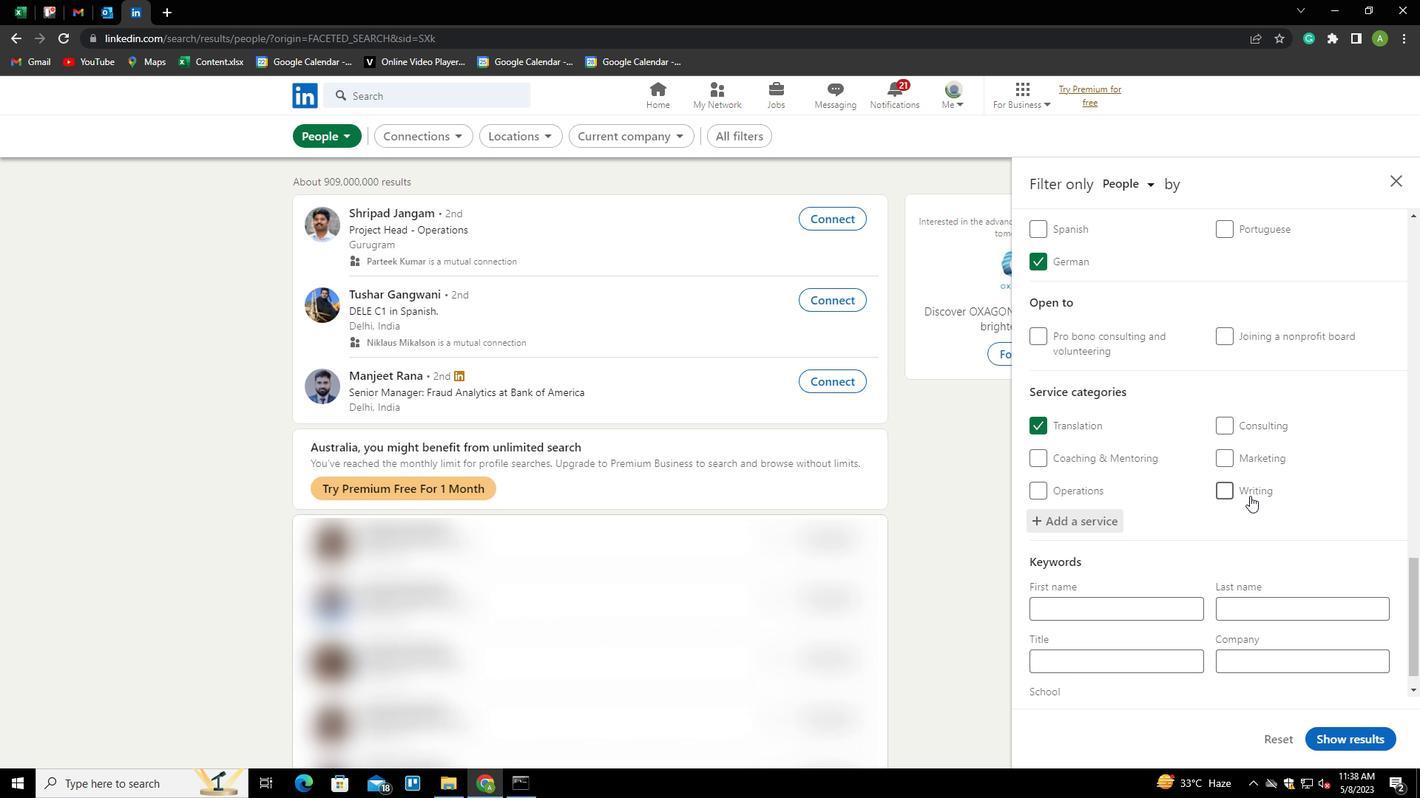 
Action: Mouse scrolled (1250, 495) with delta (0, 0)
Screenshot: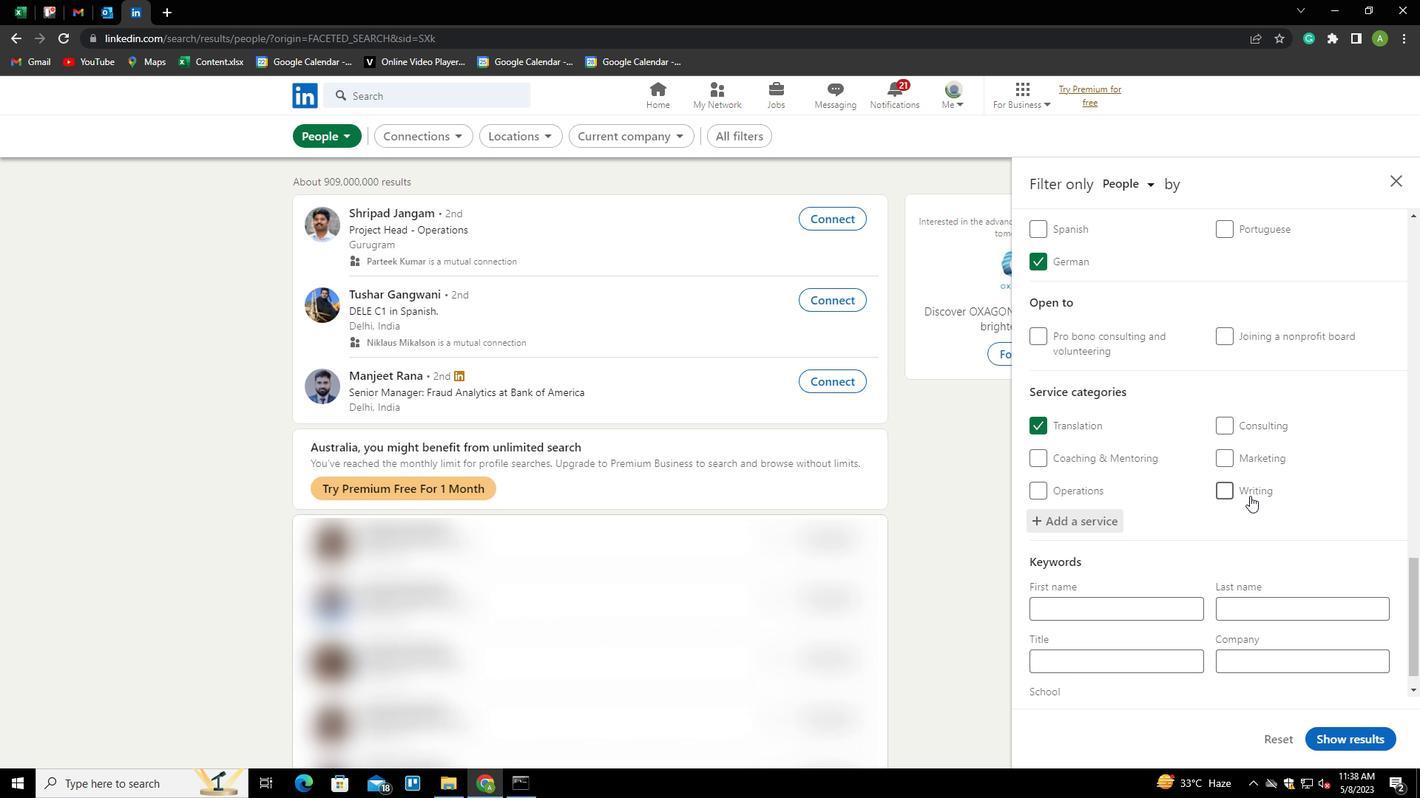 
Action: Mouse scrolled (1250, 495) with delta (0, 0)
Screenshot: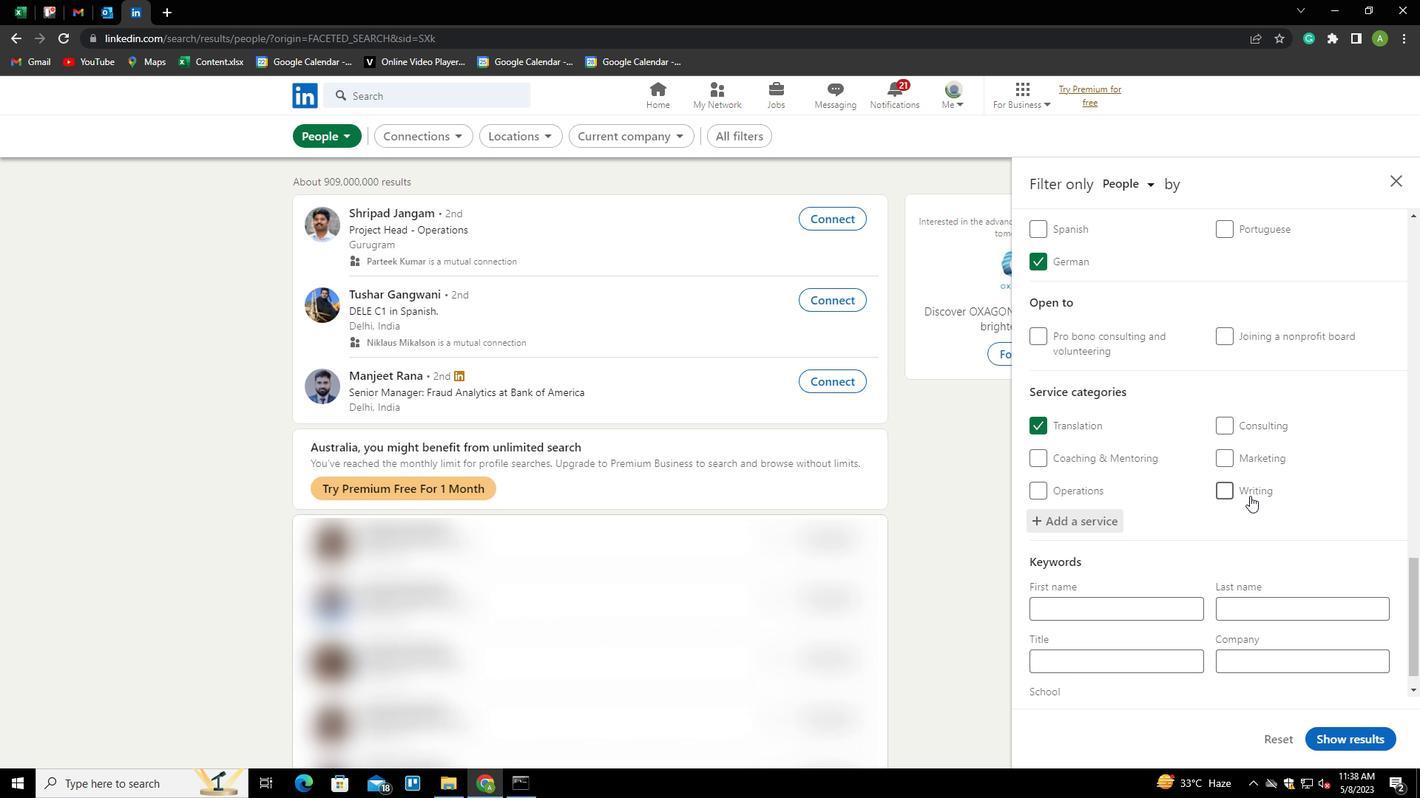 
Action: Mouse scrolled (1250, 495) with delta (0, 0)
Screenshot: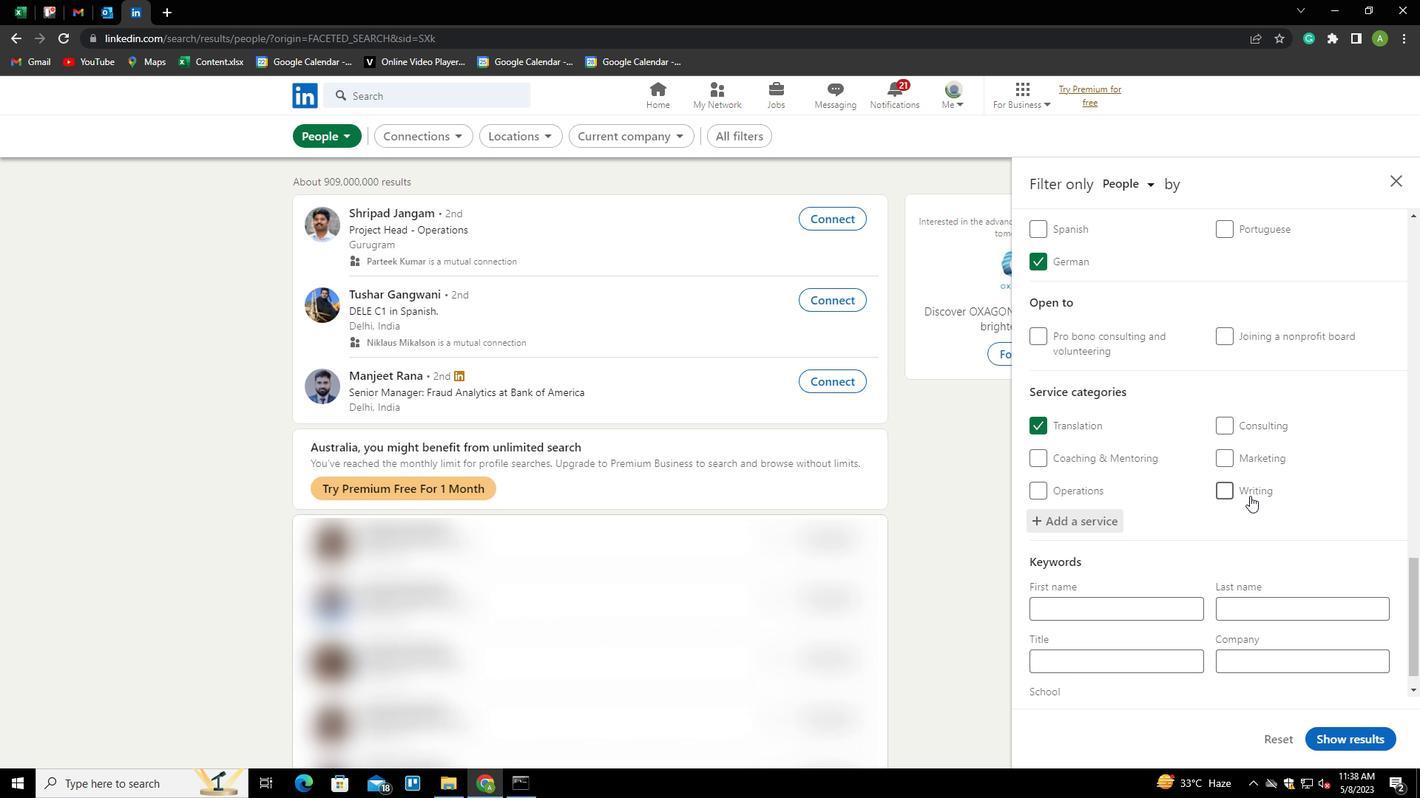 
Action: Mouse scrolled (1250, 495) with delta (0, 0)
Screenshot: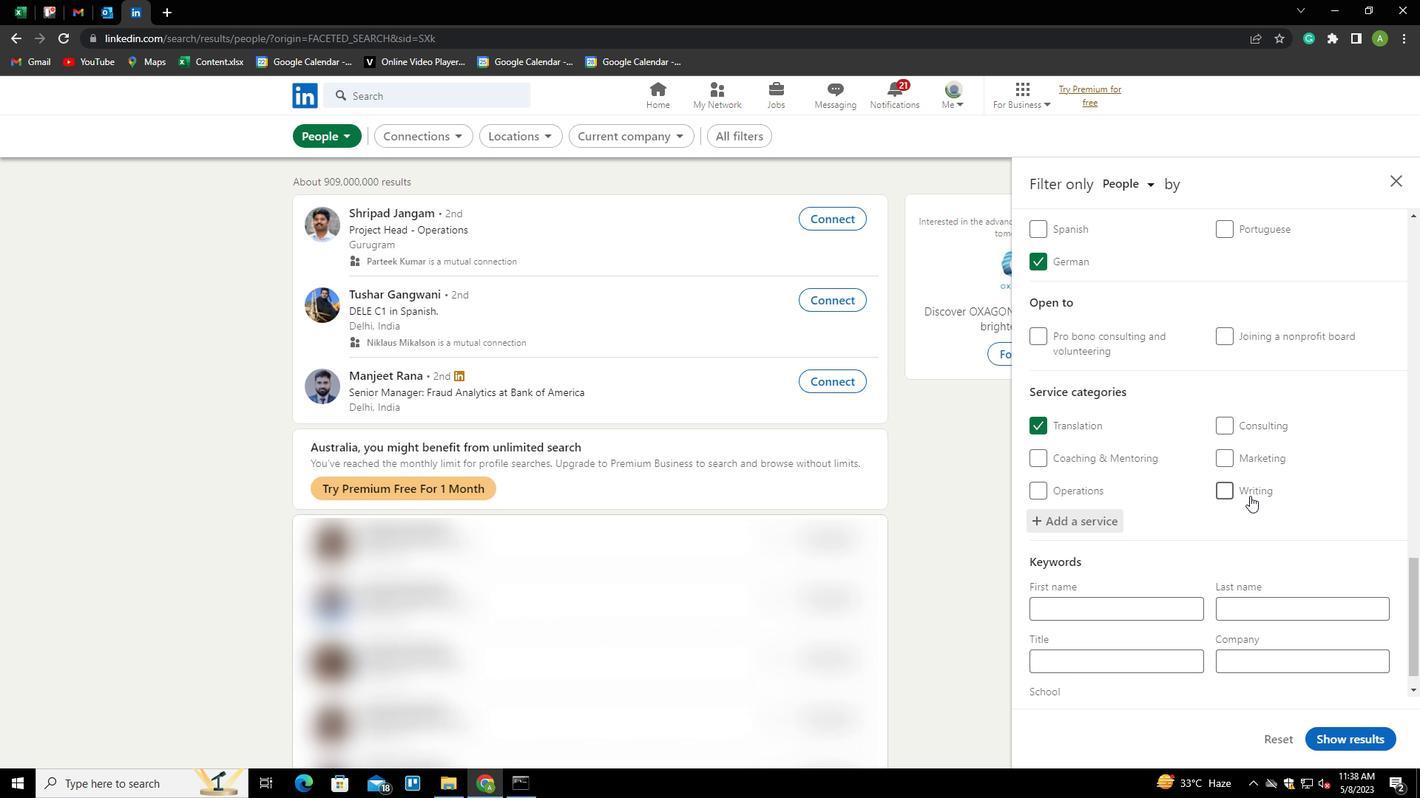 
Action: Mouse scrolled (1250, 495) with delta (0, 0)
Screenshot: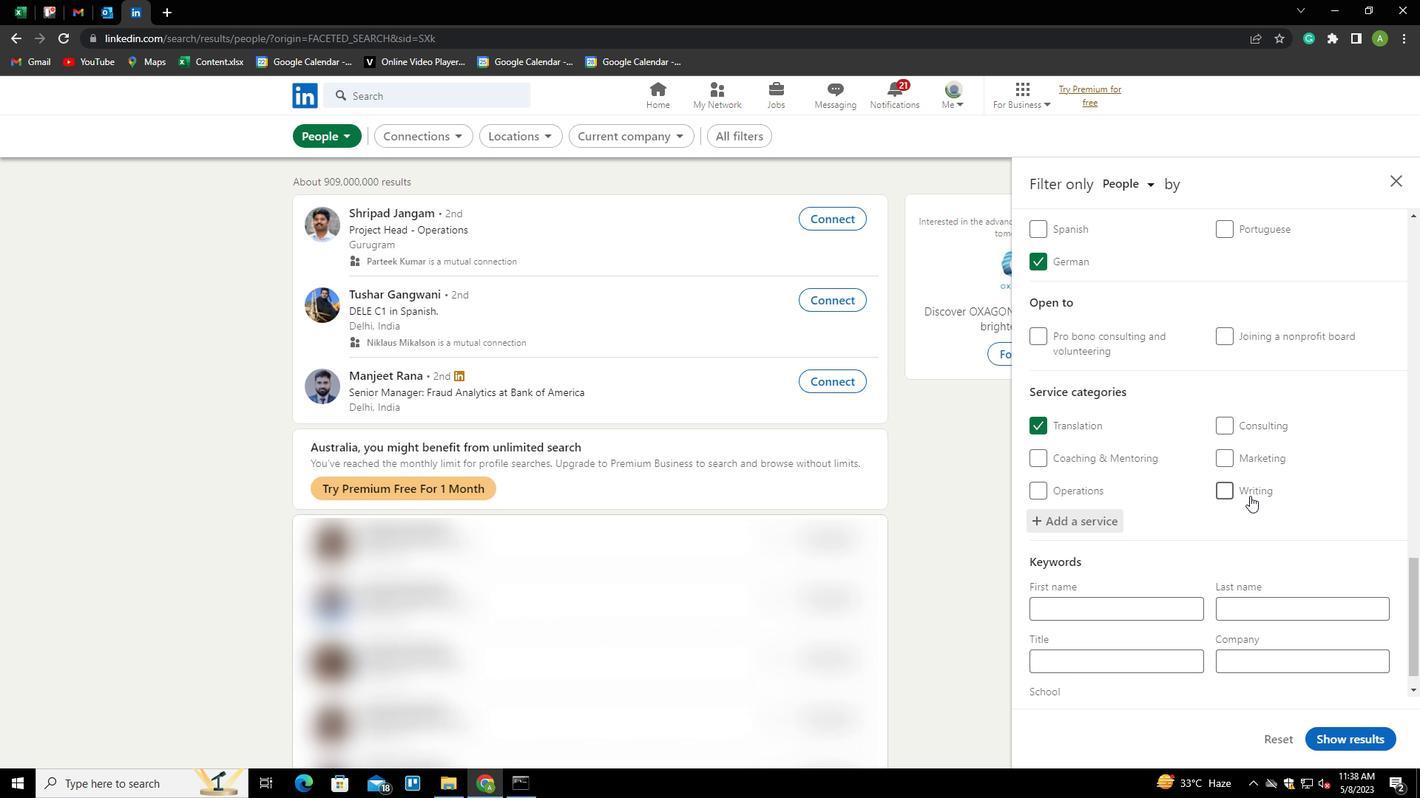 
Action: Mouse moved to (1147, 626)
Screenshot: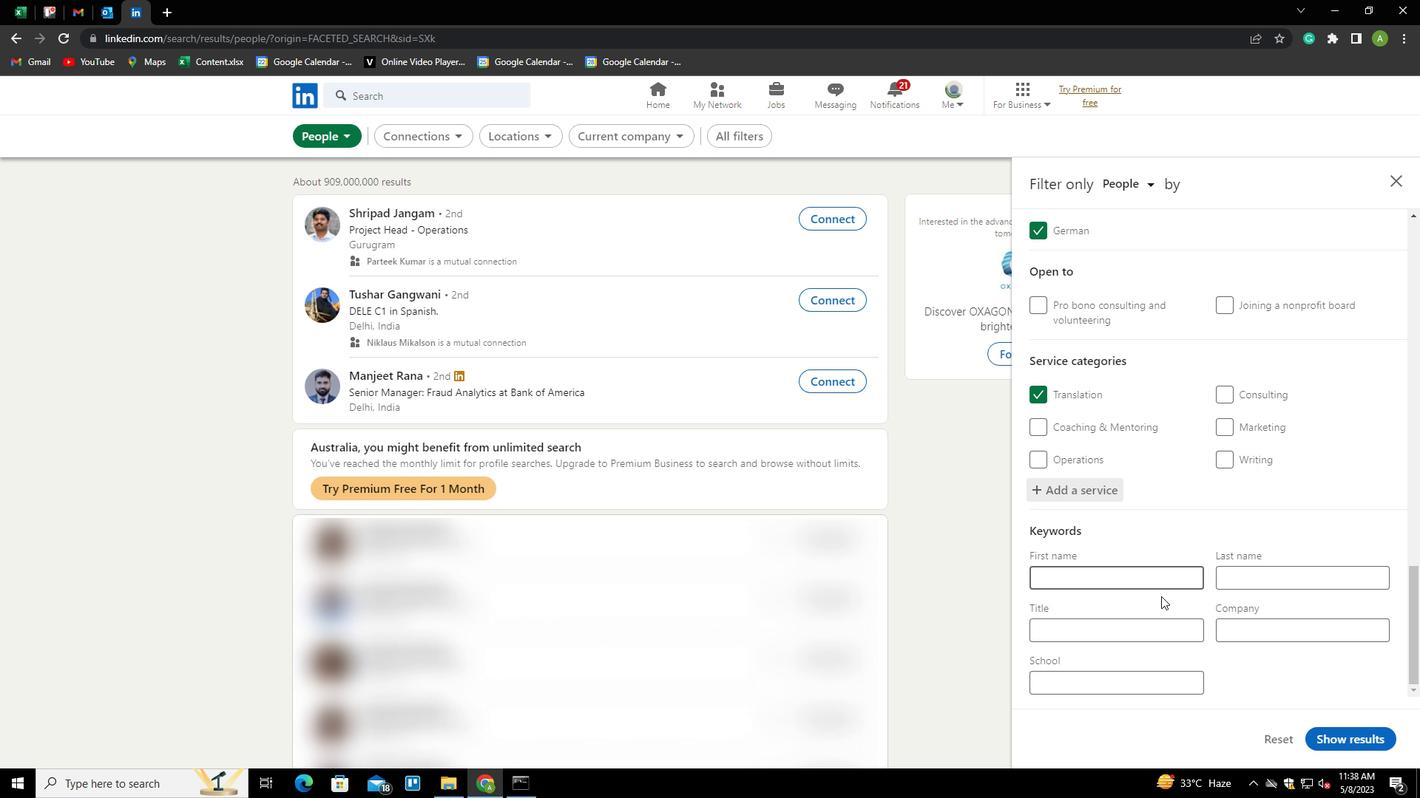 
Action: Mouse pressed left at (1147, 626)
Screenshot: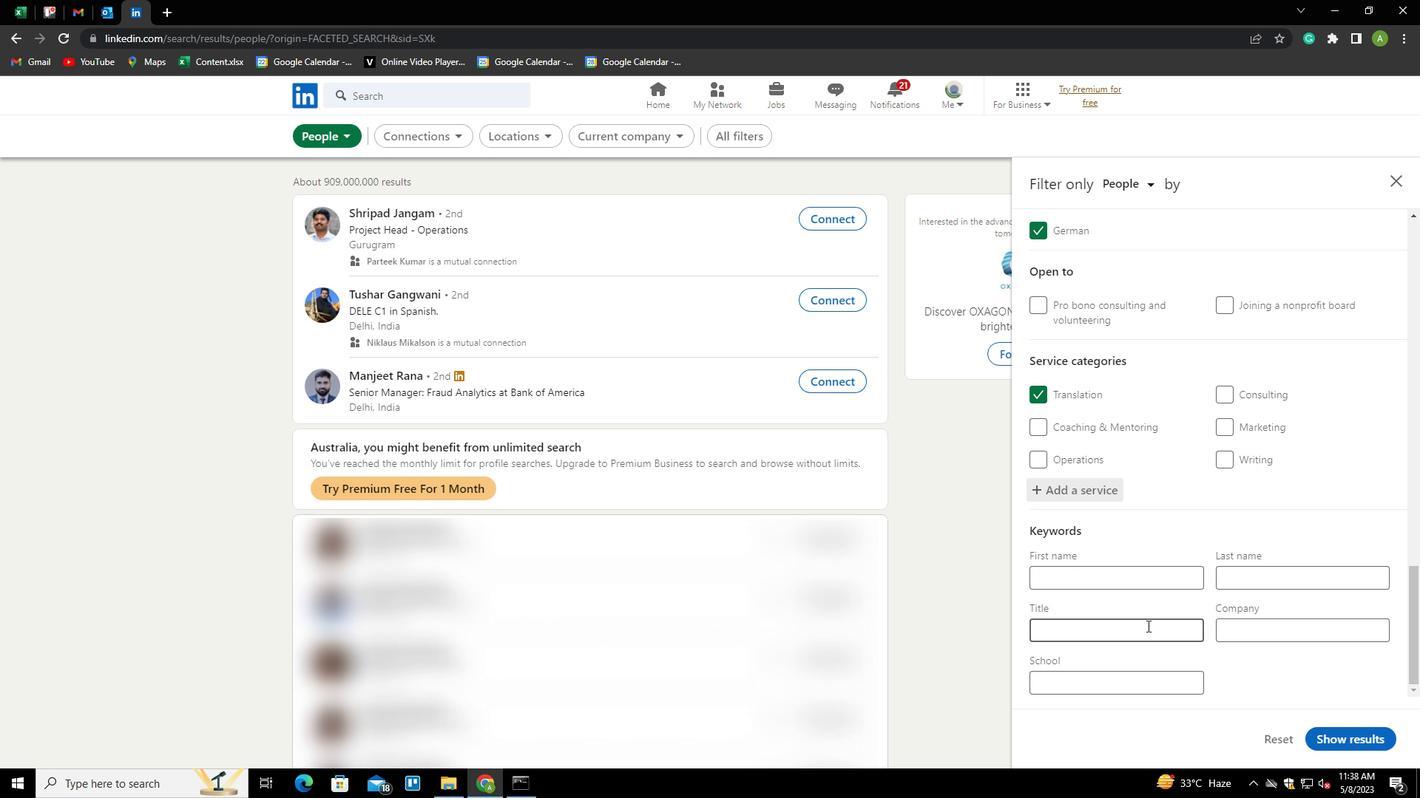 
Action: Key pressed <Key.shift>SHAREHOLDERS
Screenshot: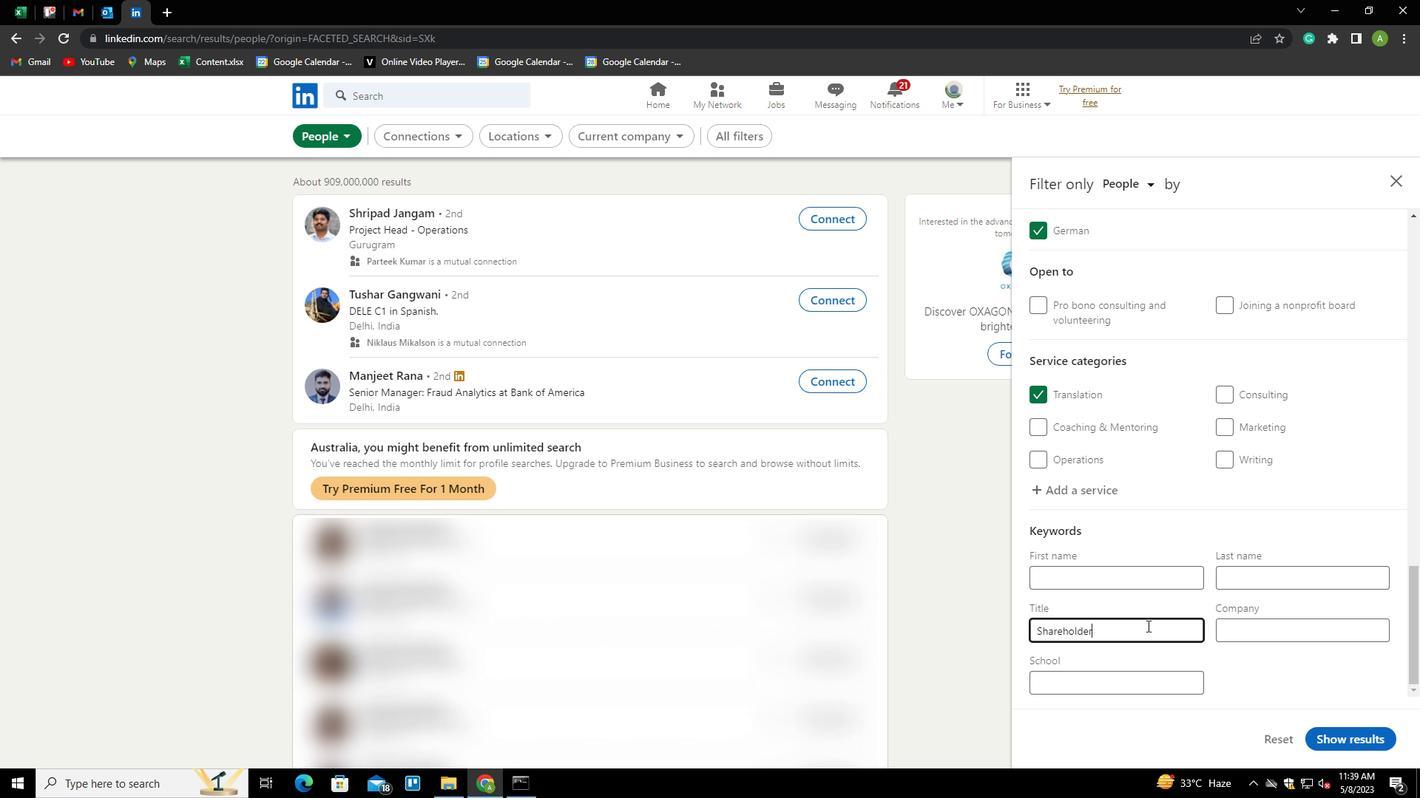 
Action: Mouse moved to (1295, 671)
Screenshot: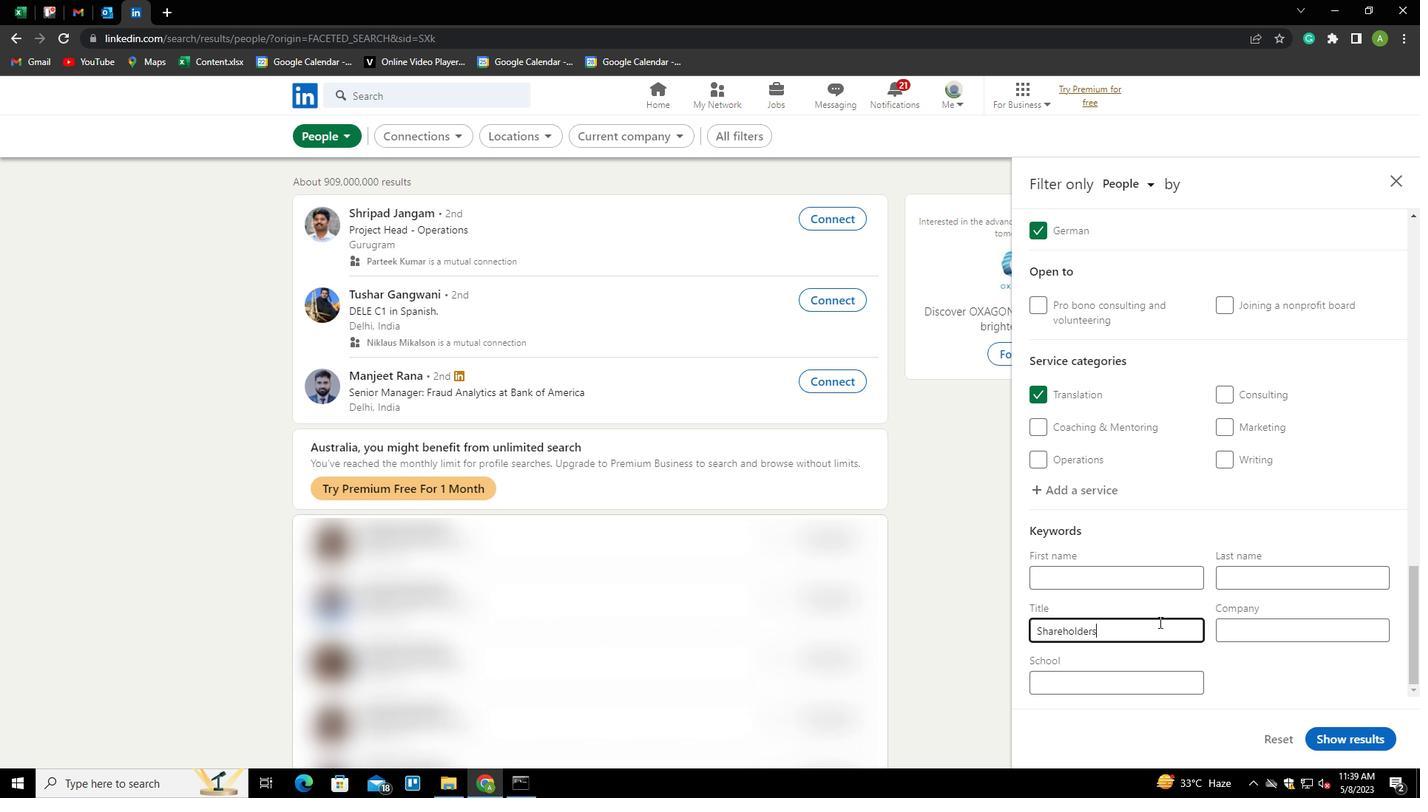 
Action: Mouse pressed left at (1295, 671)
Screenshot: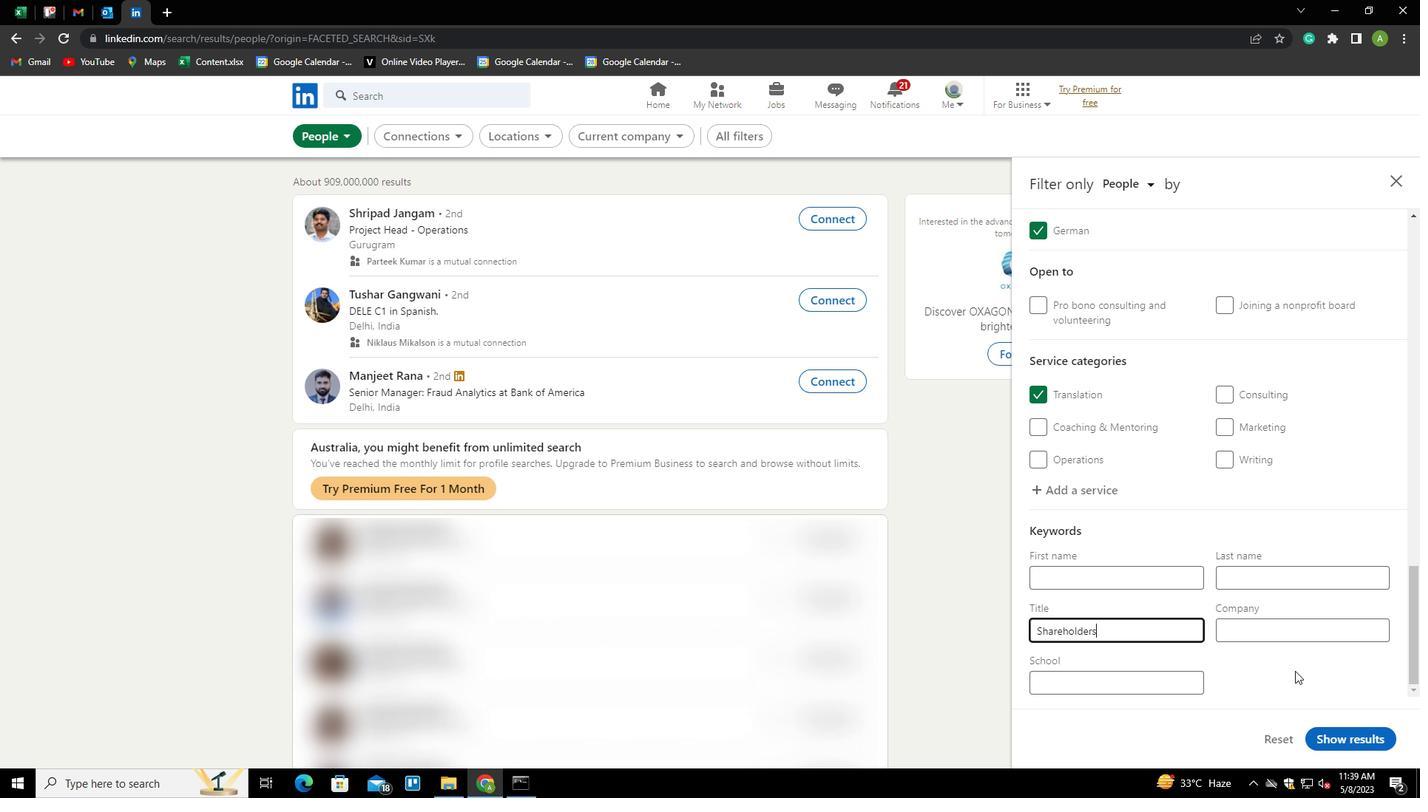 
Action: Mouse moved to (1349, 732)
Screenshot: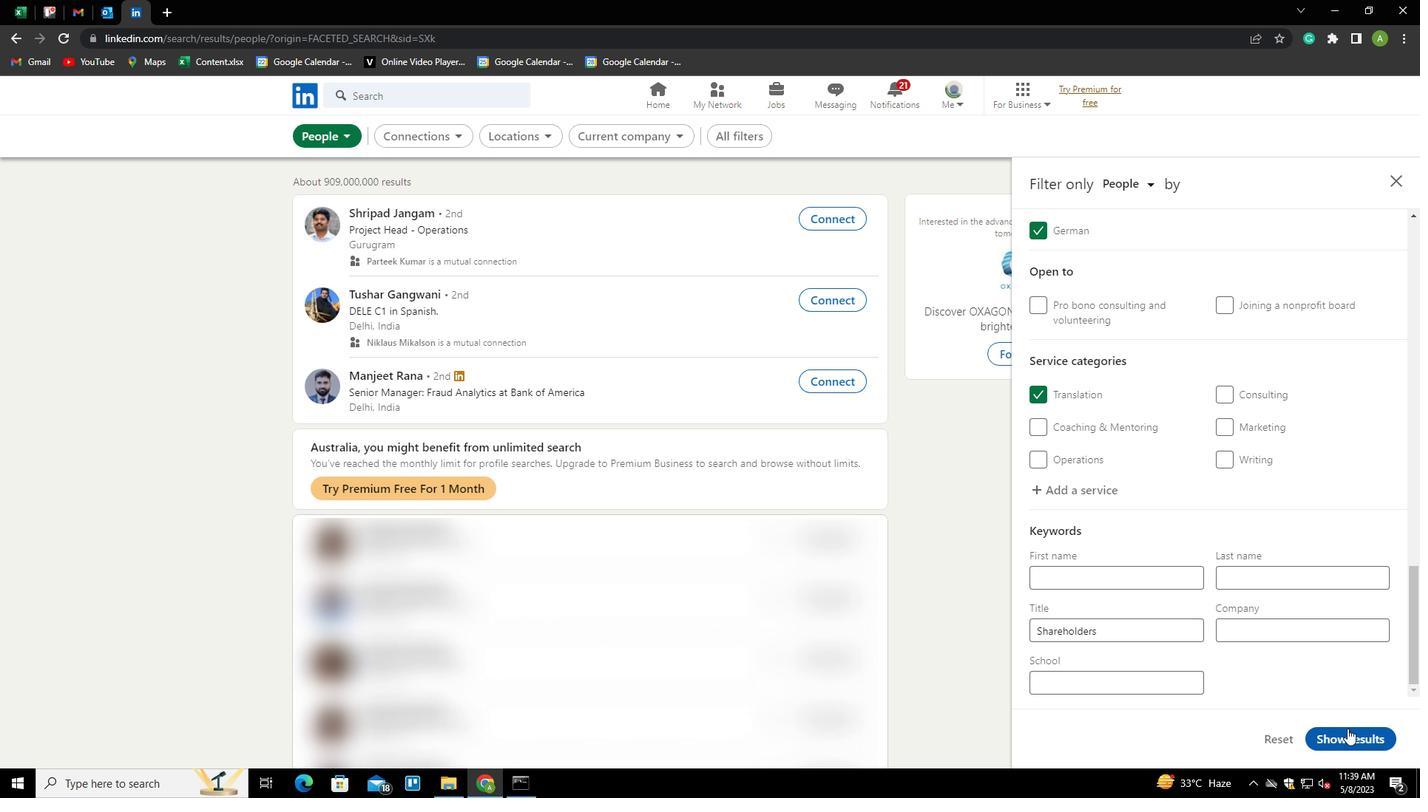 
Action: Mouse pressed left at (1349, 732)
Screenshot: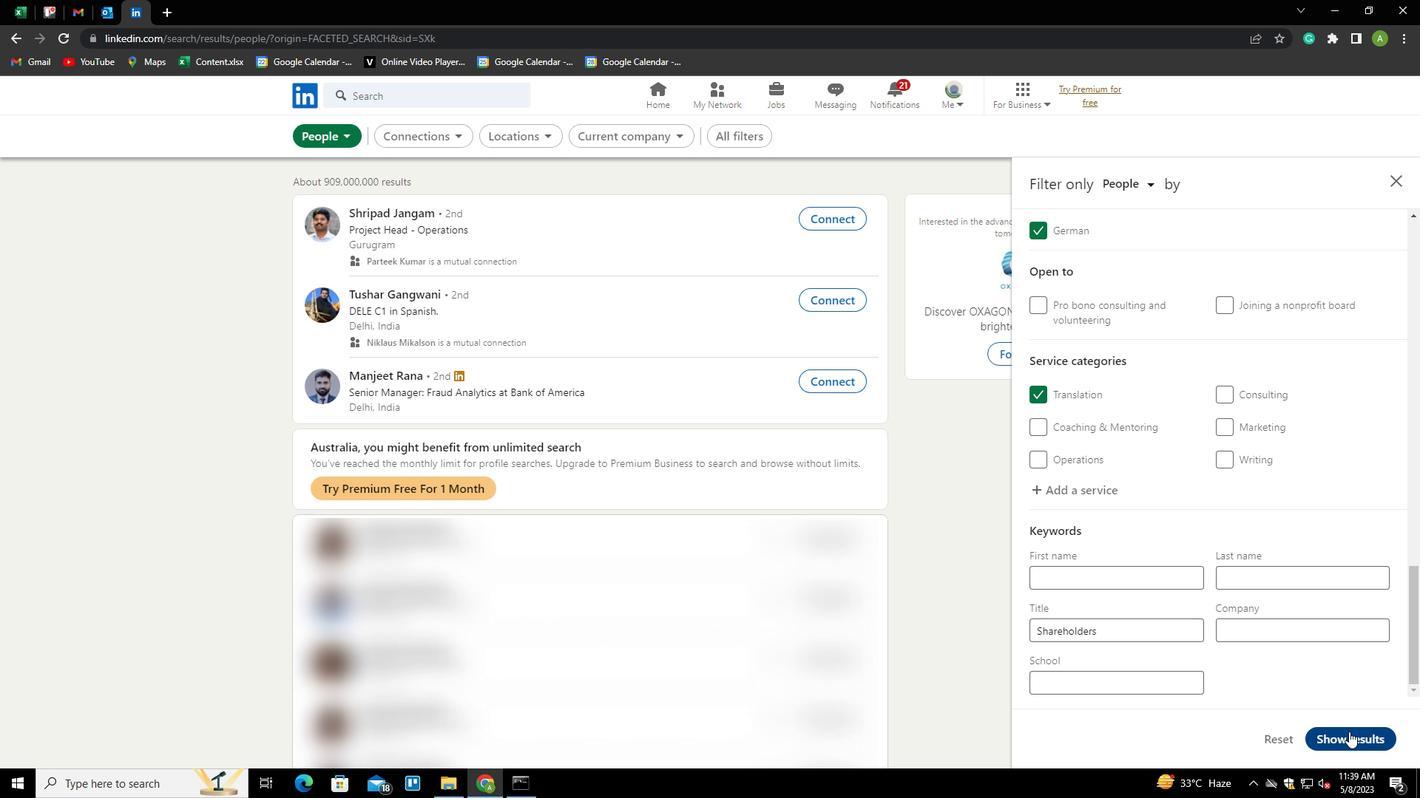 
